 Task: Manage the language and time zone of the system
Action: Mouse moved to (115, 162)
Screenshot: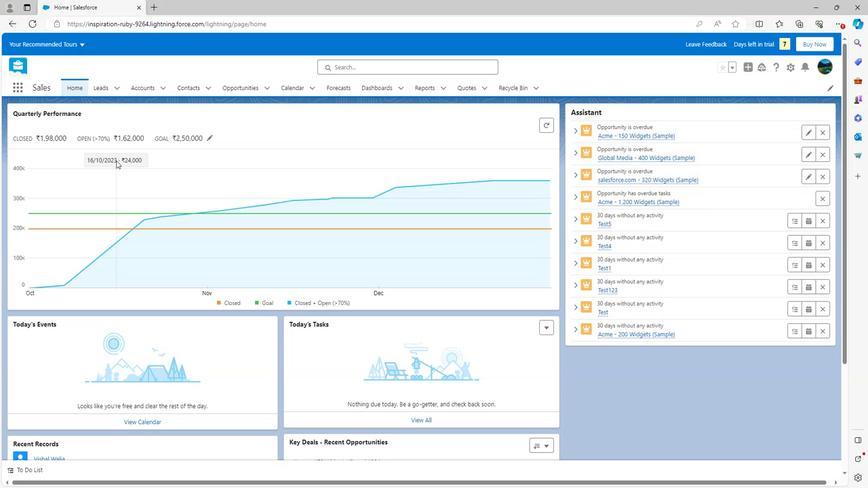 
Action: Mouse scrolled (115, 162) with delta (0, 0)
Screenshot: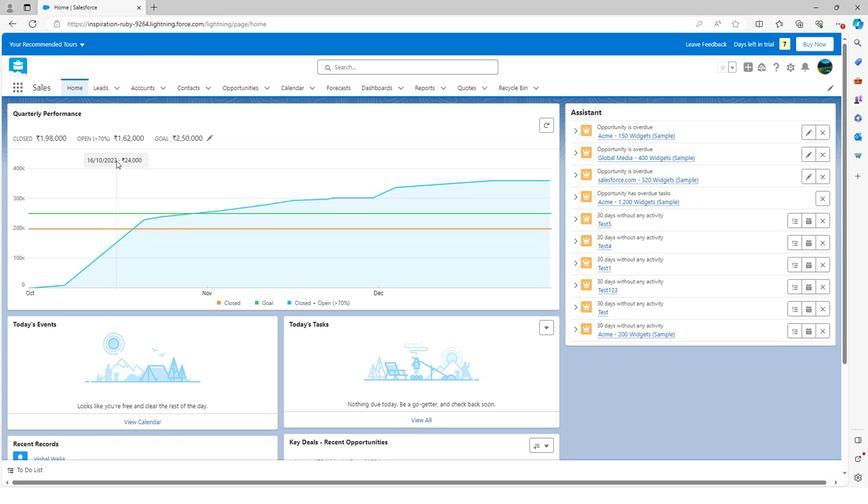
Action: Mouse scrolled (115, 162) with delta (0, 0)
Screenshot: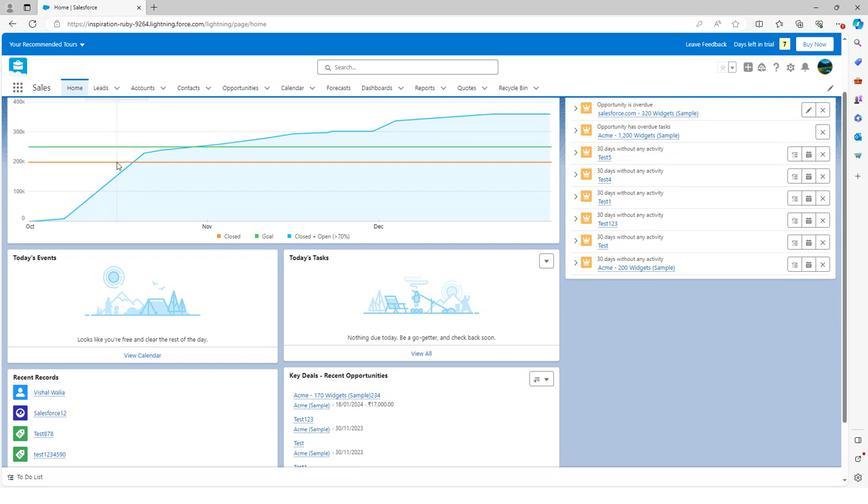 
Action: Mouse scrolled (115, 162) with delta (0, 0)
Screenshot: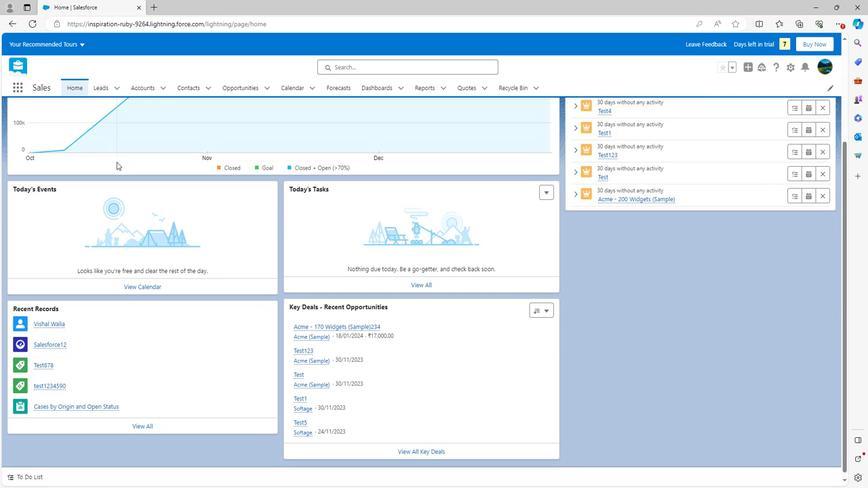 
Action: Mouse scrolled (115, 163) with delta (0, 0)
Screenshot: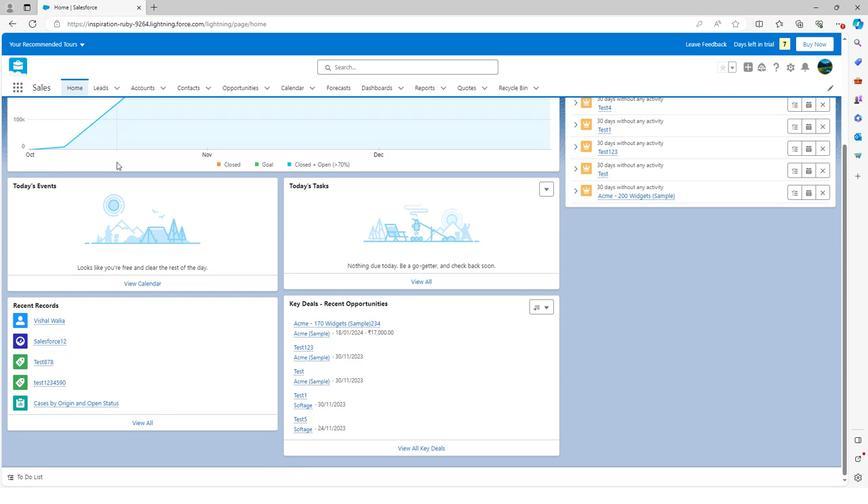
Action: Mouse scrolled (115, 163) with delta (0, 0)
Screenshot: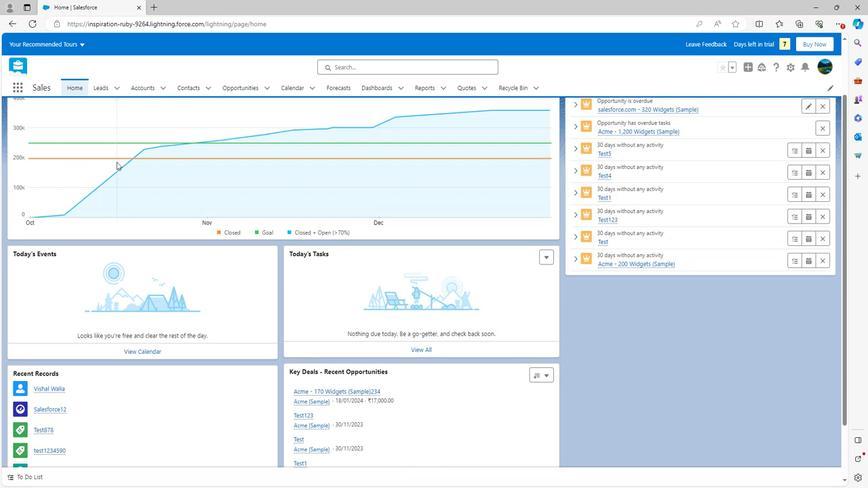 
Action: Mouse scrolled (115, 163) with delta (0, 0)
Screenshot: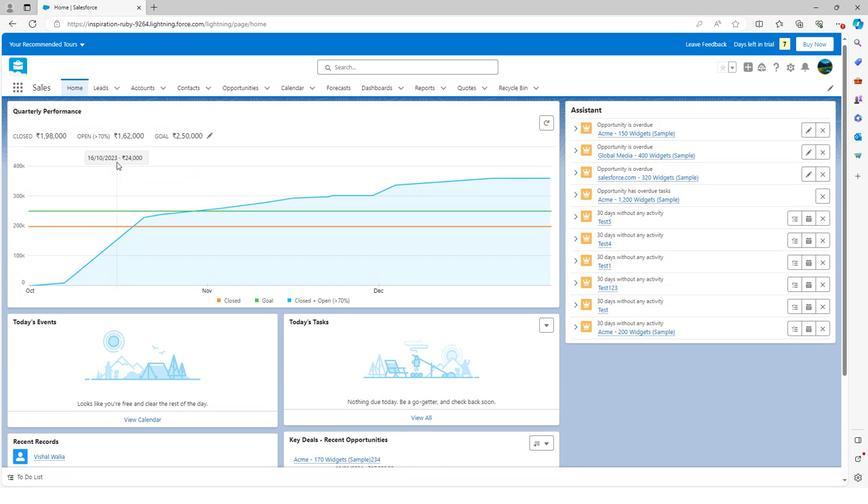 
Action: Mouse moved to (824, 67)
Screenshot: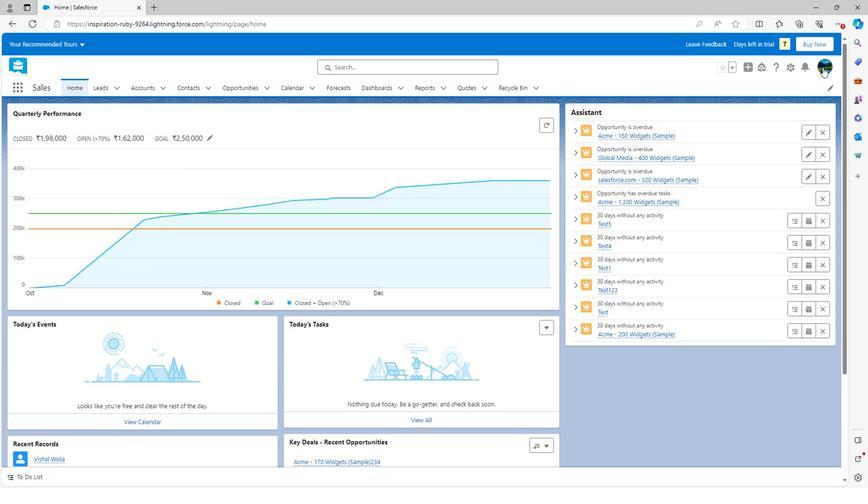 
Action: Mouse pressed left at (824, 67)
Screenshot: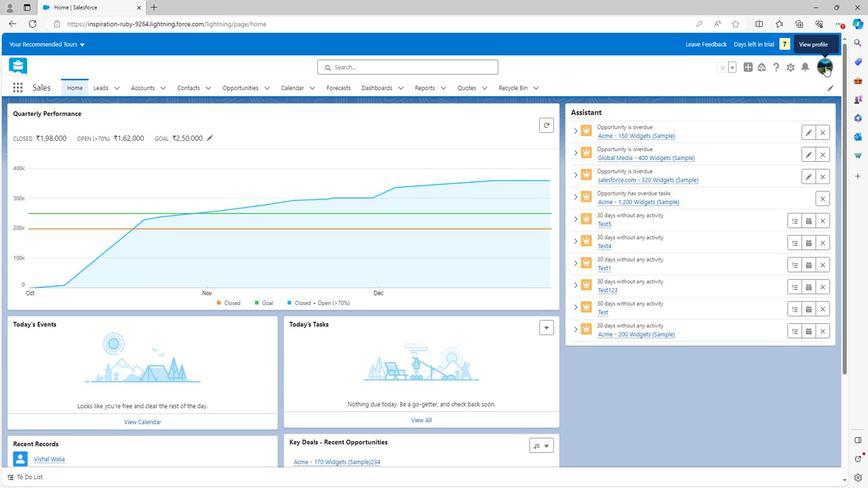 
Action: Mouse moved to (708, 115)
Screenshot: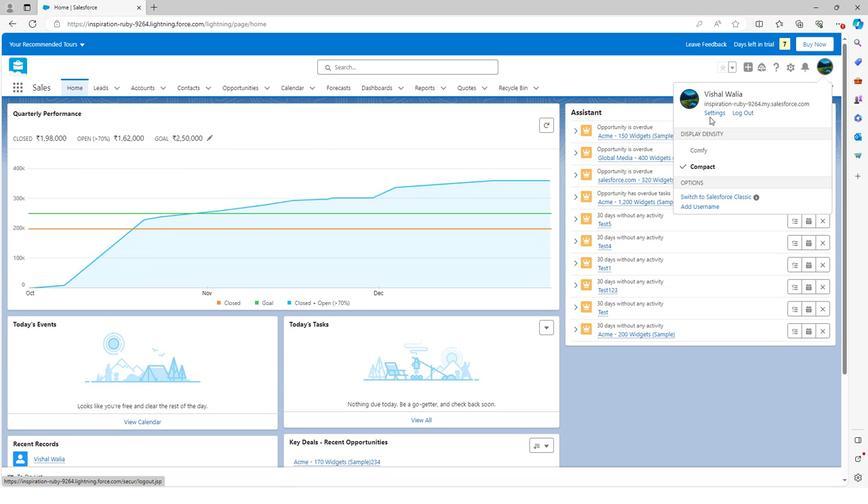 
Action: Mouse pressed left at (708, 115)
Screenshot: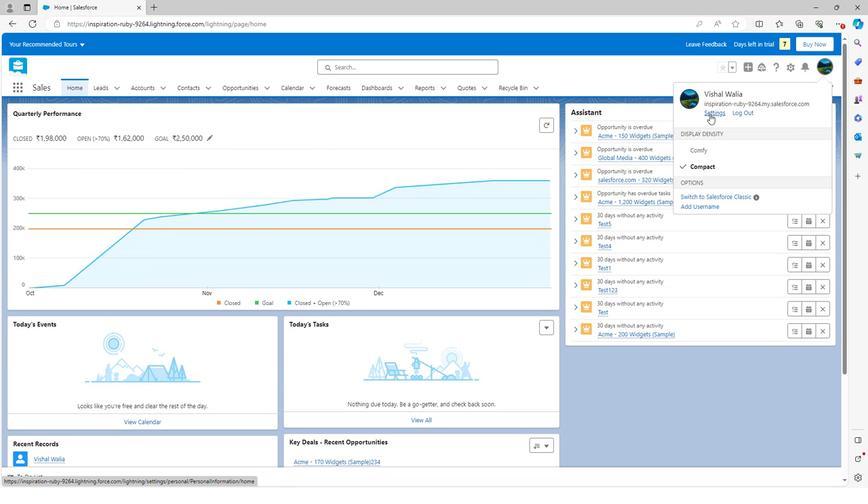 
Action: Mouse moved to (14, 148)
Screenshot: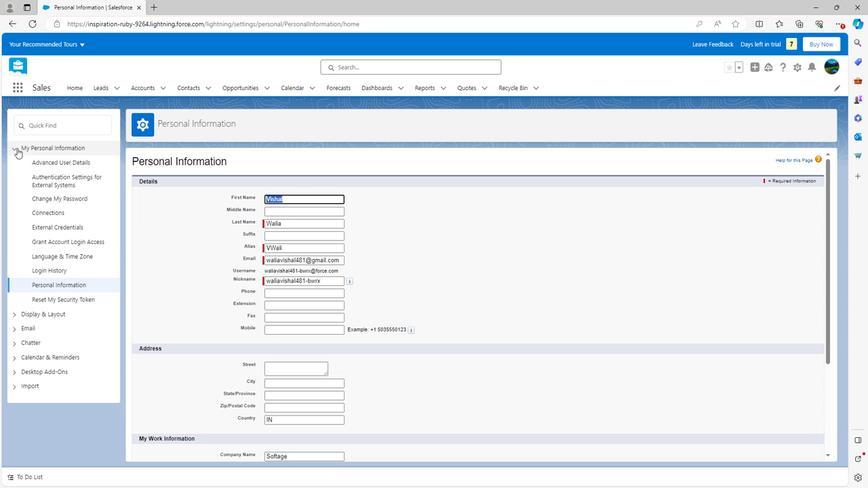 
Action: Mouse pressed left at (14, 148)
Screenshot: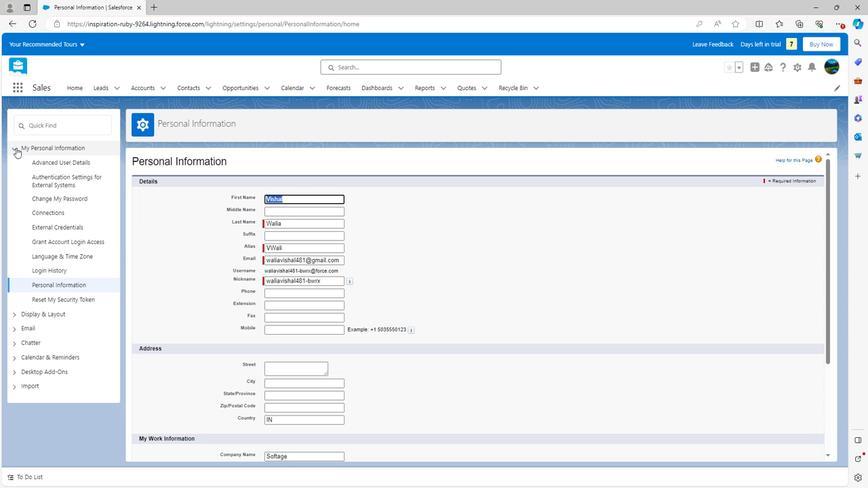 
Action: Mouse moved to (14, 147)
Screenshot: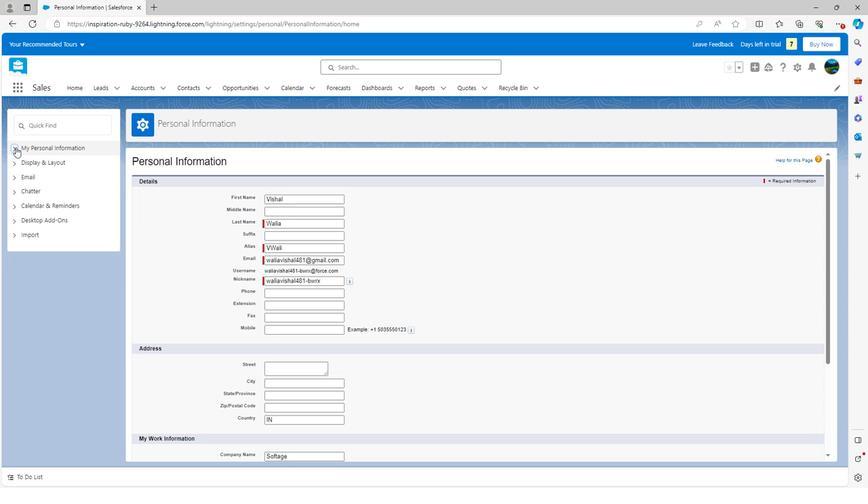 
Action: Mouse pressed left at (14, 147)
Screenshot: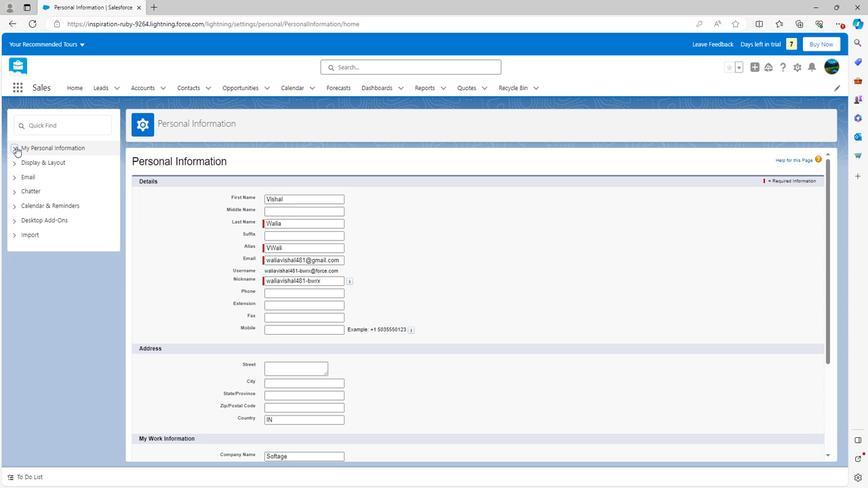 
Action: Mouse moved to (52, 259)
Screenshot: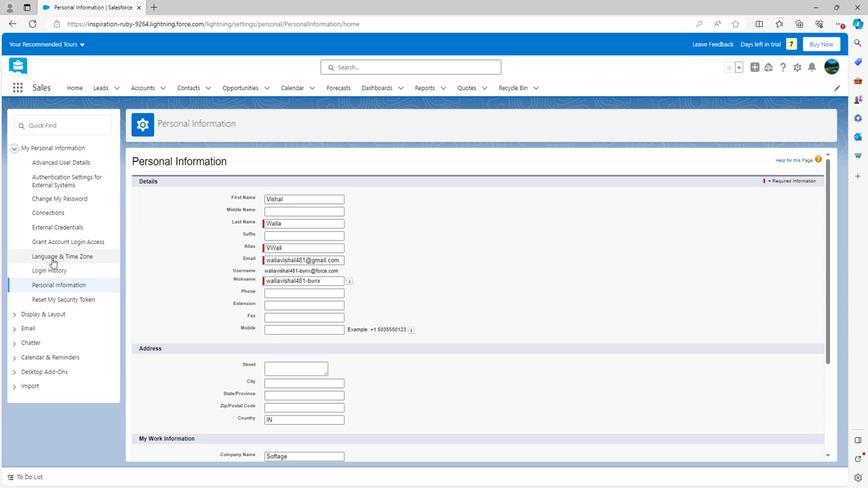 
Action: Mouse pressed left at (52, 259)
Screenshot: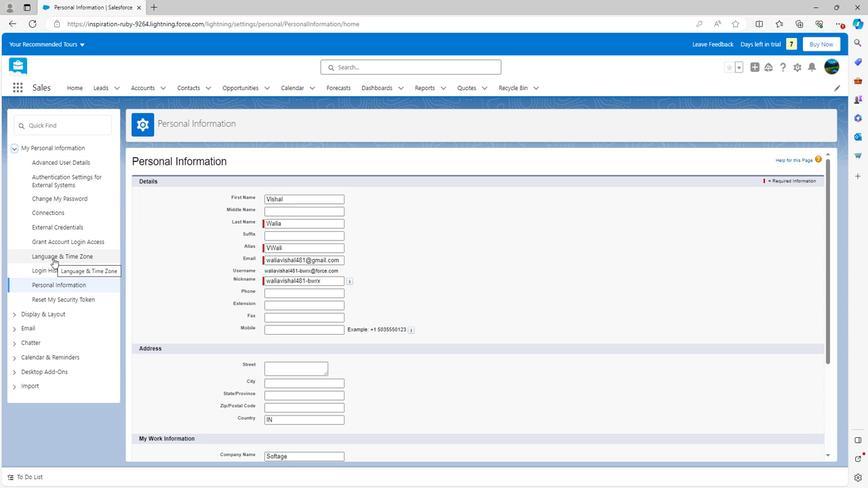 
Action: Mouse moved to (293, 198)
Screenshot: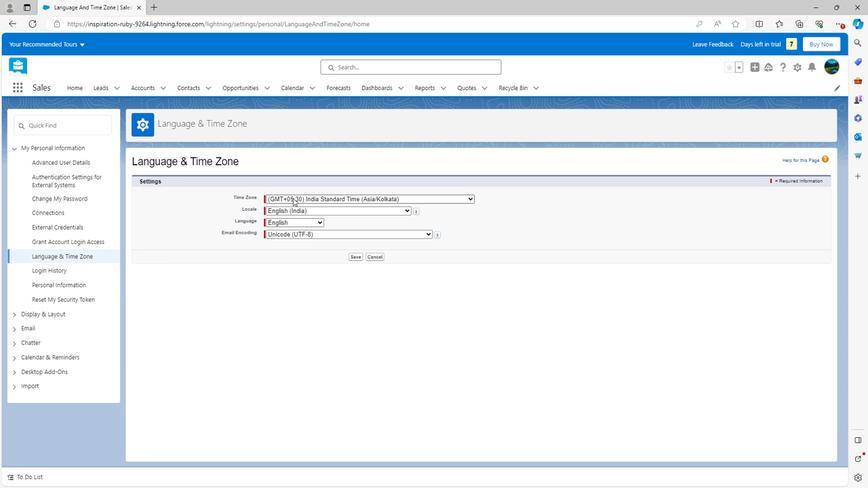 
Action: Mouse pressed left at (293, 198)
Screenshot: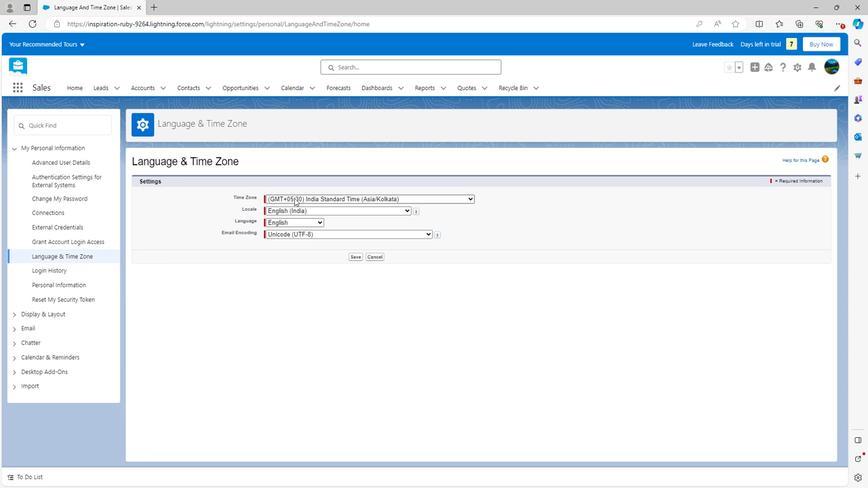 
Action: Mouse moved to (291, 236)
Screenshot: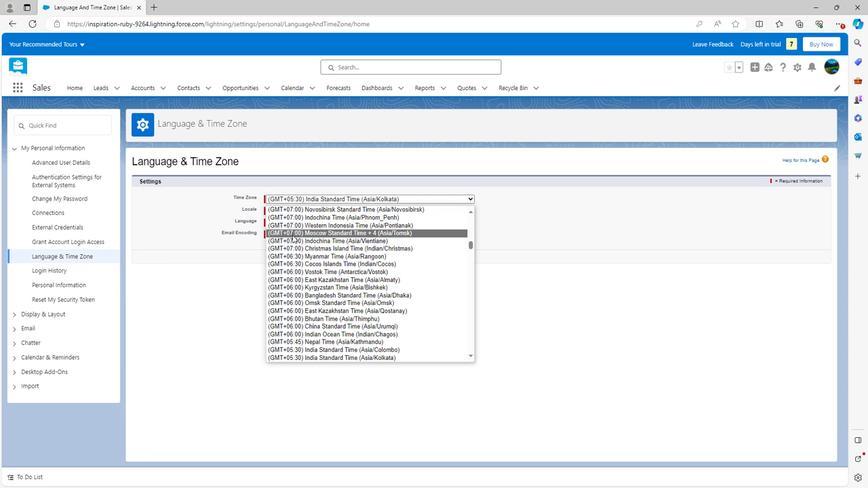 
Action: Mouse scrolled (291, 236) with delta (0, 0)
Screenshot: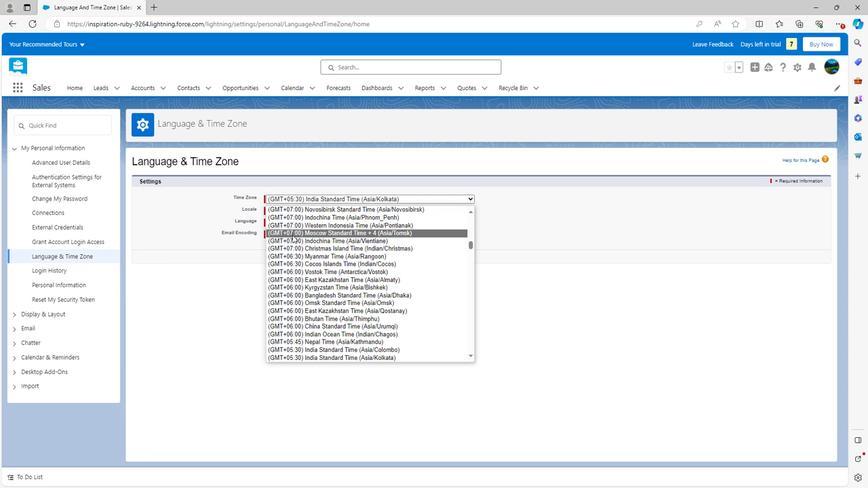 
Action: Mouse scrolled (291, 236) with delta (0, 0)
Screenshot: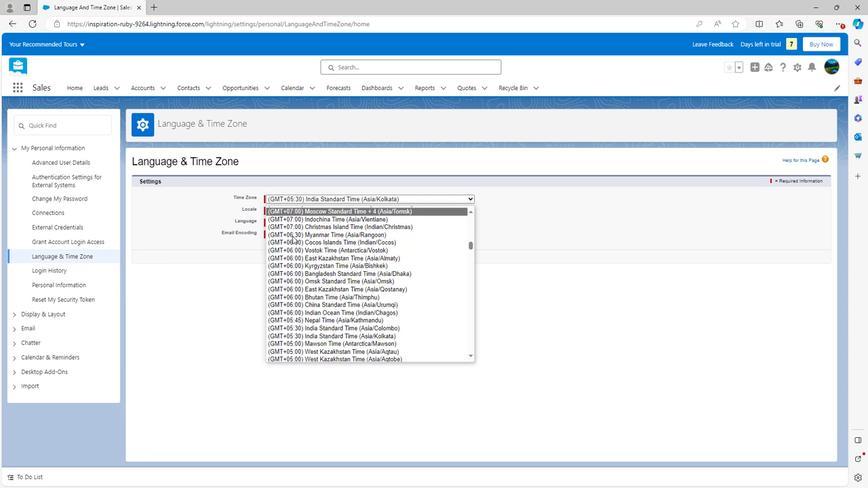 
Action: Mouse scrolled (291, 236) with delta (0, 0)
Screenshot: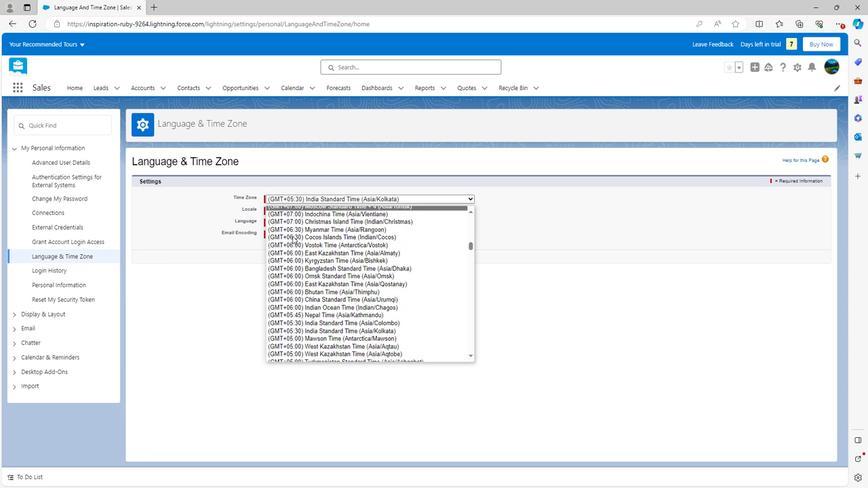 
Action: Mouse scrolled (291, 236) with delta (0, 0)
Screenshot: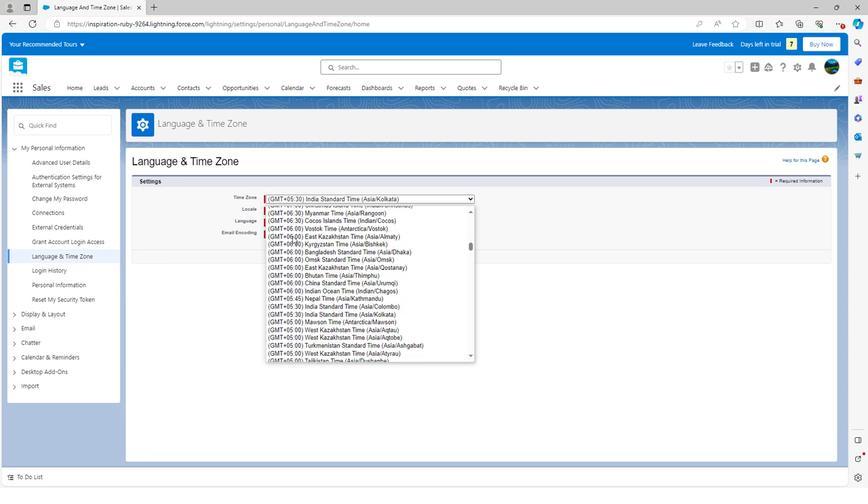 
Action: Mouse scrolled (291, 236) with delta (0, 0)
Screenshot: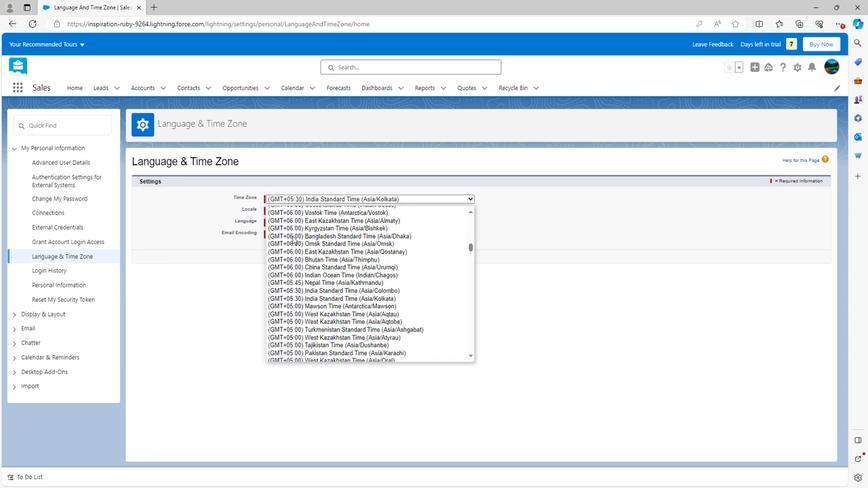 
Action: Mouse scrolled (291, 236) with delta (0, 0)
Screenshot: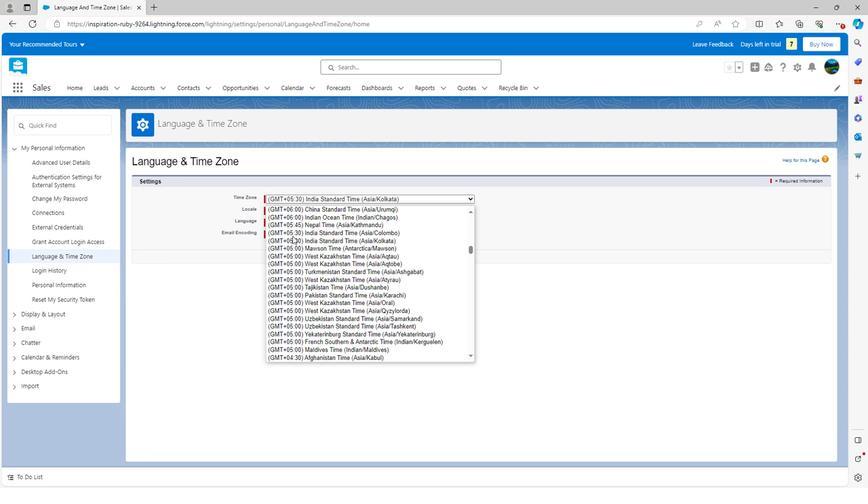
Action: Mouse scrolled (291, 236) with delta (0, 0)
Screenshot: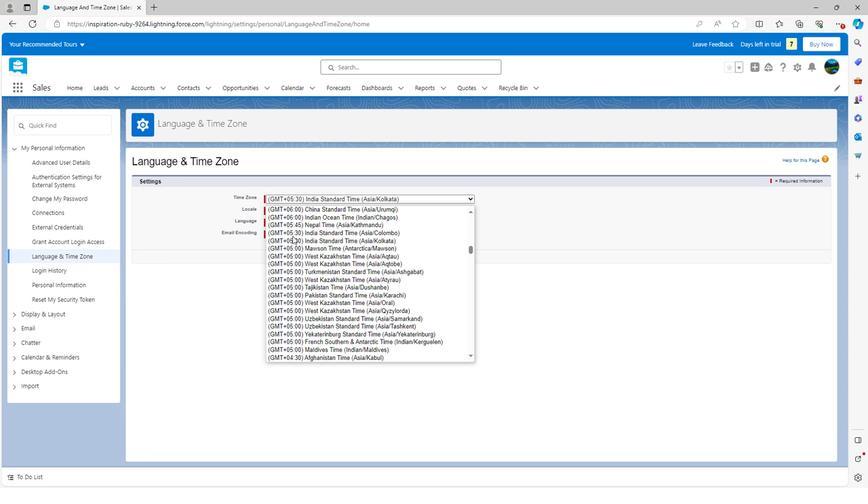 
Action: Mouse scrolled (291, 236) with delta (0, 0)
Screenshot: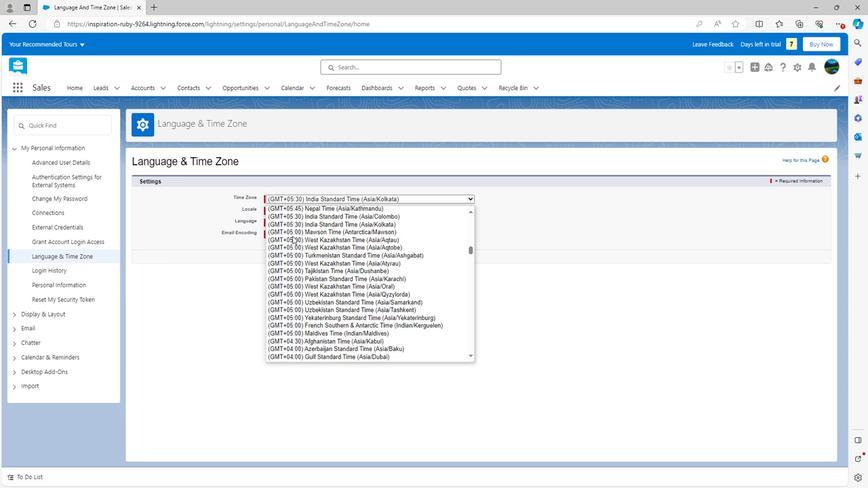 
Action: Mouse scrolled (291, 236) with delta (0, 0)
Screenshot: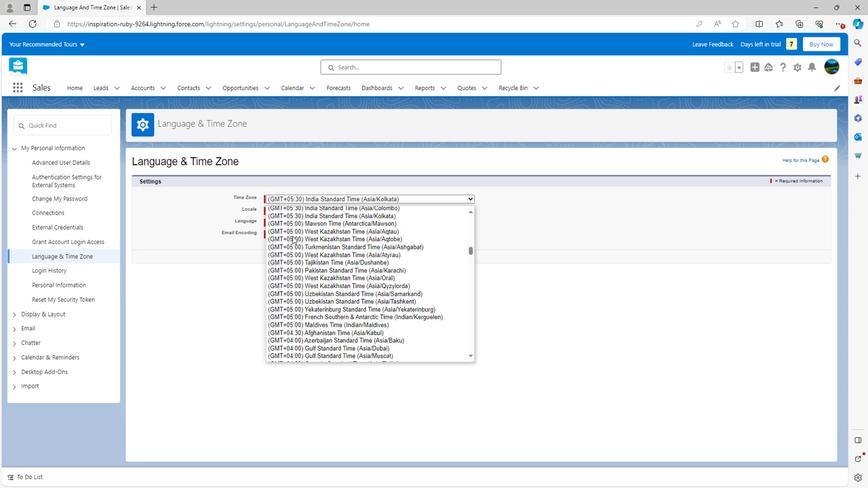 
Action: Mouse scrolled (291, 236) with delta (0, 0)
Screenshot: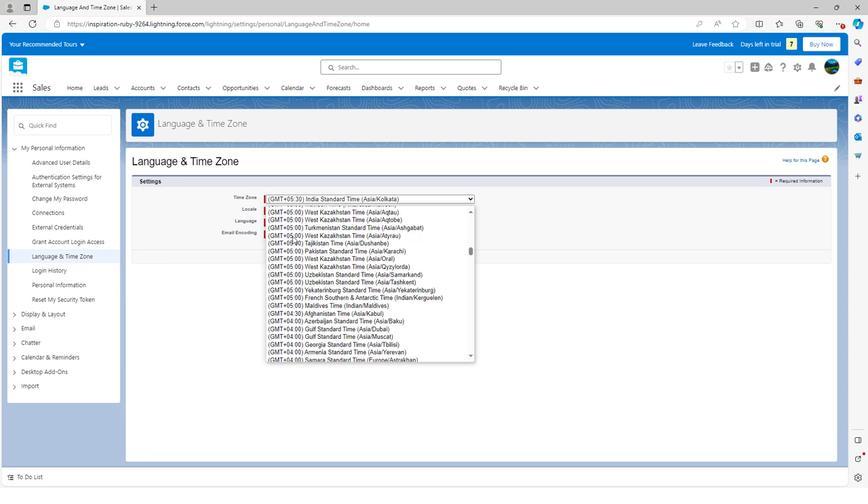 
Action: Mouse scrolled (291, 236) with delta (0, 0)
Screenshot: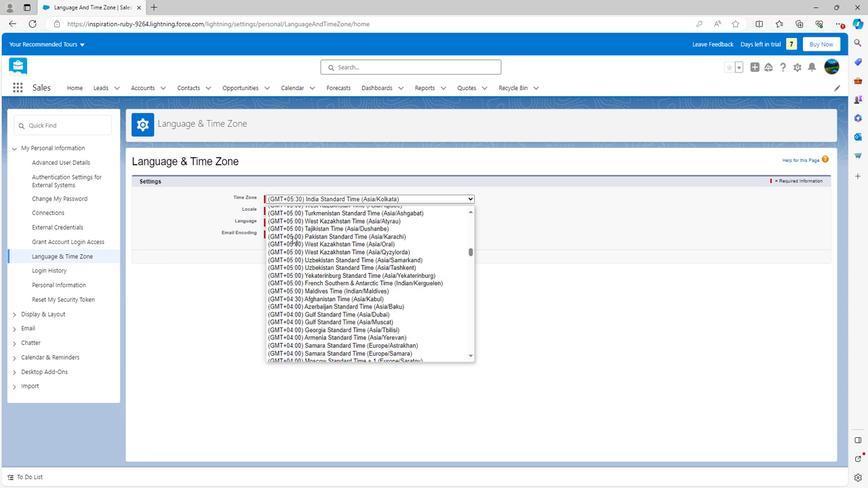 
Action: Mouse scrolled (291, 236) with delta (0, 0)
Screenshot: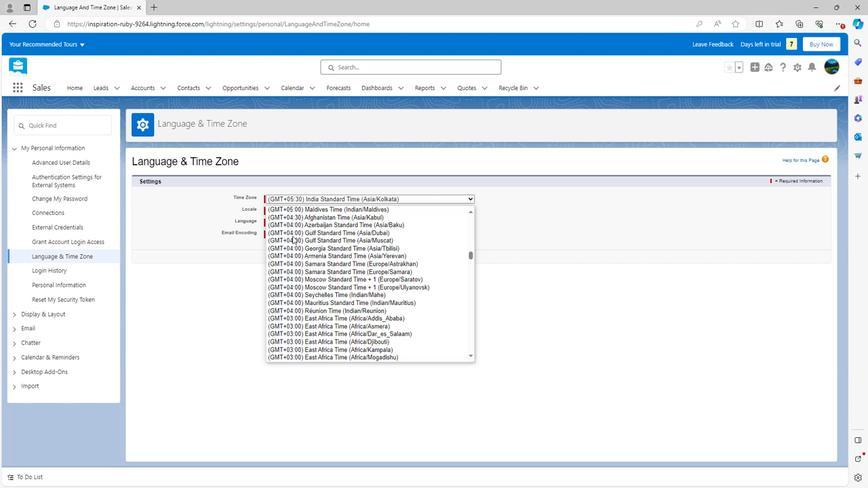 
Action: Mouse scrolled (291, 236) with delta (0, 0)
Screenshot: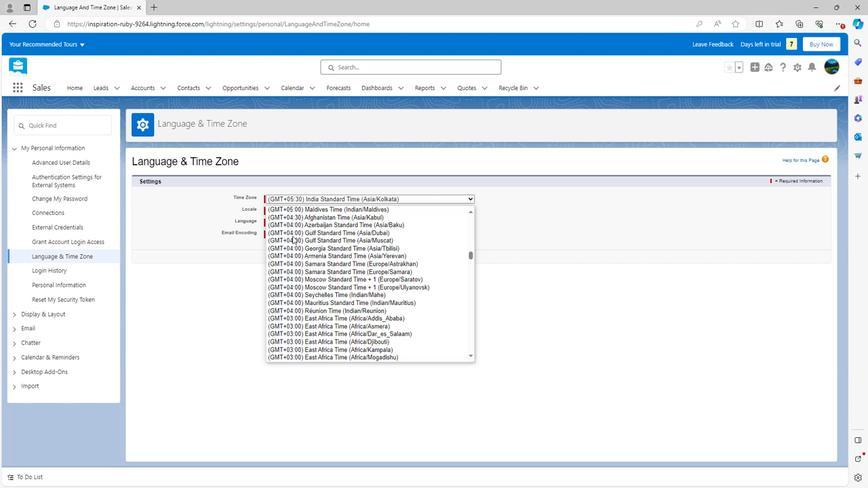 
Action: Mouse scrolled (291, 236) with delta (0, 0)
Screenshot: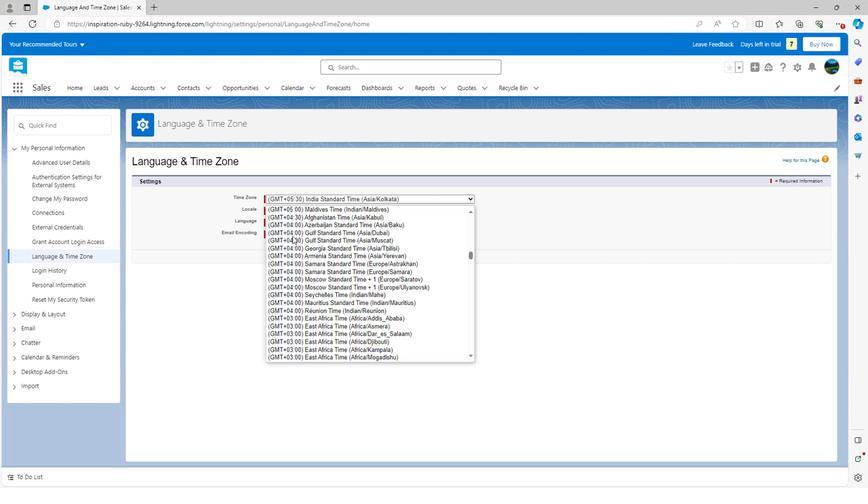 
Action: Mouse scrolled (291, 236) with delta (0, 0)
Screenshot: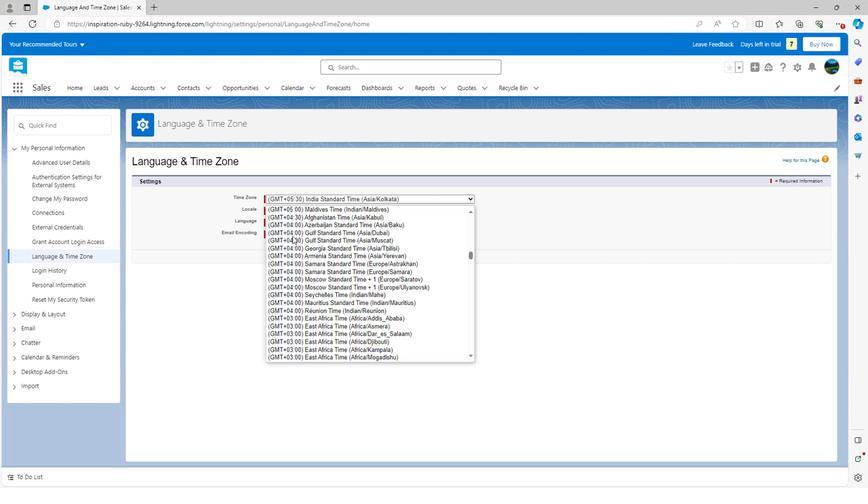 
Action: Mouse scrolled (291, 236) with delta (0, 0)
Screenshot: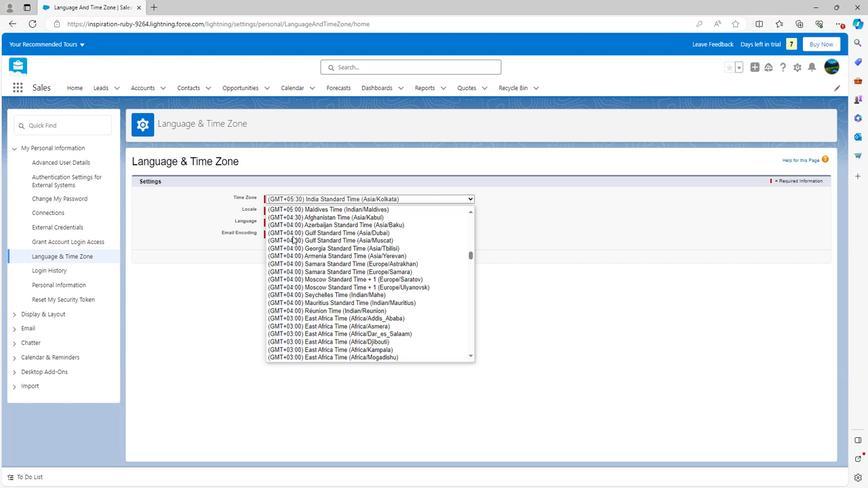
Action: Mouse scrolled (291, 236) with delta (0, 0)
Screenshot: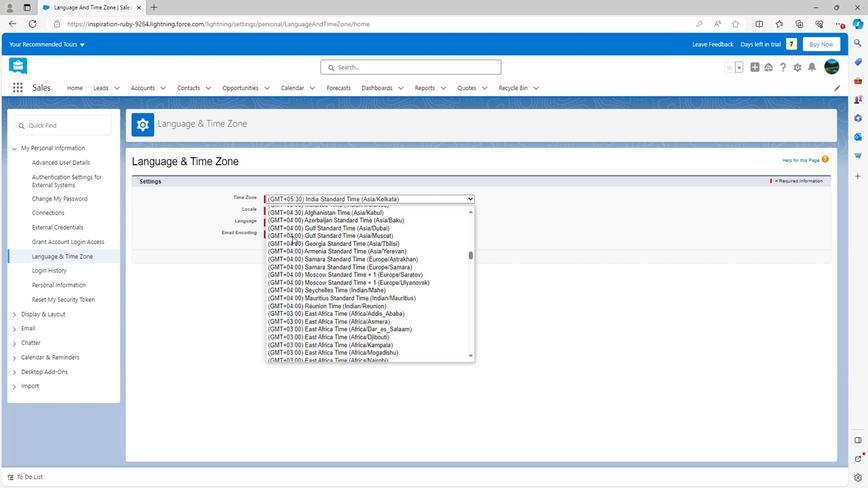 
Action: Mouse scrolled (291, 236) with delta (0, 0)
Screenshot: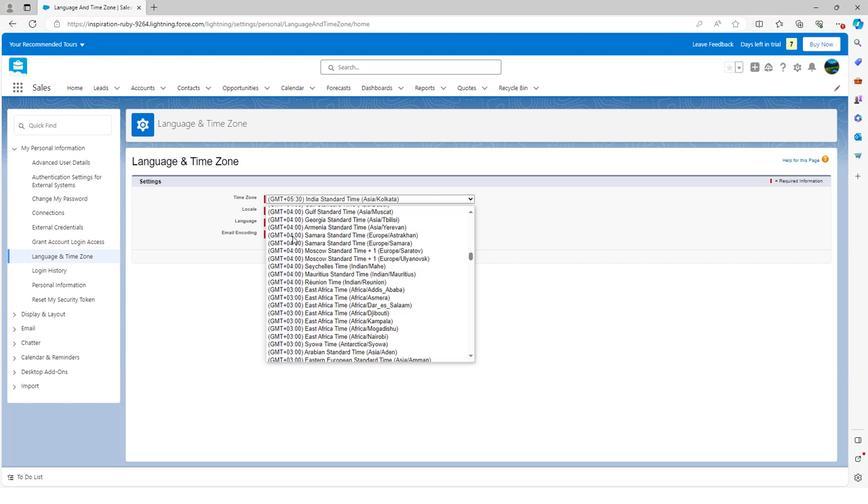
Action: Mouse scrolled (291, 236) with delta (0, 0)
Screenshot: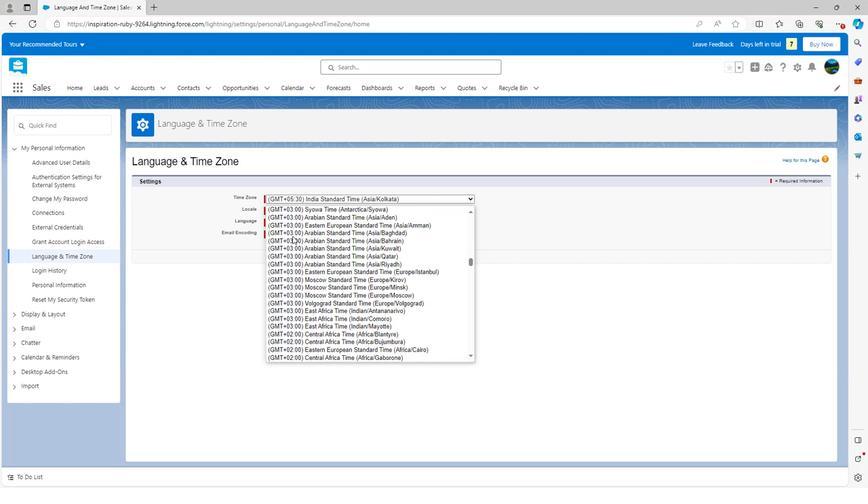 
Action: Mouse scrolled (291, 236) with delta (0, 0)
Screenshot: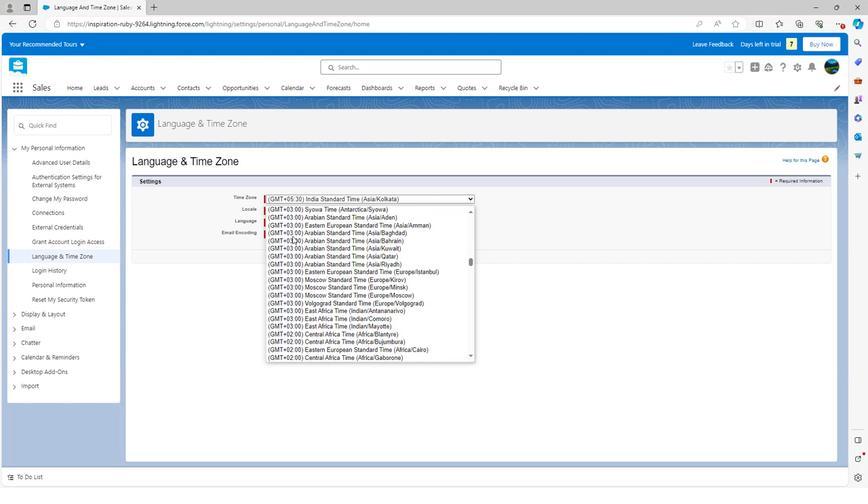 
Action: Mouse scrolled (291, 236) with delta (0, 0)
Screenshot: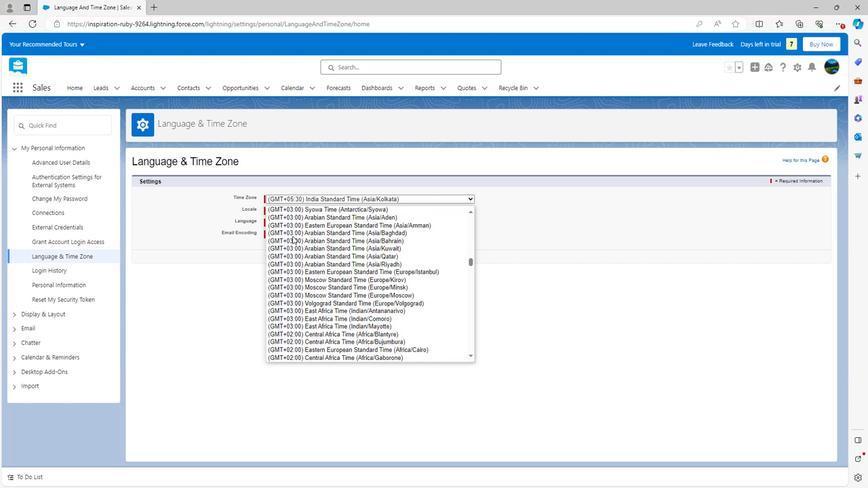 
Action: Mouse scrolled (291, 236) with delta (0, 0)
Screenshot: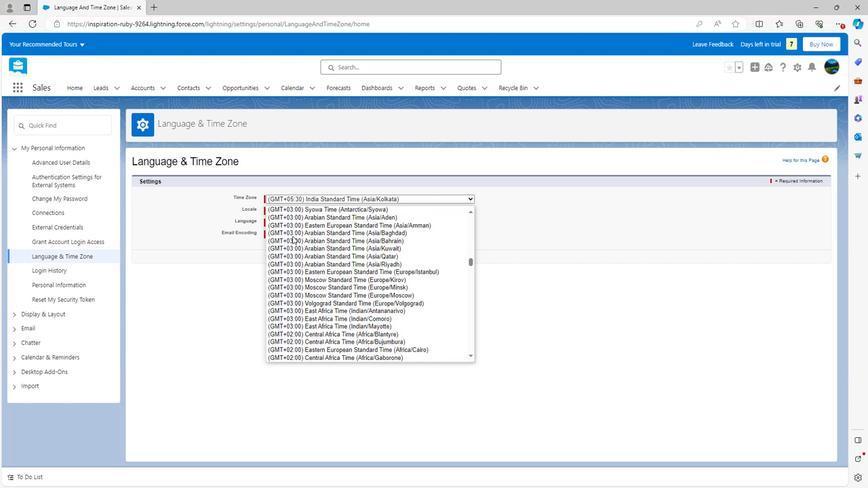 
Action: Mouse scrolled (291, 236) with delta (0, 0)
Screenshot: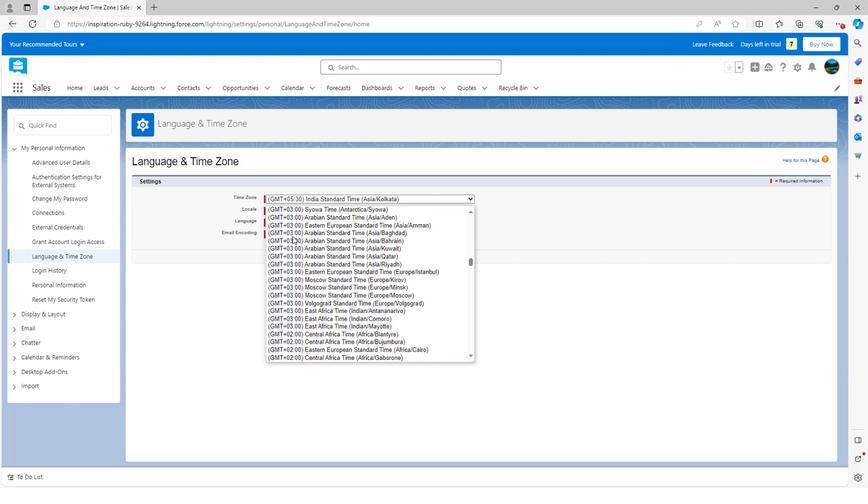 
Action: Mouse scrolled (291, 236) with delta (0, 0)
Screenshot: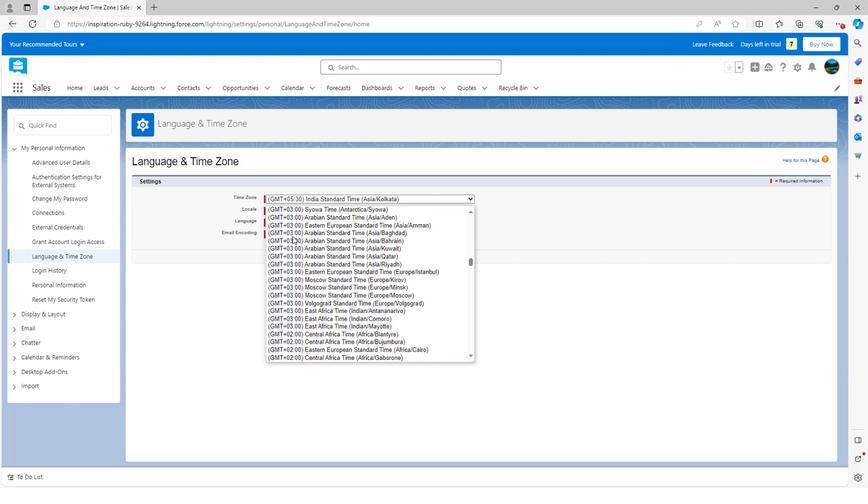 
Action: Mouse scrolled (291, 236) with delta (0, 0)
Screenshot: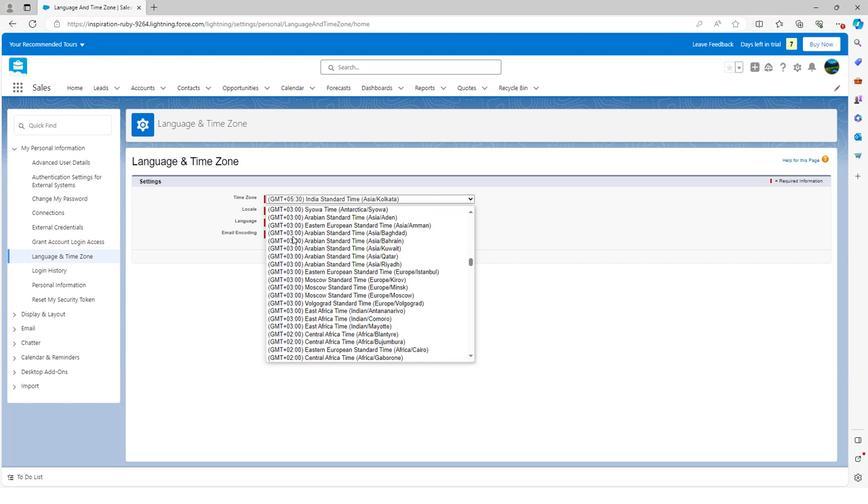 
Action: Mouse scrolled (291, 236) with delta (0, 0)
Screenshot: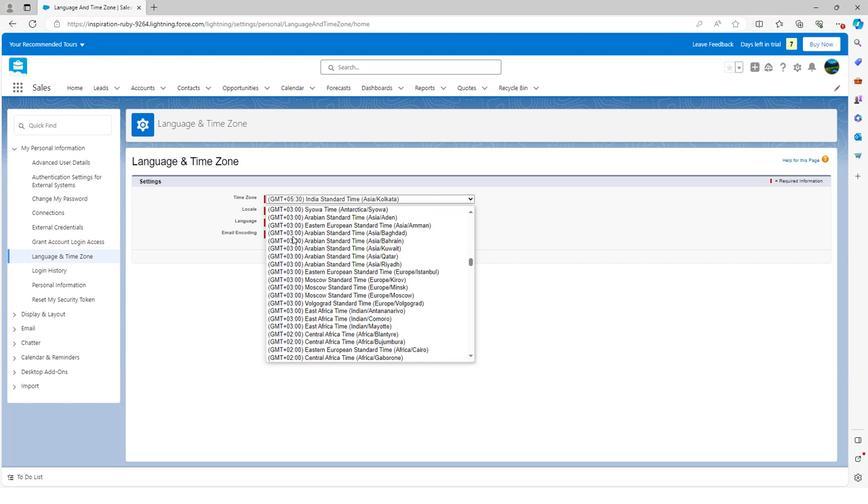 
Action: Mouse scrolled (291, 236) with delta (0, 0)
Screenshot: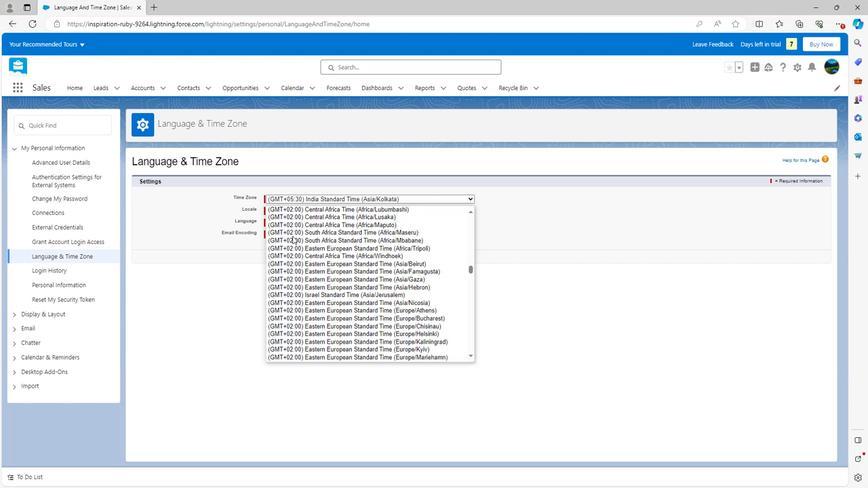 
Action: Mouse scrolled (291, 236) with delta (0, 0)
Screenshot: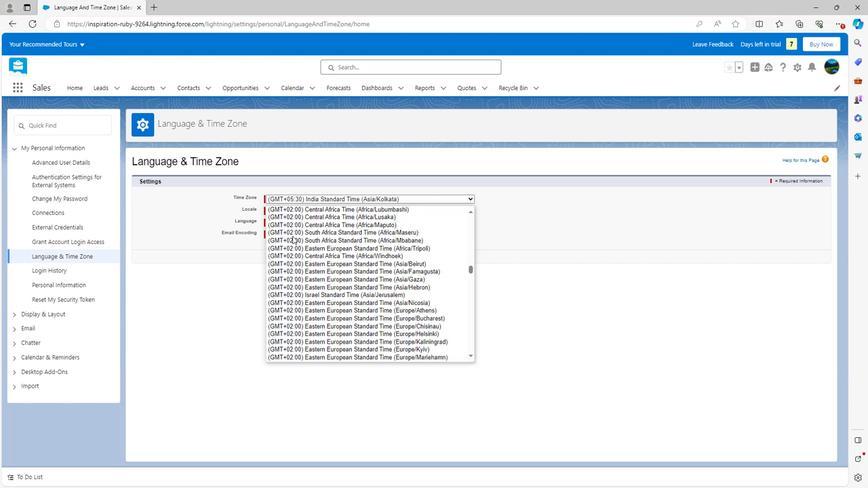 
Action: Mouse scrolled (291, 236) with delta (0, 0)
Screenshot: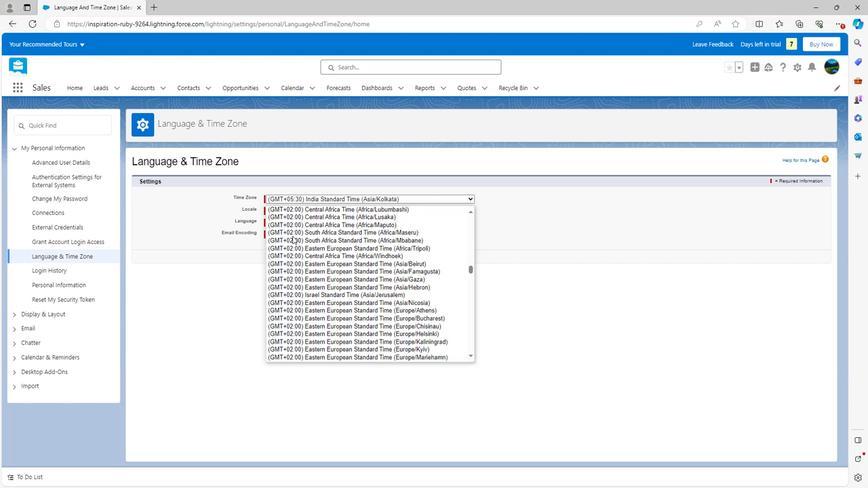 
Action: Mouse scrolled (291, 236) with delta (0, 0)
Screenshot: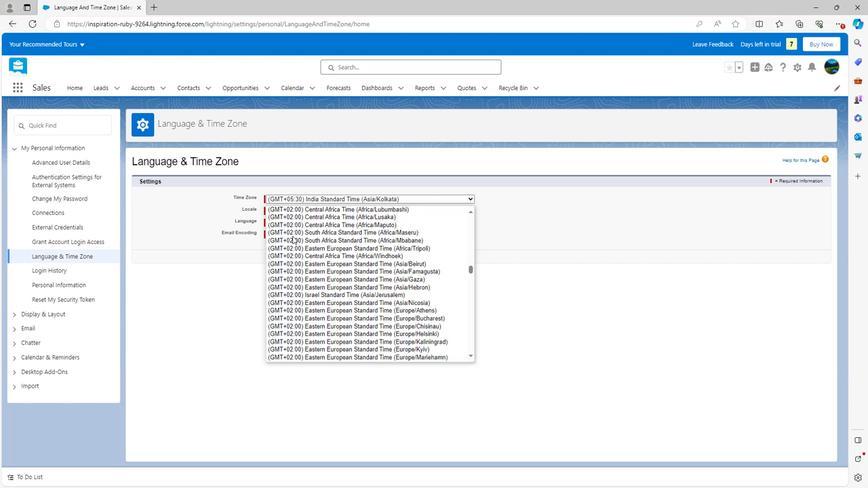 
Action: Mouse scrolled (291, 236) with delta (0, 0)
Screenshot: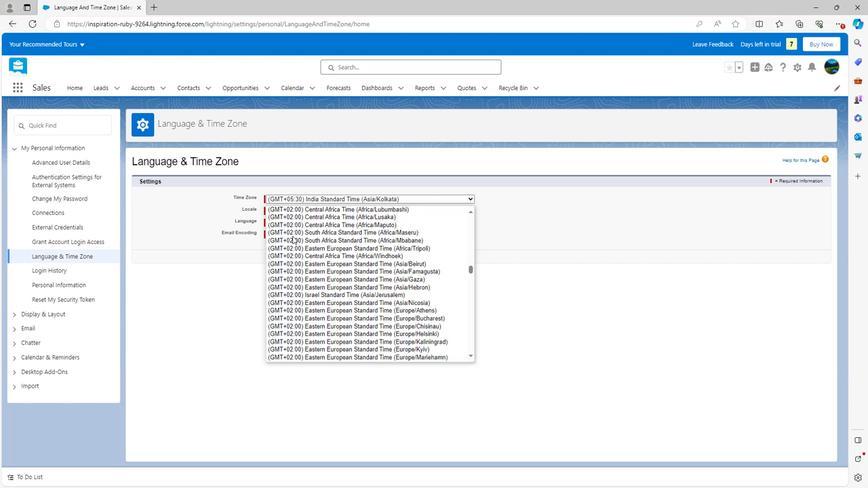 
Action: Mouse scrolled (291, 236) with delta (0, 0)
Screenshot: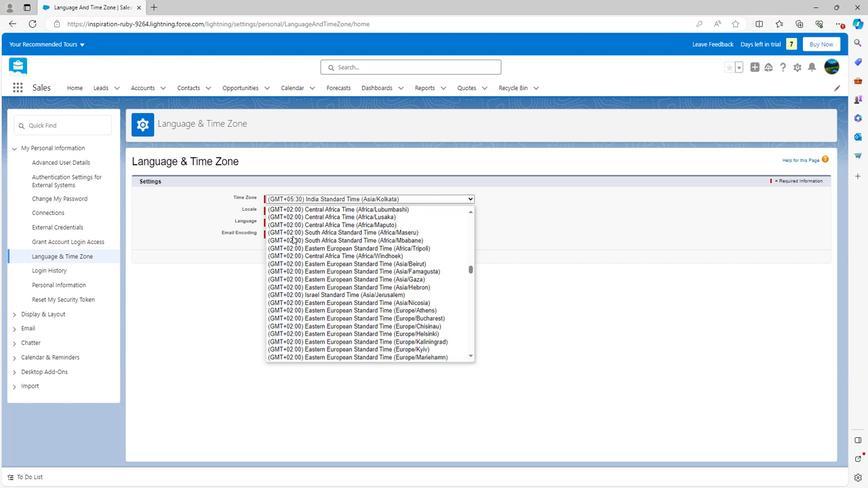 
Action: Mouse scrolled (291, 236) with delta (0, 0)
Screenshot: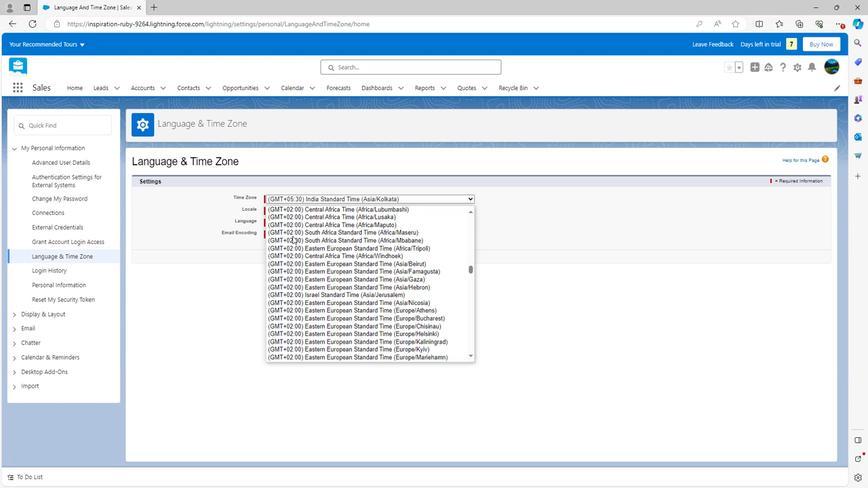 
Action: Mouse scrolled (291, 236) with delta (0, 0)
Screenshot: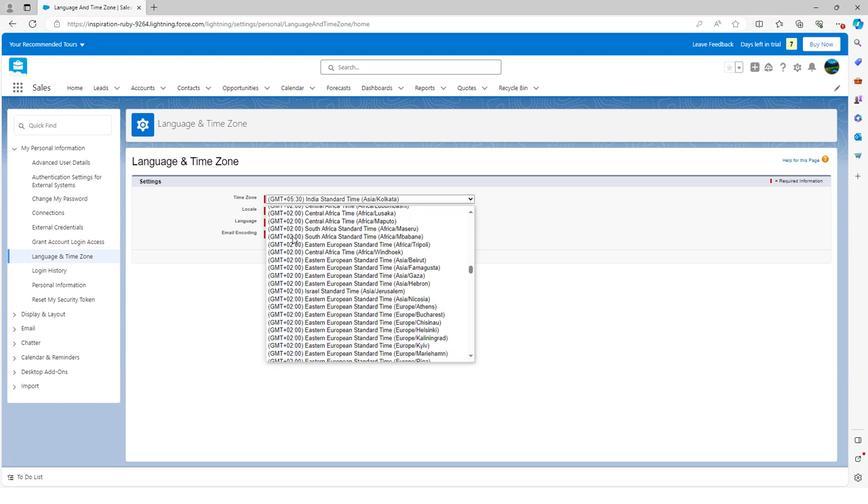 
Action: Mouse scrolled (291, 236) with delta (0, 0)
Screenshot: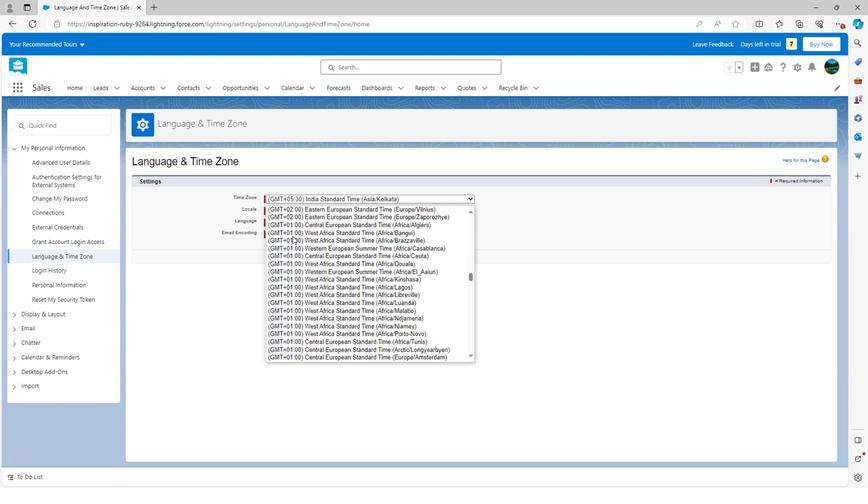 
Action: Mouse scrolled (291, 236) with delta (0, 0)
Screenshot: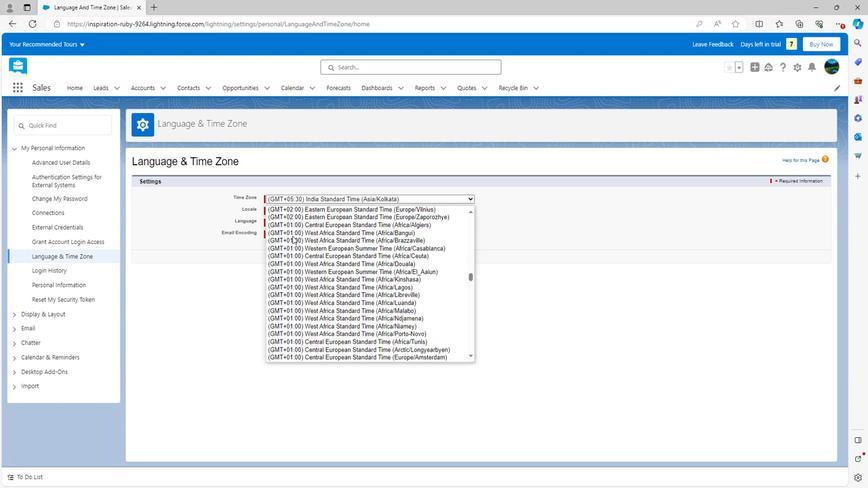 
Action: Mouse scrolled (291, 236) with delta (0, 0)
Screenshot: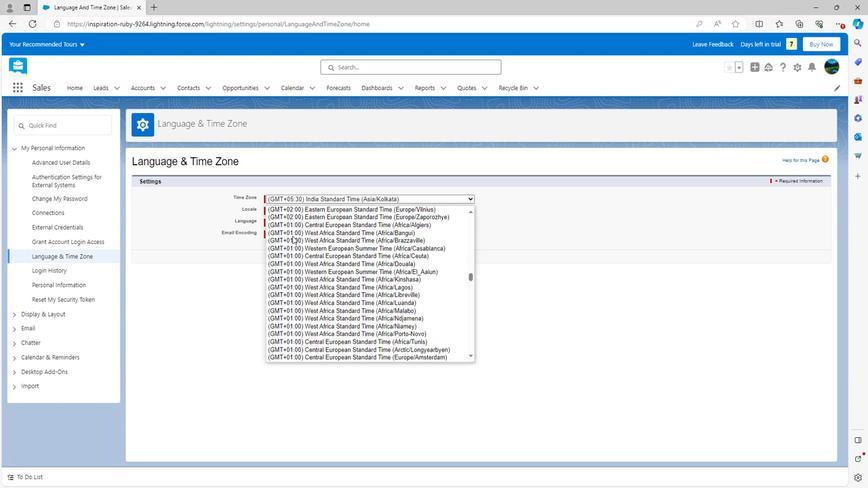 
Action: Mouse scrolled (291, 236) with delta (0, 0)
Screenshot: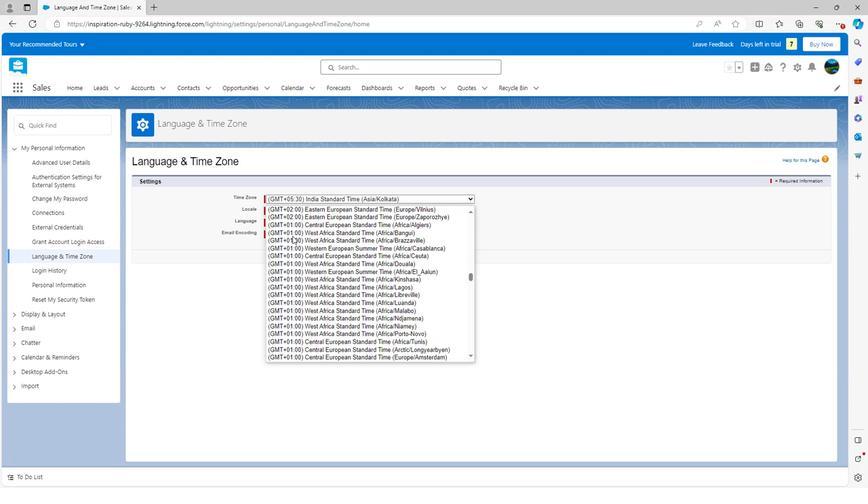 
Action: Mouse scrolled (291, 236) with delta (0, 0)
Screenshot: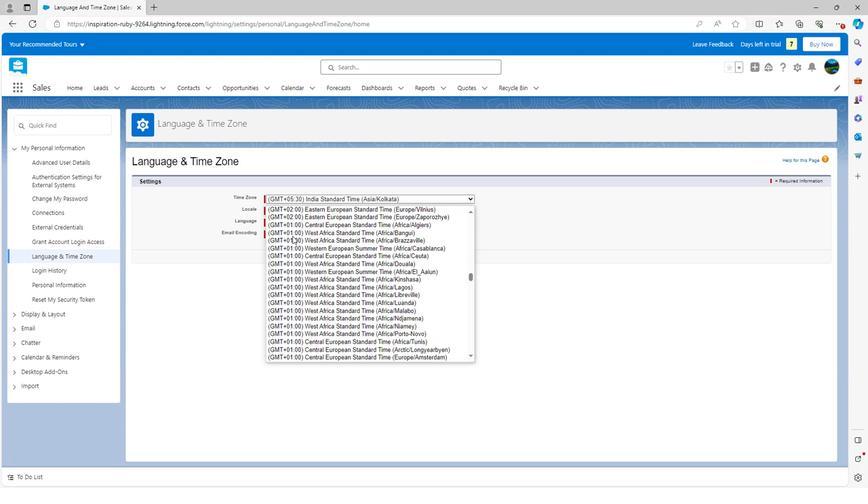 
Action: Mouse scrolled (291, 236) with delta (0, 0)
Screenshot: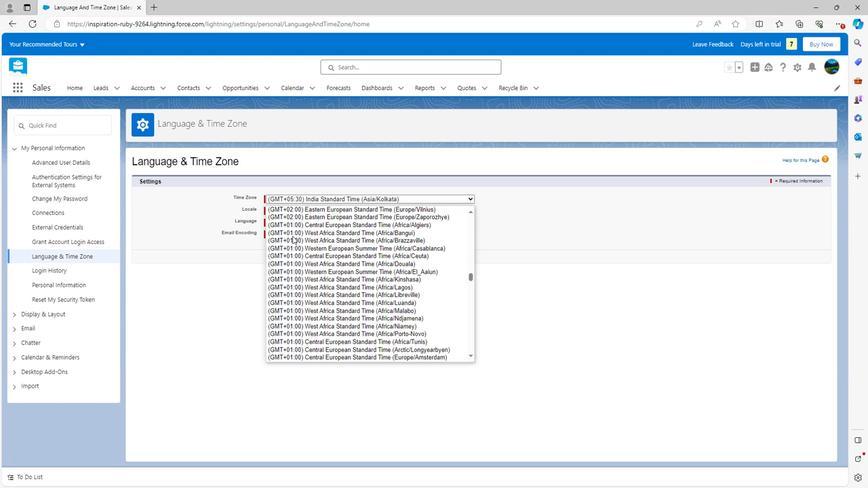 
Action: Mouse scrolled (291, 236) with delta (0, 0)
Screenshot: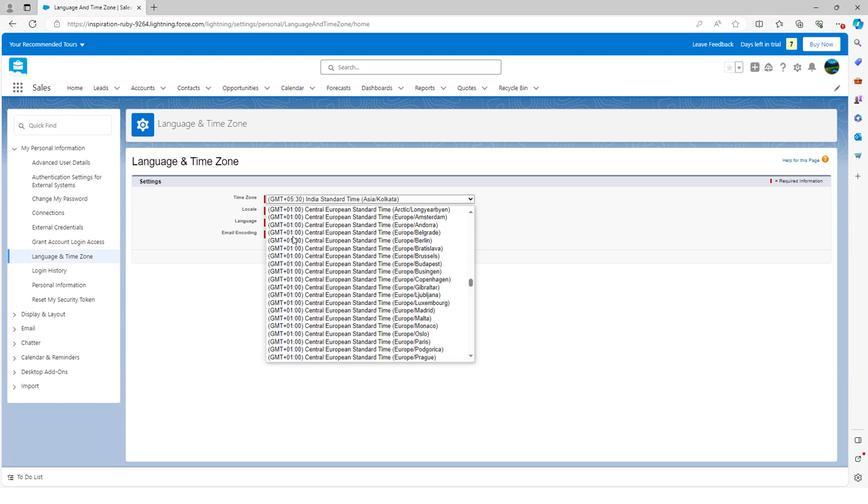 
Action: Mouse scrolled (291, 236) with delta (0, 0)
Screenshot: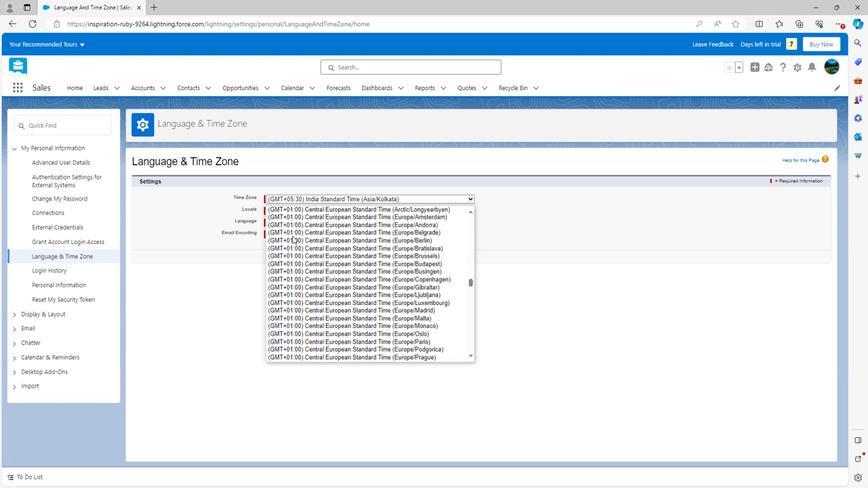 
Action: Mouse scrolled (291, 236) with delta (0, 0)
Screenshot: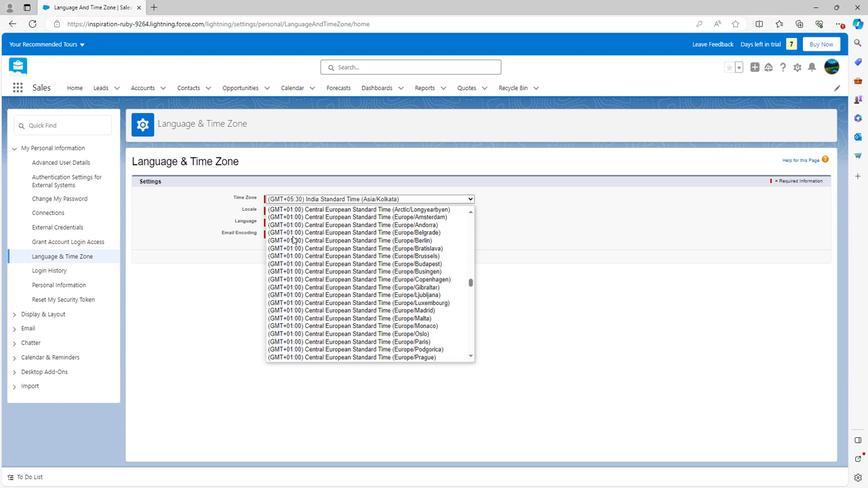 
Action: Mouse scrolled (291, 236) with delta (0, 0)
Screenshot: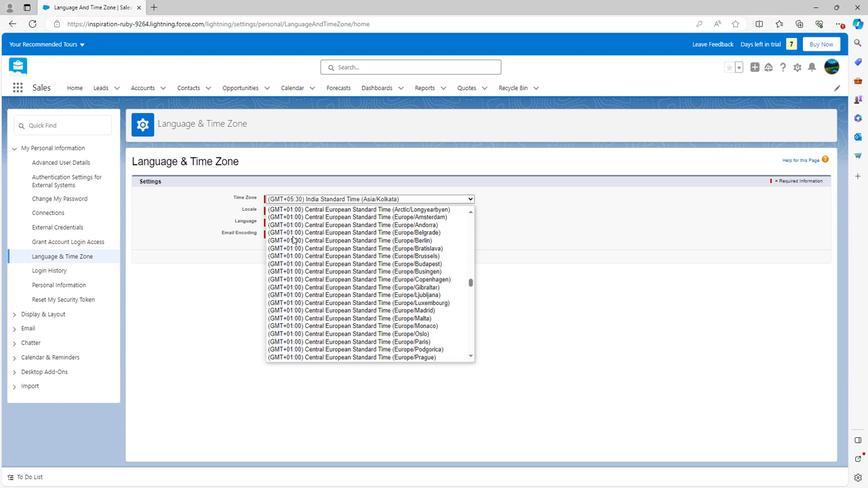 
Action: Mouse scrolled (291, 236) with delta (0, 0)
Screenshot: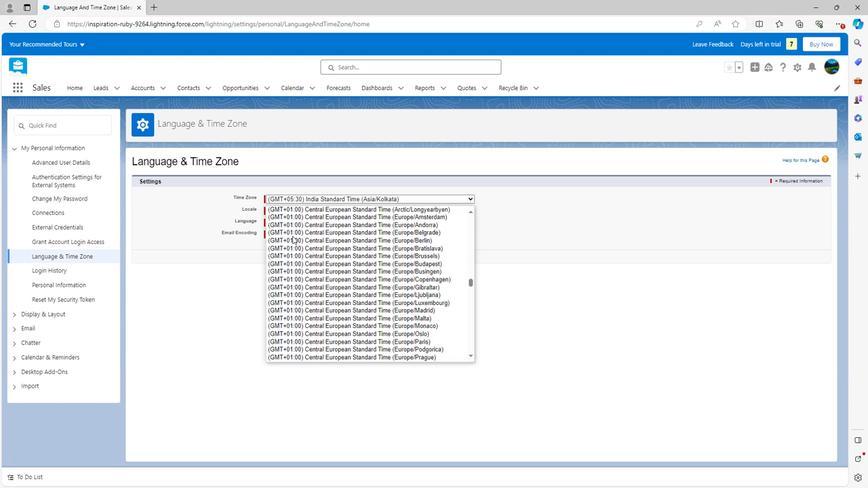 
Action: Mouse scrolled (291, 236) with delta (0, 0)
Screenshot: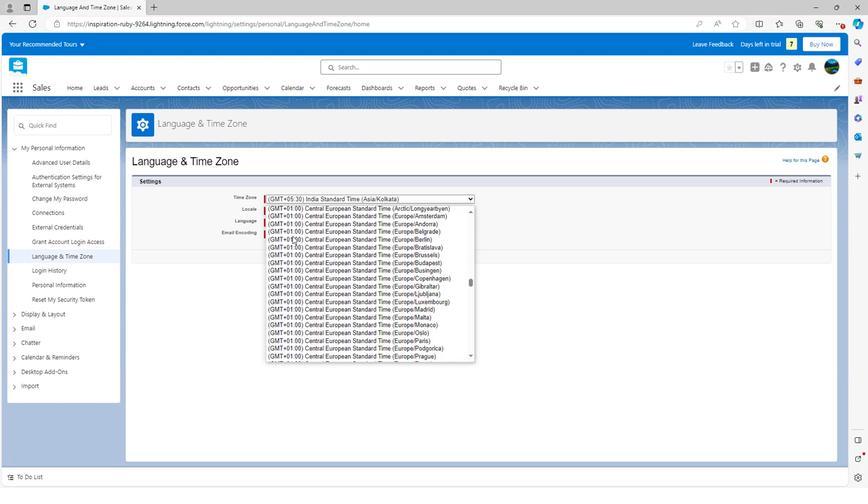 
Action: Mouse scrolled (291, 236) with delta (0, 0)
Screenshot: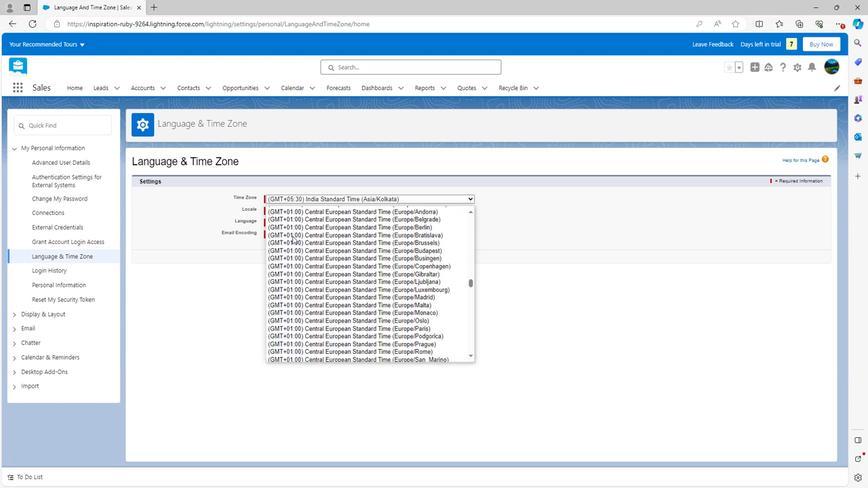 
Action: Mouse scrolled (291, 236) with delta (0, 0)
Screenshot: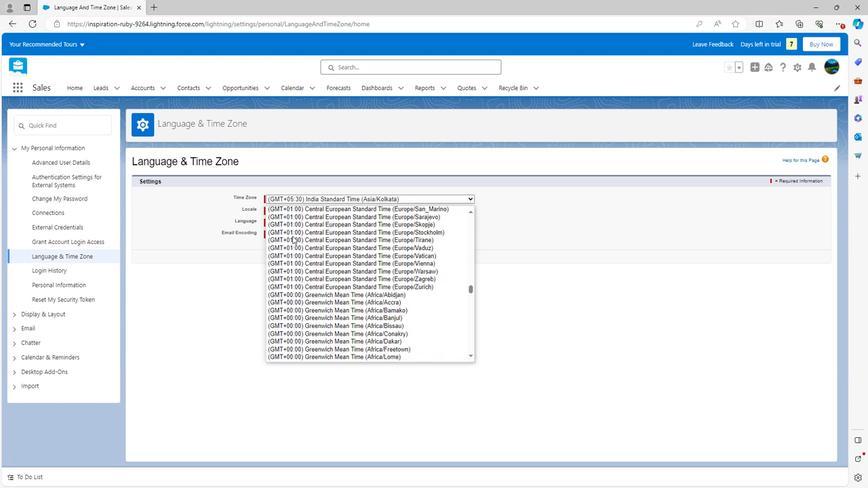 
Action: Mouse scrolled (291, 236) with delta (0, 0)
Screenshot: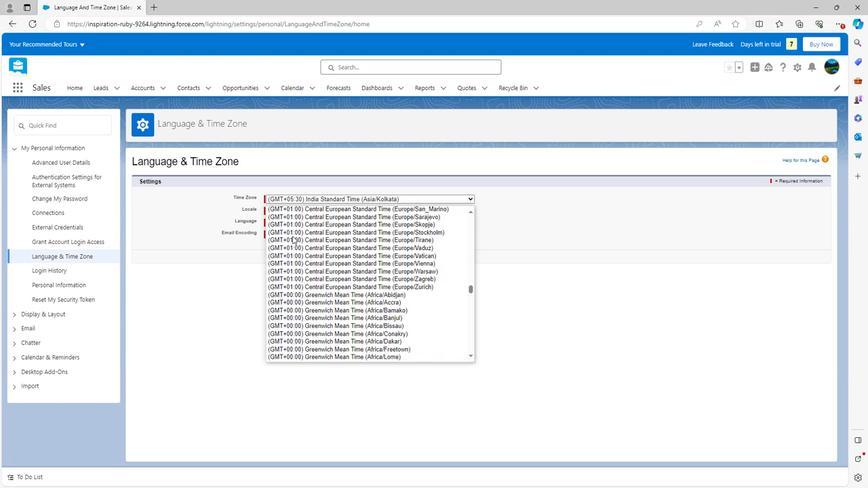 
Action: Mouse scrolled (291, 236) with delta (0, 0)
Screenshot: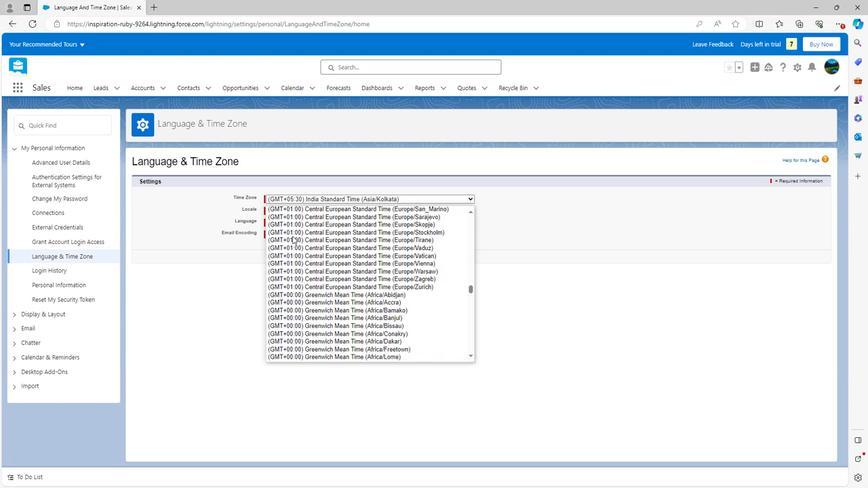 
Action: Mouse scrolled (291, 236) with delta (0, 0)
Screenshot: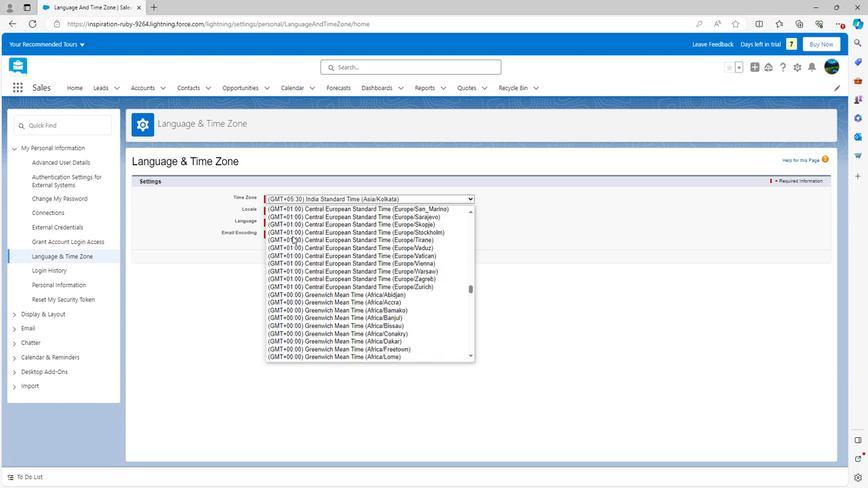 
Action: Mouse scrolled (291, 236) with delta (0, 0)
Screenshot: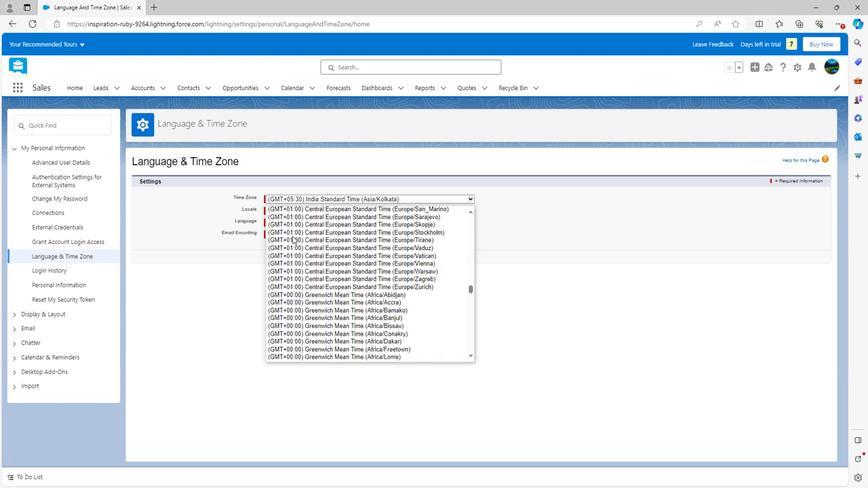 
Action: Mouse scrolled (291, 236) with delta (0, 0)
Screenshot: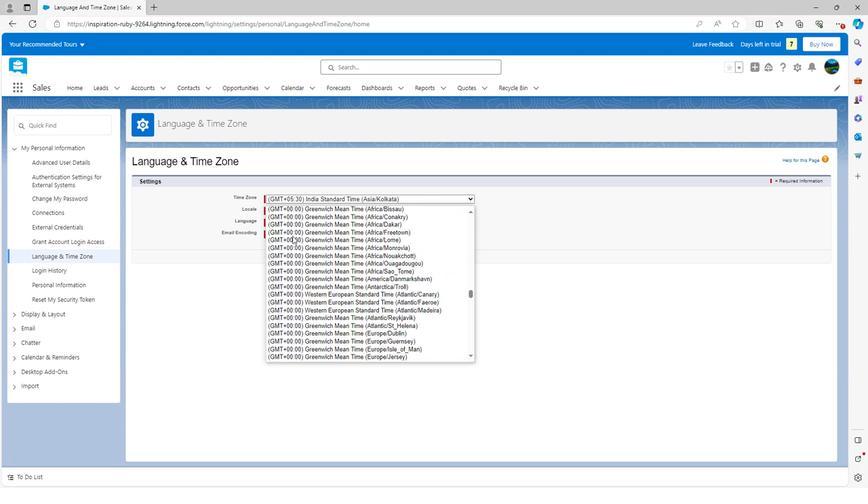 
Action: Mouse scrolled (291, 236) with delta (0, 0)
Screenshot: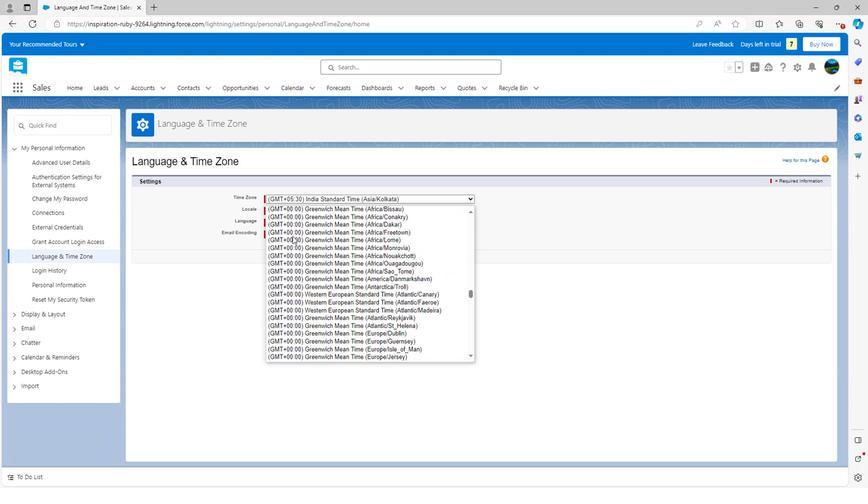 
Action: Mouse scrolled (291, 236) with delta (0, 0)
Screenshot: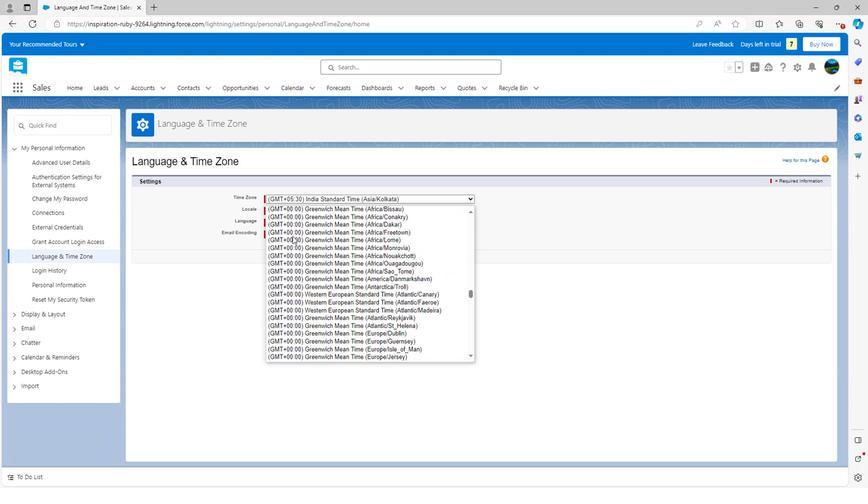 
Action: Mouse scrolled (291, 236) with delta (0, 0)
Screenshot: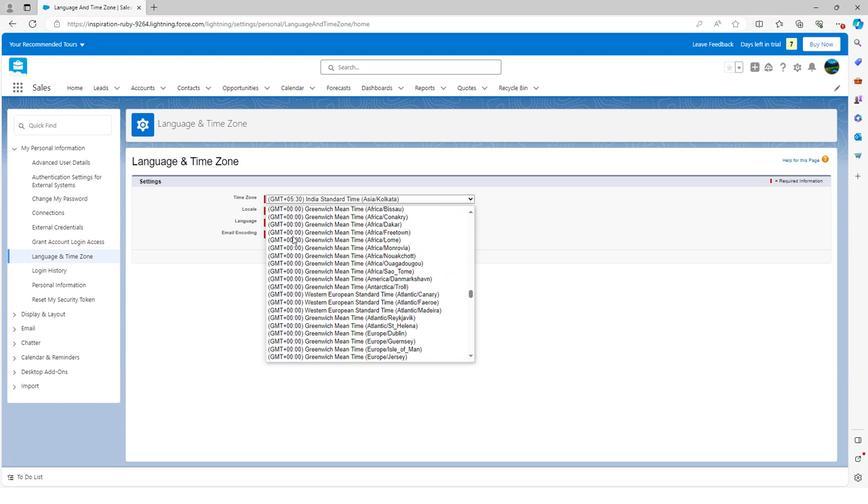 
Action: Mouse scrolled (291, 236) with delta (0, 0)
Screenshot: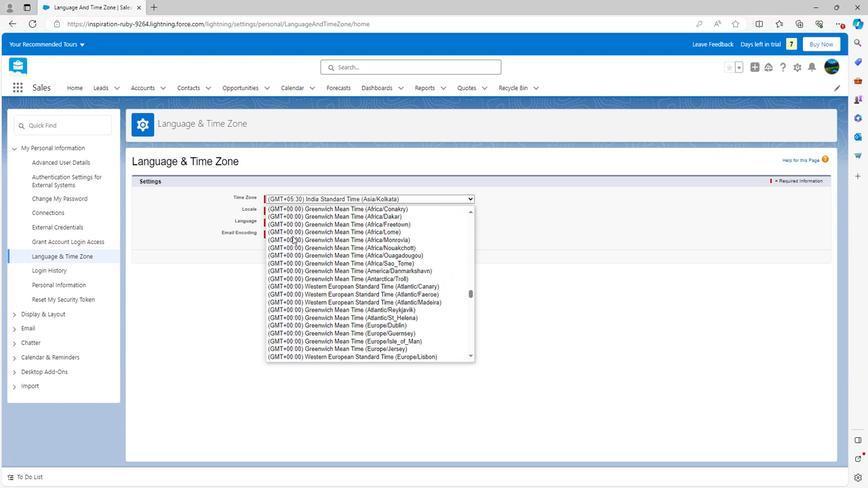 
Action: Mouse scrolled (291, 236) with delta (0, 0)
Screenshot: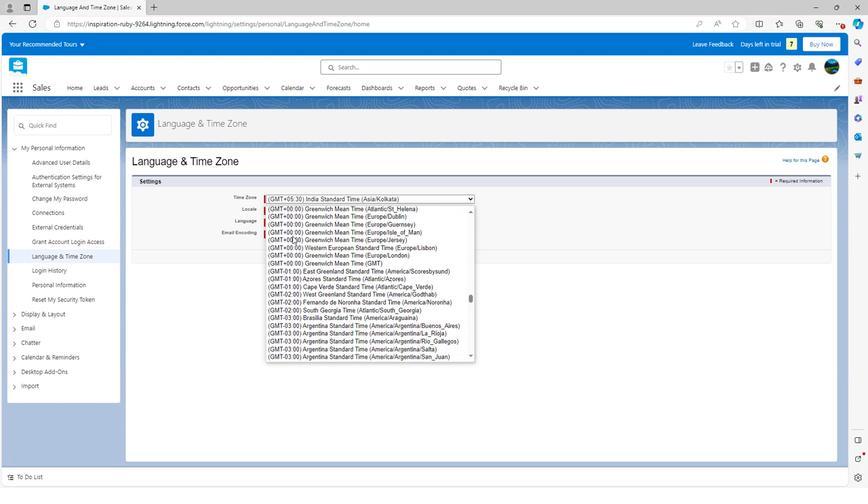 
Action: Mouse scrolled (291, 236) with delta (0, 0)
Screenshot: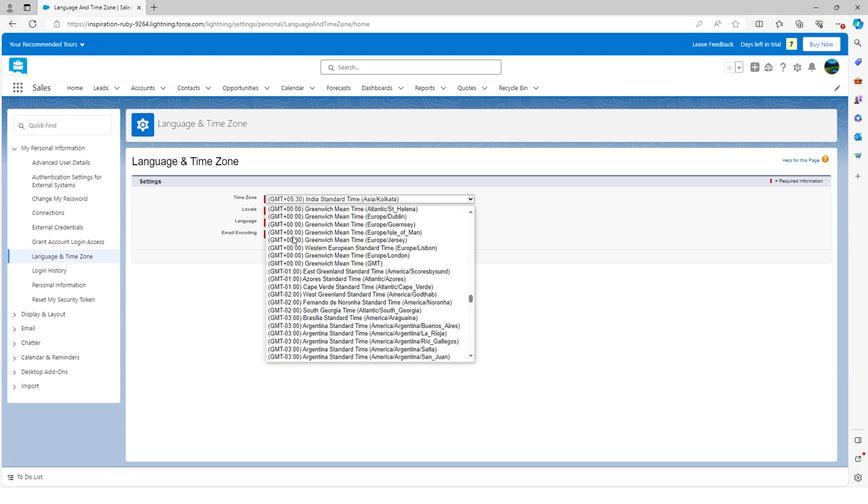 
Action: Mouse scrolled (291, 236) with delta (0, 0)
Screenshot: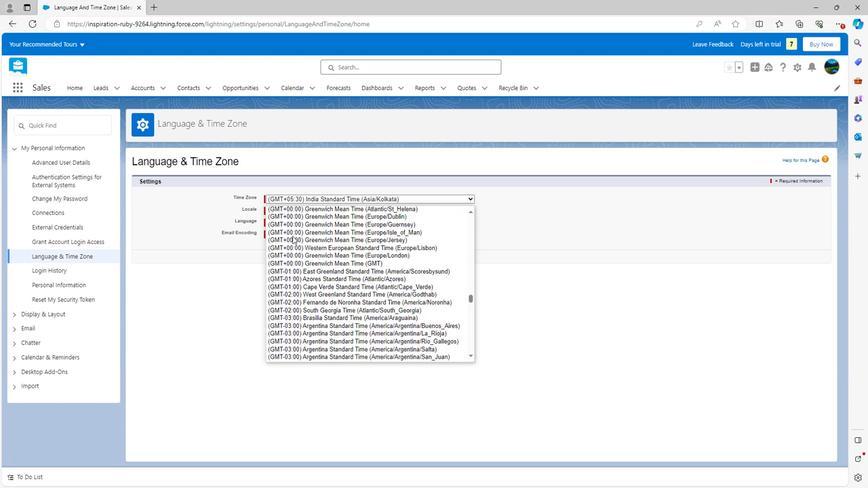 
Action: Mouse scrolled (291, 236) with delta (0, 0)
Screenshot: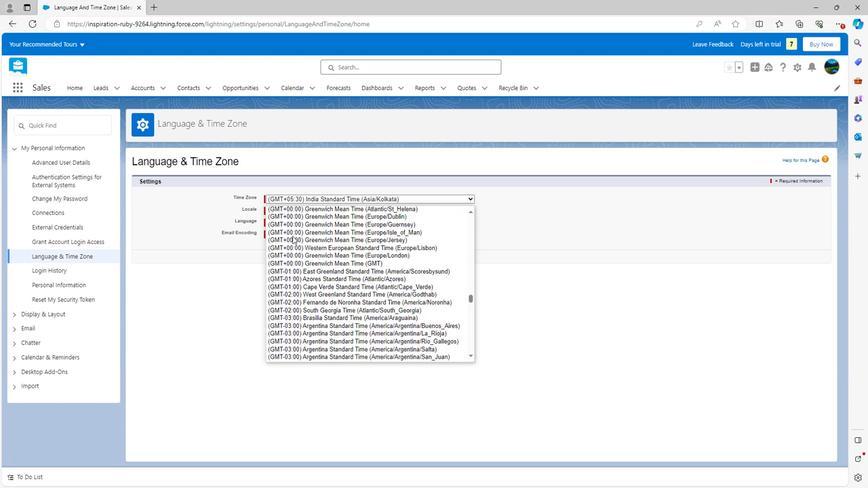 
Action: Mouse scrolled (291, 236) with delta (0, 0)
Screenshot: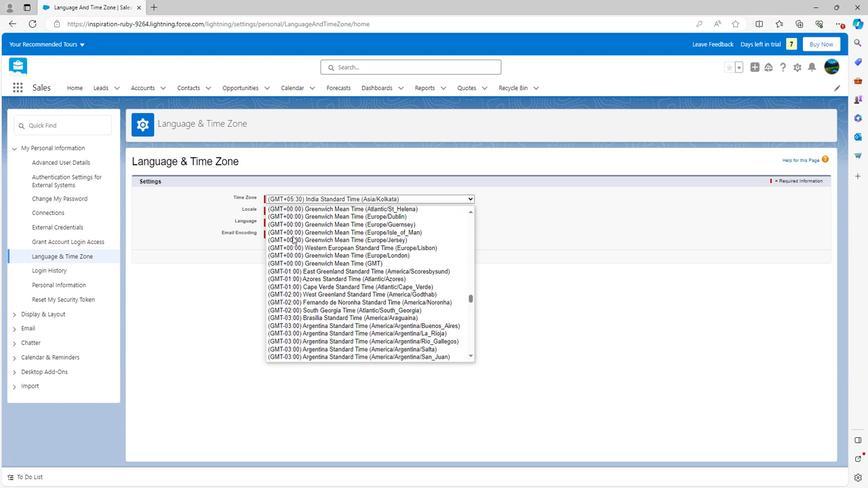 
Action: Mouse scrolled (291, 236) with delta (0, 0)
Screenshot: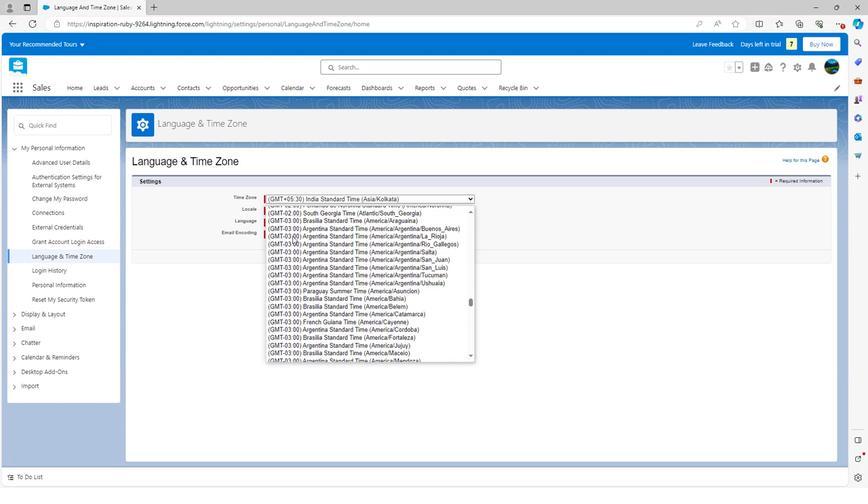 
Action: Mouse scrolled (291, 236) with delta (0, 0)
Screenshot: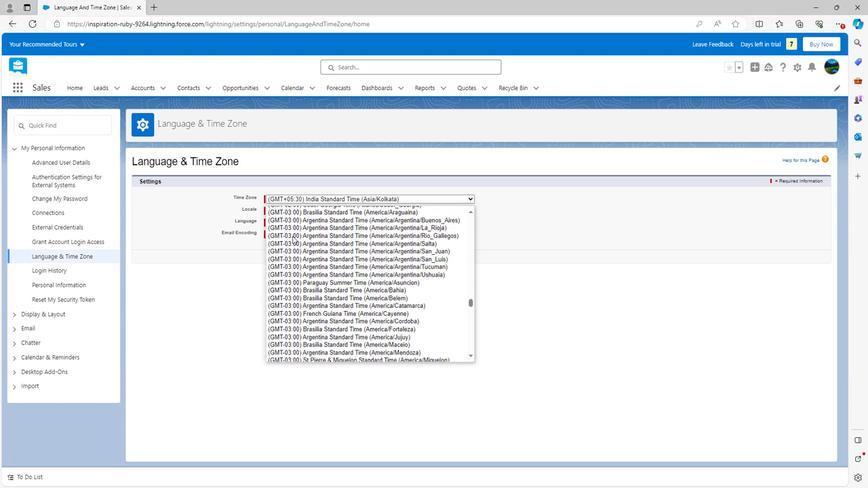 
Action: Mouse scrolled (291, 236) with delta (0, 0)
Screenshot: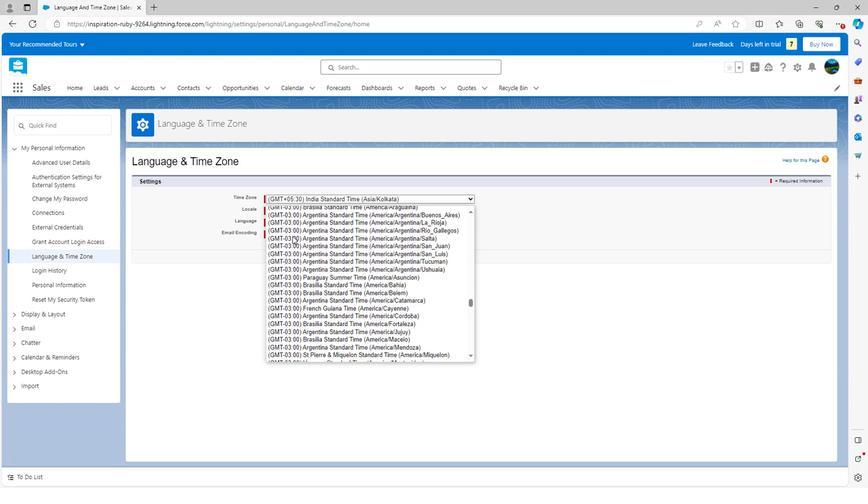 
Action: Mouse scrolled (291, 236) with delta (0, 0)
Screenshot: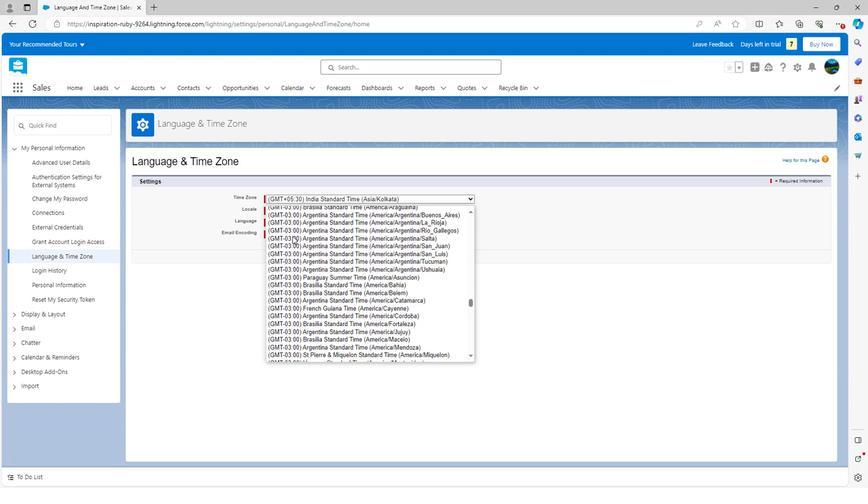 
Action: Mouse scrolled (291, 236) with delta (0, 0)
Screenshot: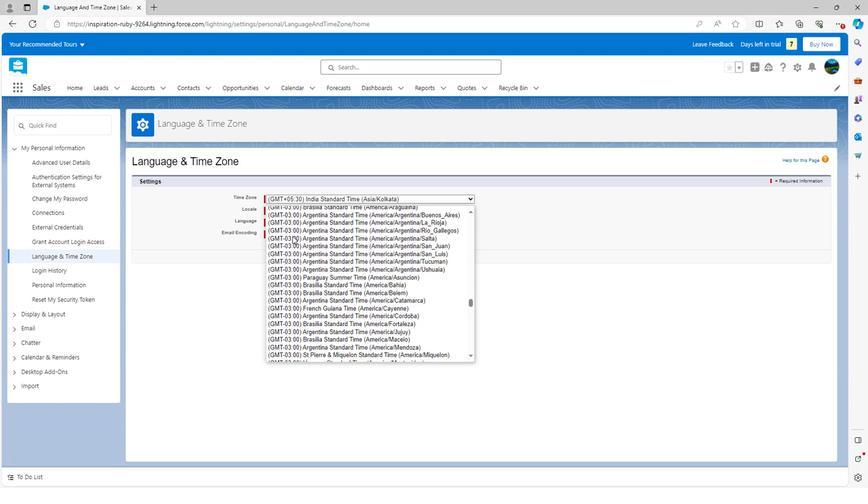 
Action: Mouse scrolled (291, 236) with delta (0, 0)
Screenshot: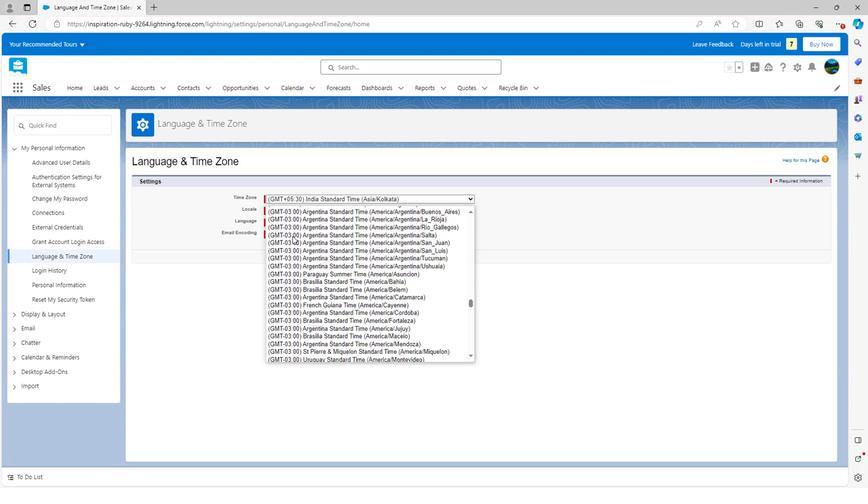 
Action: Mouse scrolled (291, 236) with delta (0, 0)
Screenshot: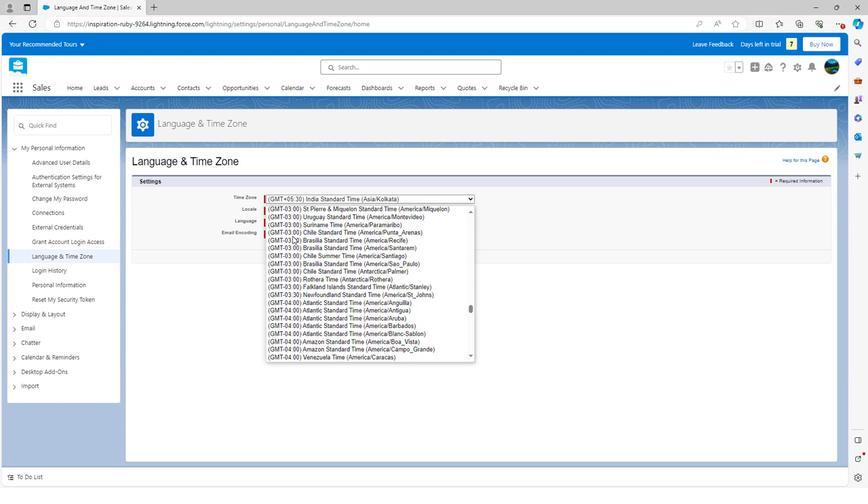 
Action: Mouse scrolled (291, 236) with delta (0, 0)
Screenshot: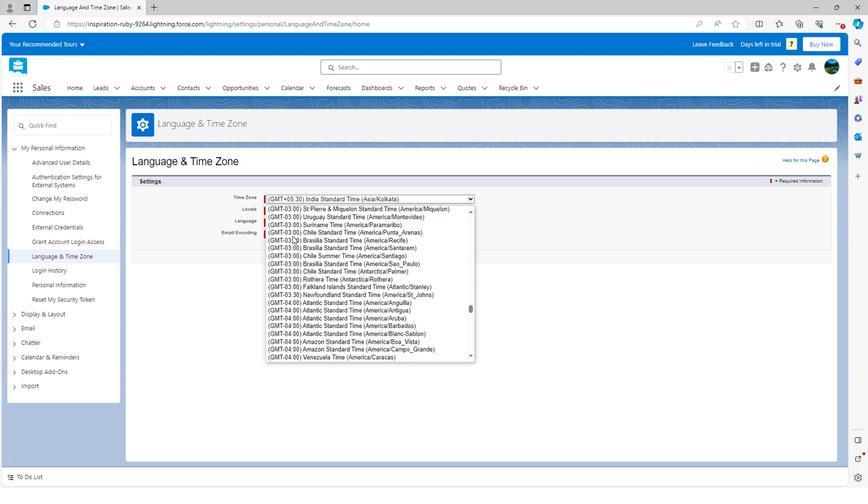 
Action: Mouse scrolled (291, 236) with delta (0, 0)
Screenshot: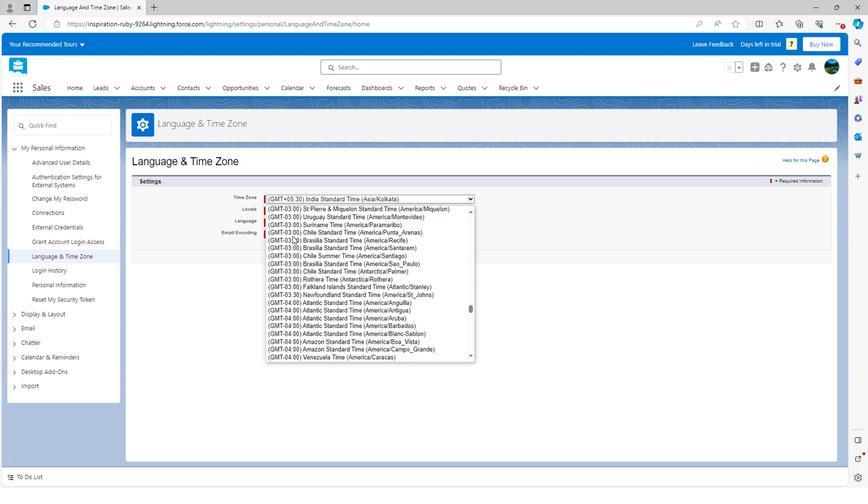 
Action: Mouse scrolled (291, 236) with delta (0, 0)
Screenshot: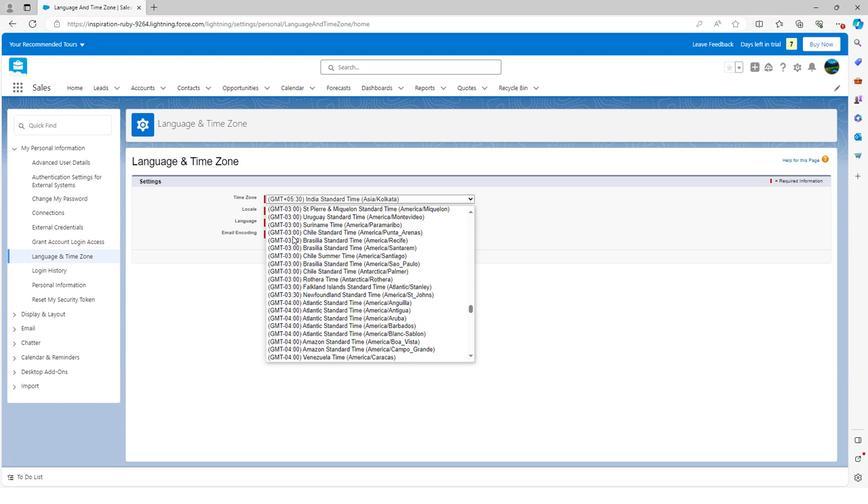 
Action: Mouse scrolled (291, 236) with delta (0, 0)
Screenshot: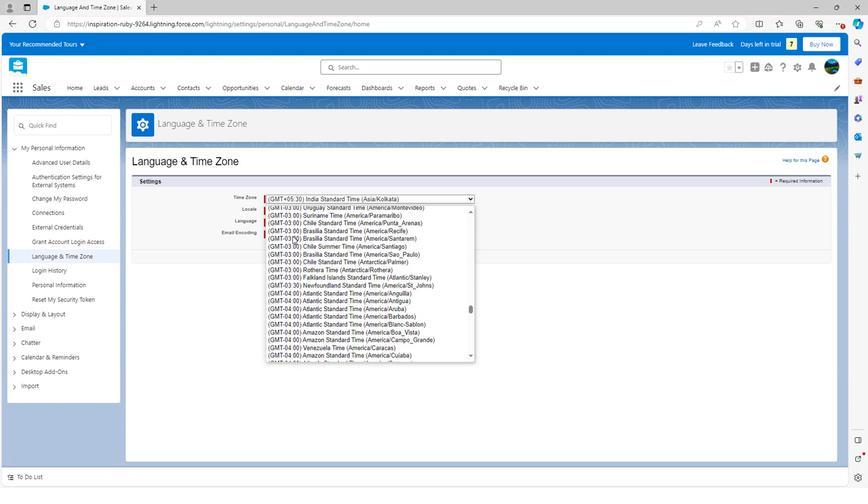 
Action: Mouse scrolled (291, 236) with delta (0, 0)
Screenshot: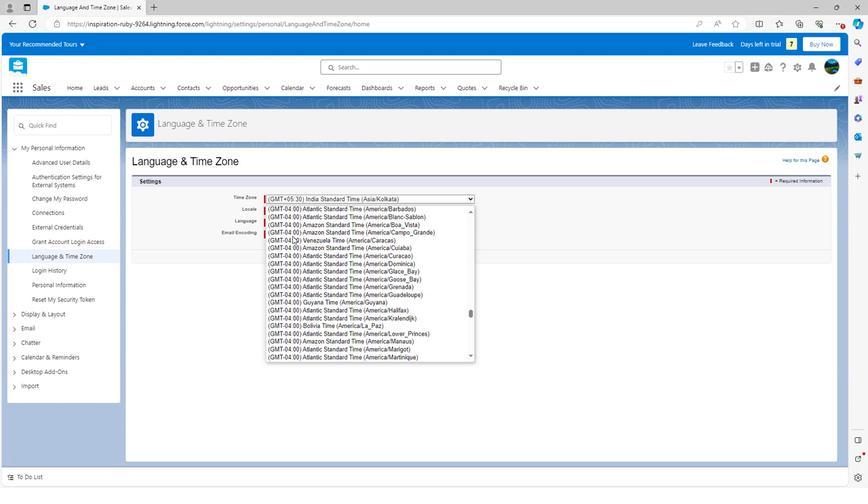 
Action: Mouse scrolled (291, 236) with delta (0, 0)
Screenshot: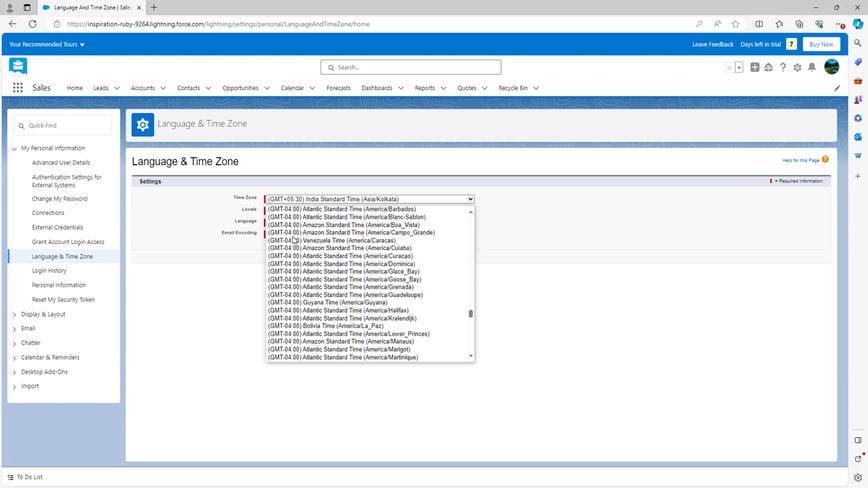 
Action: Mouse scrolled (291, 236) with delta (0, 0)
Screenshot: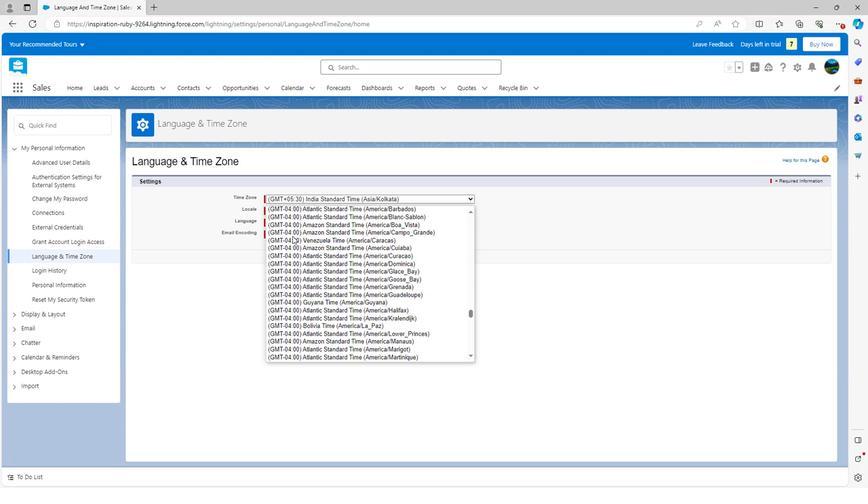 
Action: Mouse scrolled (291, 236) with delta (0, 0)
Screenshot: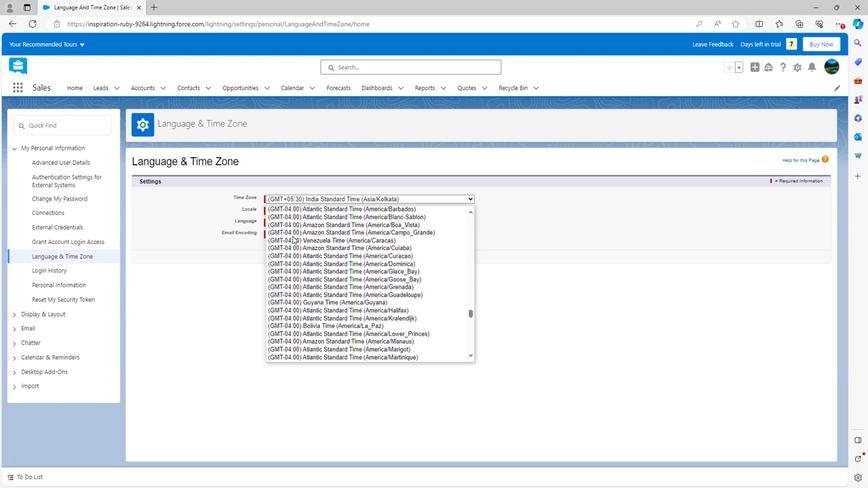 
Action: Mouse scrolled (291, 236) with delta (0, 0)
Screenshot: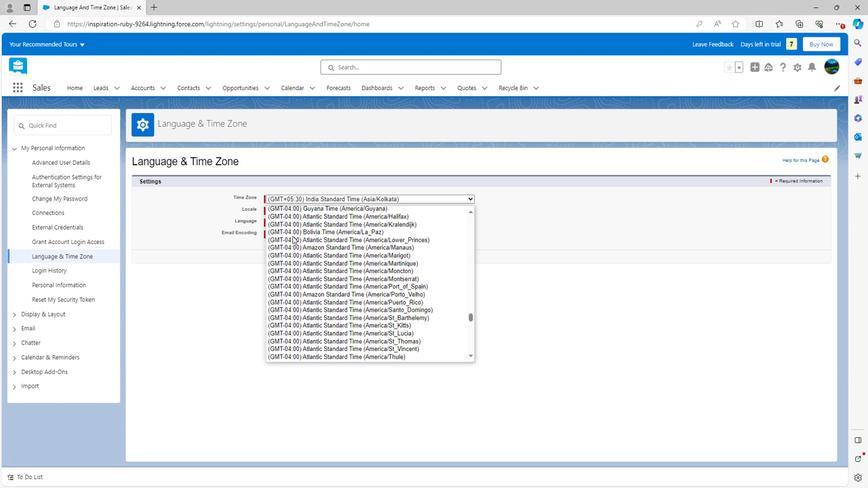 
Action: Mouse scrolled (291, 236) with delta (0, 0)
Screenshot: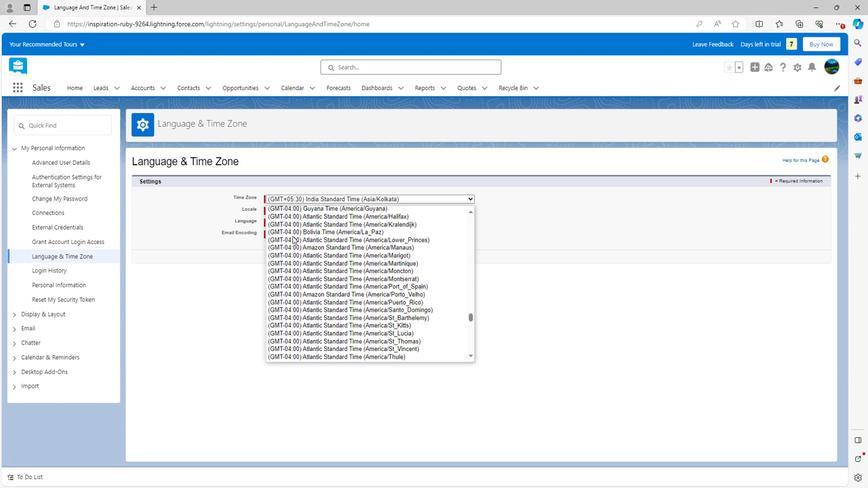 
Action: Mouse scrolled (291, 236) with delta (0, 0)
Screenshot: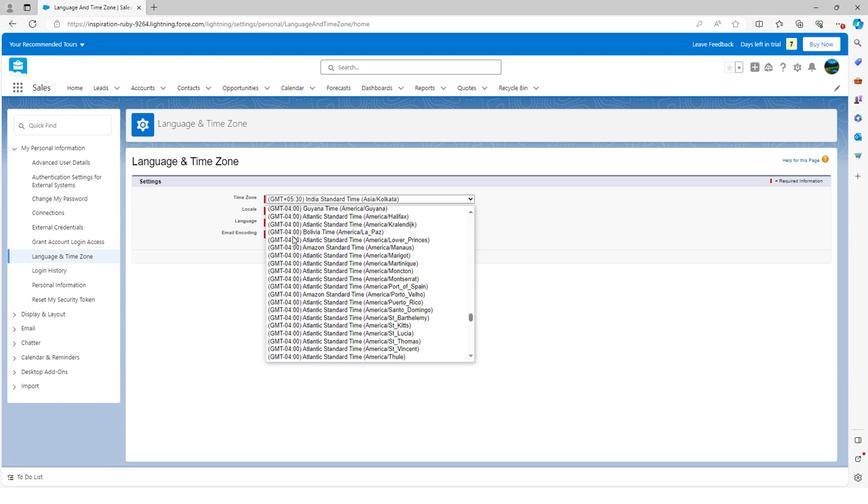 
Action: Mouse scrolled (291, 236) with delta (0, 0)
Screenshot: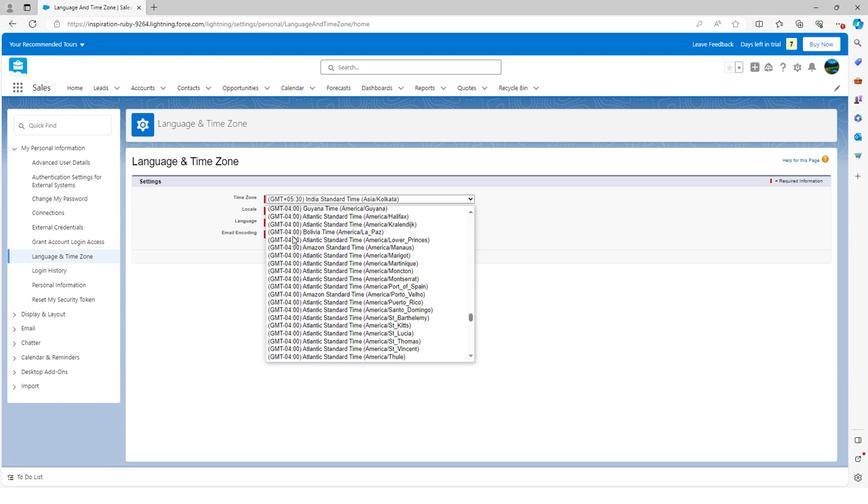 
Action: Mouse scrolled (291, 236) with delta (0, 0)
Screenshot: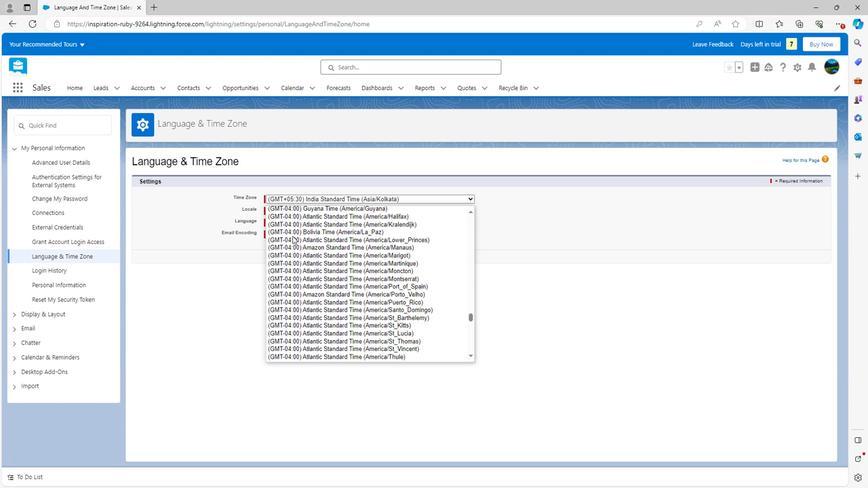 
Action: Mouse scrolled (291, 236) with delta (0, 0)
Screenshot: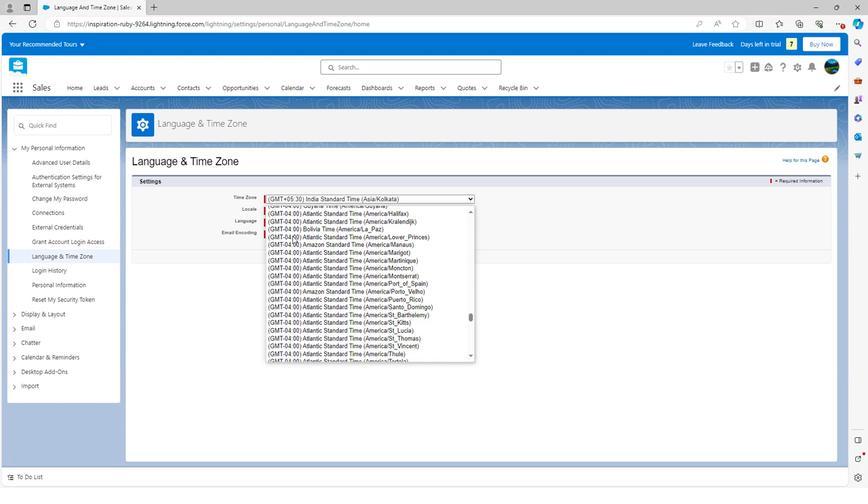 
Action: Mouse scrolled (291, 236) with delta (0, 0)
Screenshot: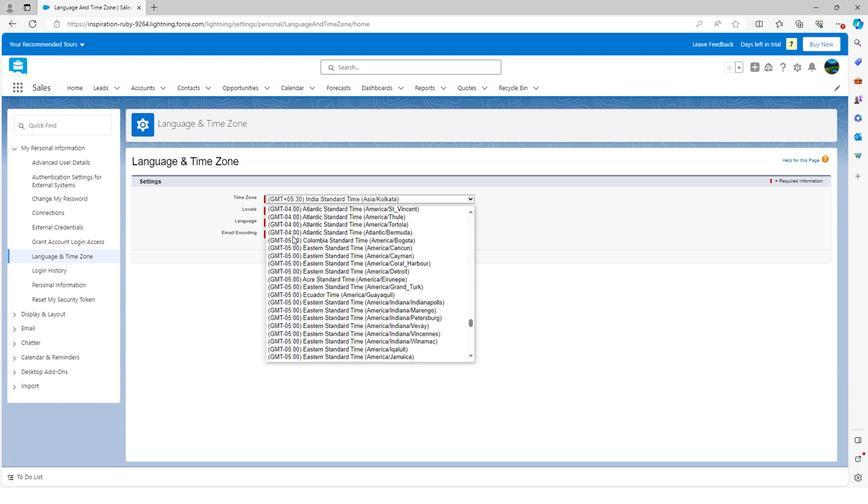 
Action: Mouse scrolled (291, 236) with delta (0, 0)
Screenshot: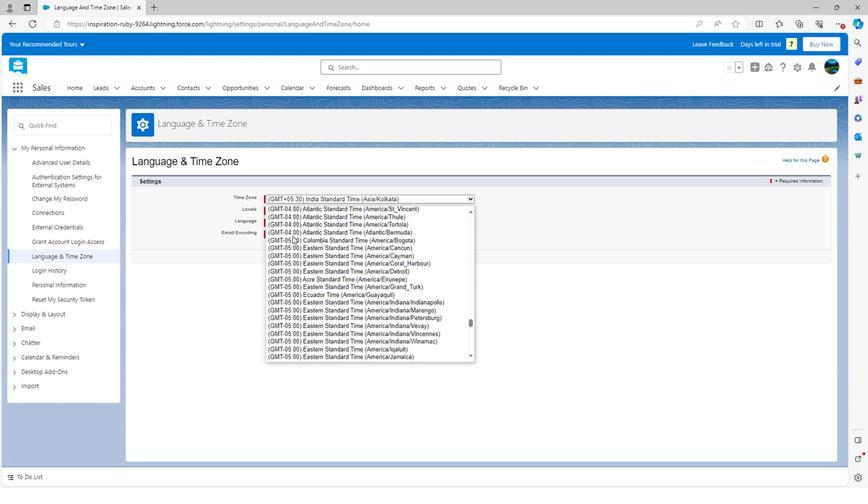 
Action: Mouse scrolled (291, 236) with delta (0, 0)
Screenshot: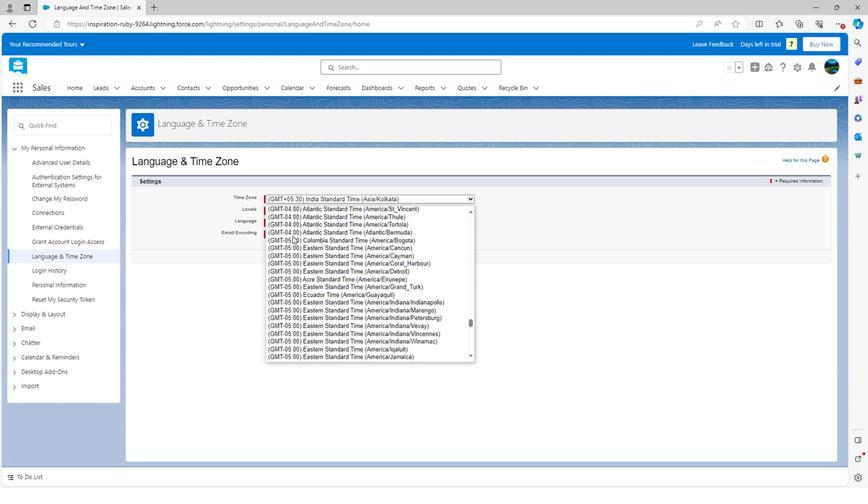 
Action: Mouse scrolled (291, 236) with delta (0, 0)
Screenshot: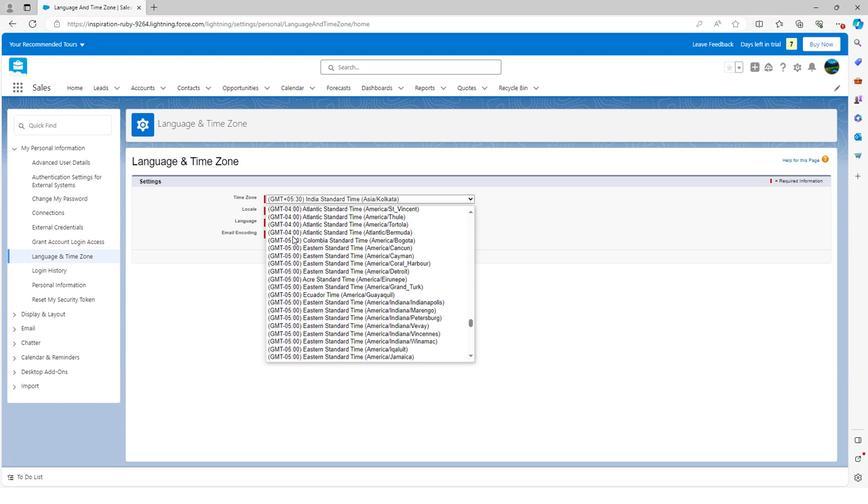 
Action: Mouse scrolled (291, 236) with delta (0, 0)
Screenshot: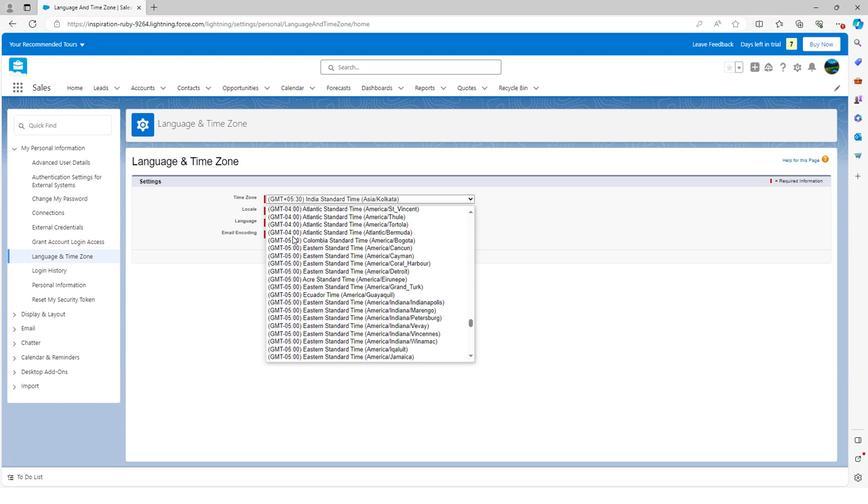 
Action: Mouse scrolled (291, 236) with delta (0, 0)
Screenshot: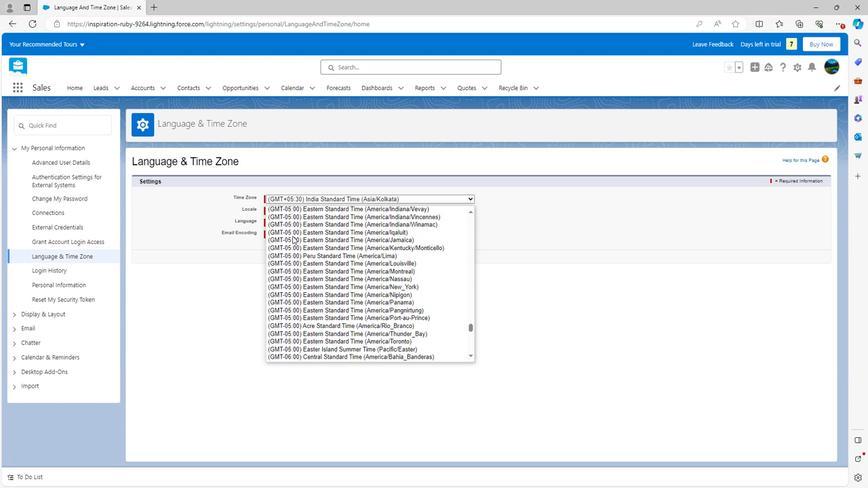
Action: Mouse scrolled (291, 236) with delta (0, 0)
Screenshot: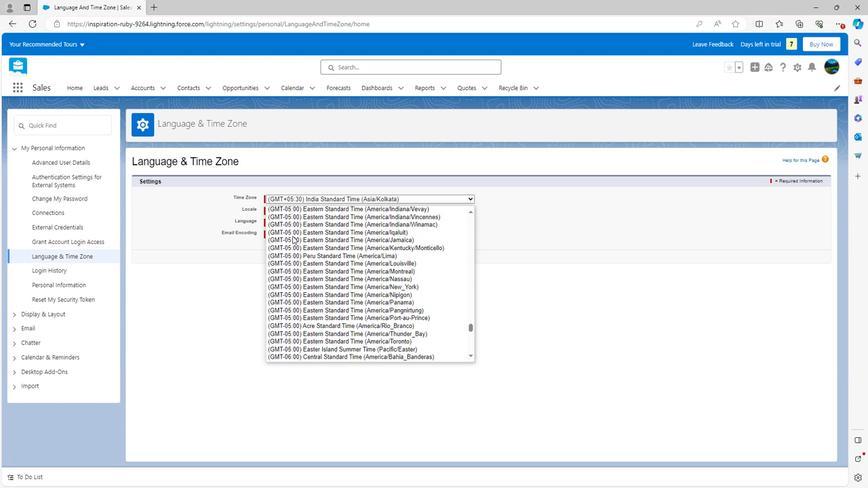 
Action: Mouse scrolled (291, 236) with delta (0, 0)
Screenshot: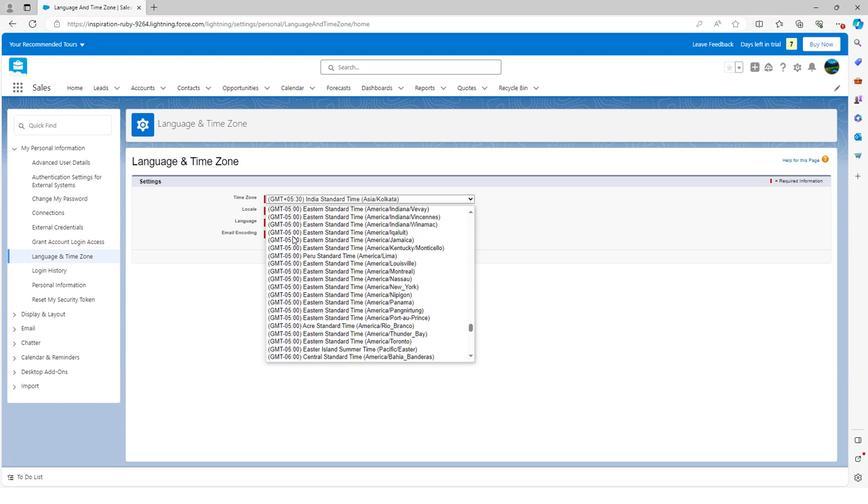 
Action: Mouse scrolled (291, 236) with delta (0, 0)
Screenshot: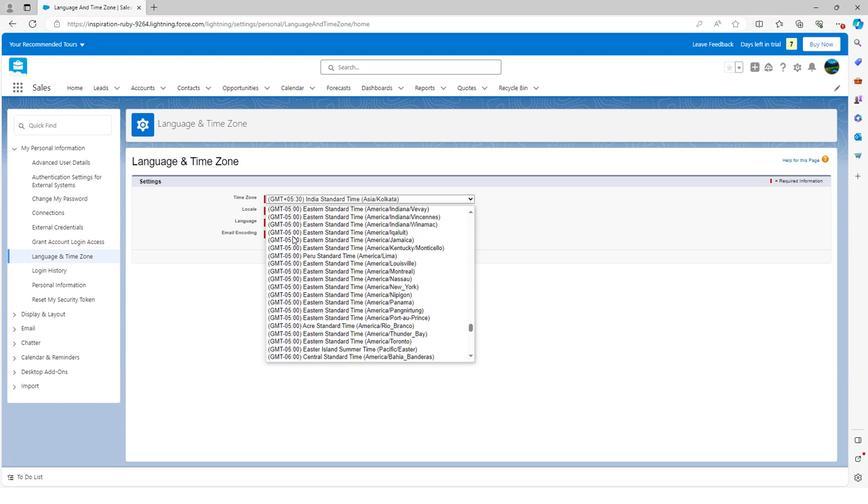 
Action: Mouse scrolled (291, 236) with delta (0, 0)
Screenshot: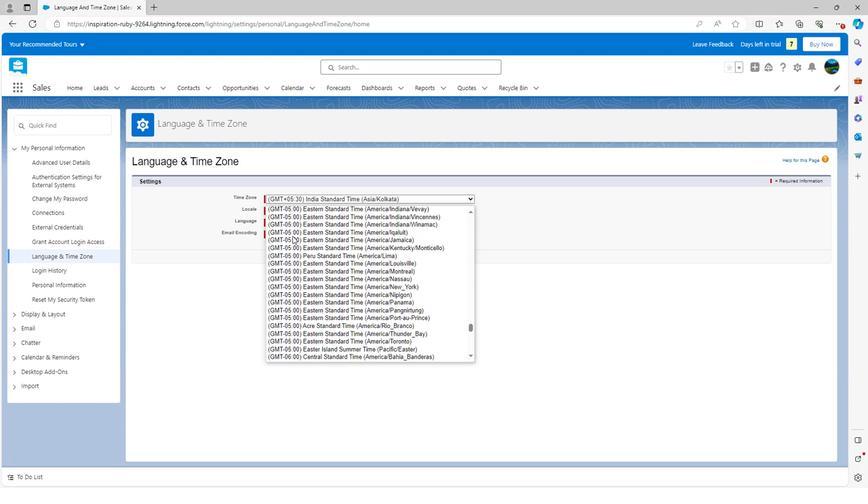 
Action: Mouse scrolled (291, 236) with delta (0, 0)
Screenshot: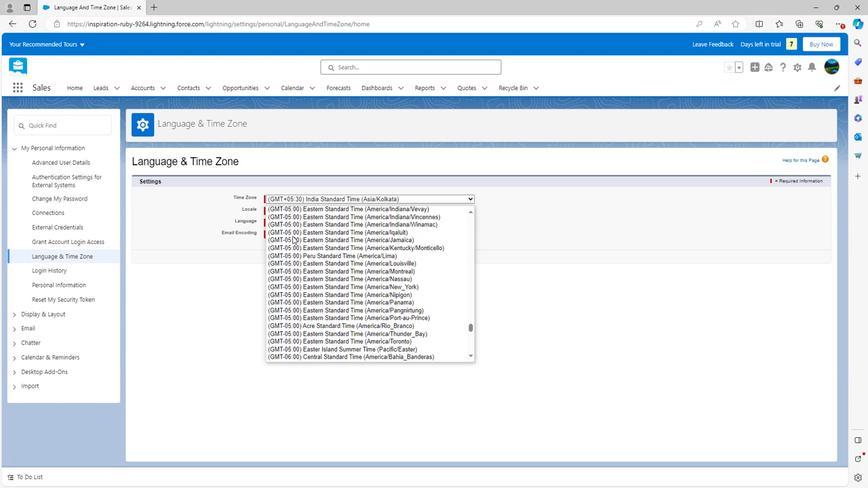 
Action: Mouse scrolled (291, 236) with delta (0, 0)
Screenshot: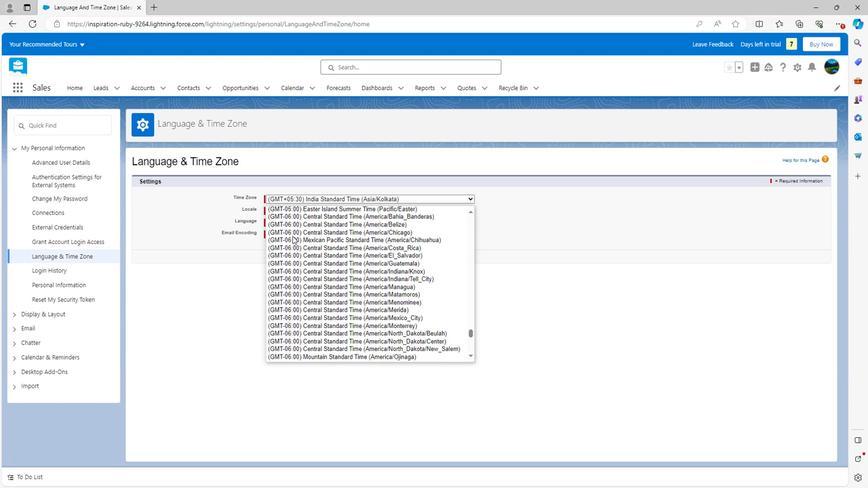 
Action: Mouse scrolled (291, 236) with delta (0, 0)
Screenshot: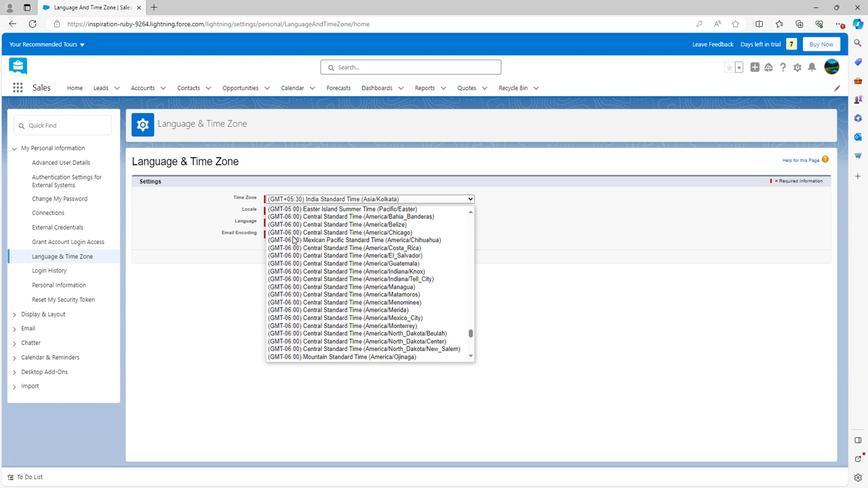 
Action: Mouse scrolled (291, 236) with delta (0, 0)
Screenshot: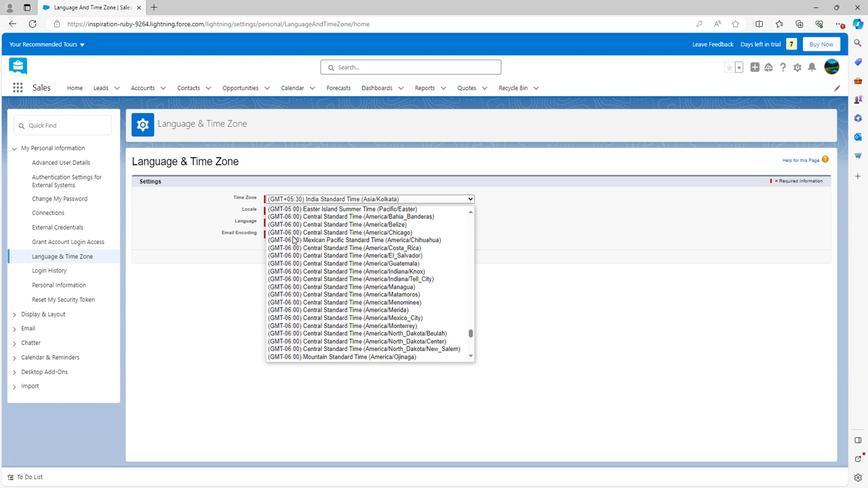 
Action: Mouse scrolled (291, 236) with delta (0, 0)
Screenshot: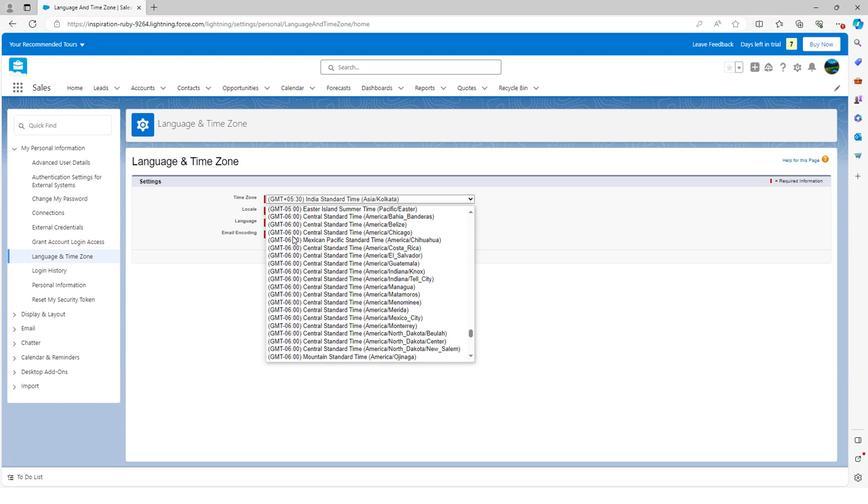 
Action: Mouse scrolled (291, 236) with delta (0, 0)
Screenshot: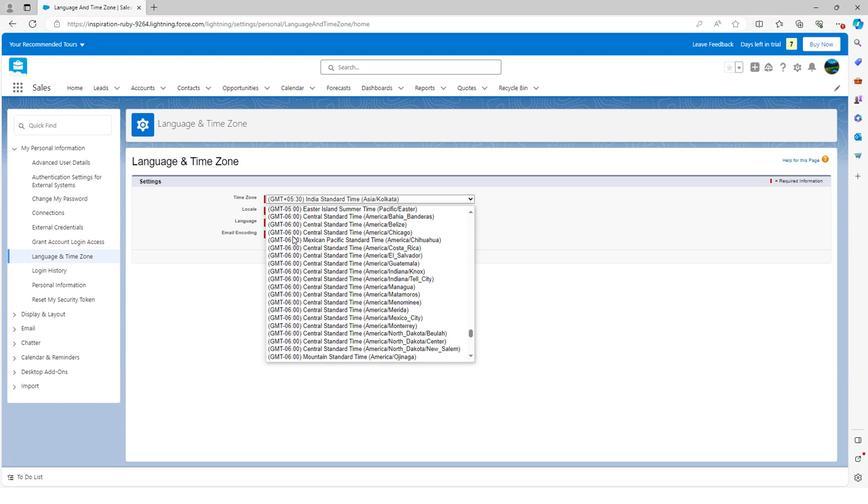 
Action: Mouse scrolled (291, 236) with delta (0, 0)
Screenshot: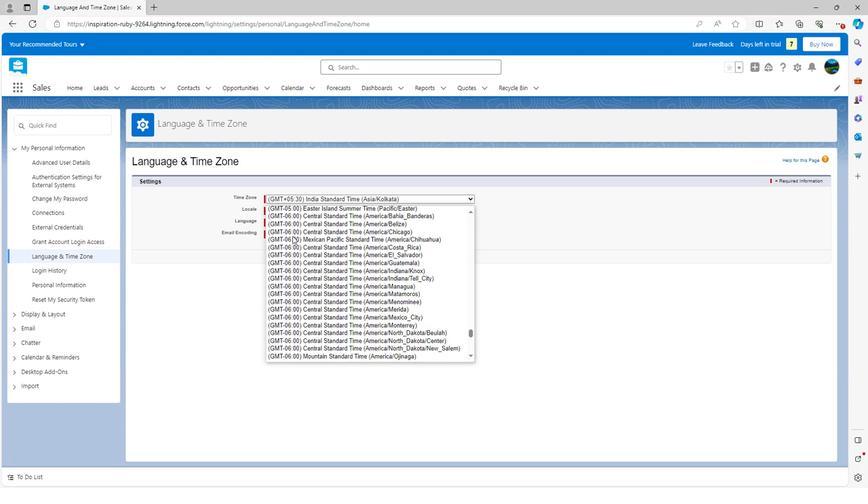 
Action: Mouse scrolled (291, 236) with delta (0, 0)
Screenshot: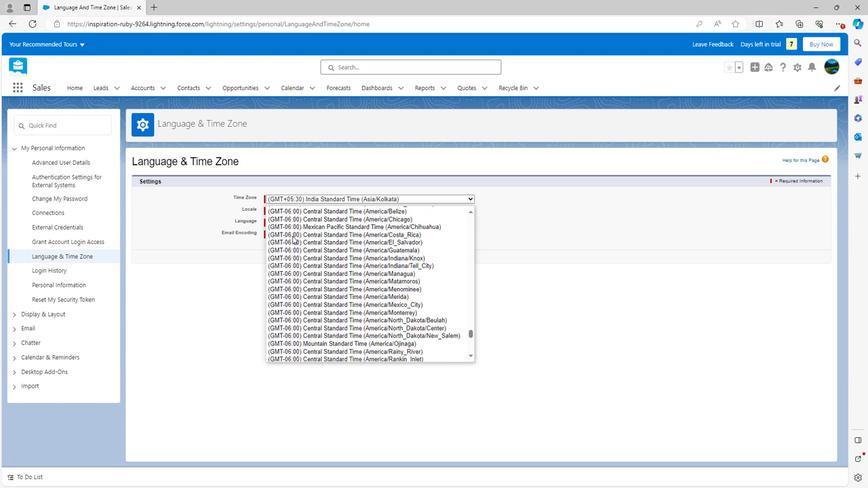 
Action: Mouse scrolled (291, 236) with delta (0, 0)
Screenshot: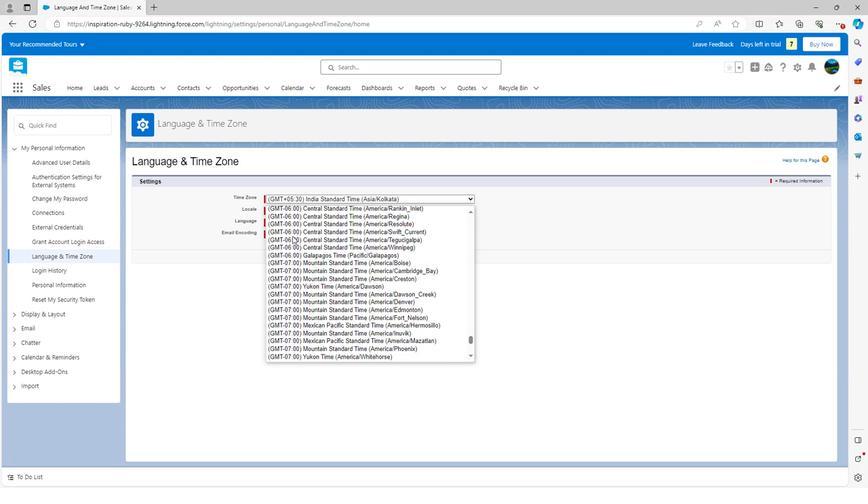 
Action: Mouse scrolled (291, 236) with delta (0, 0)
Screenshot: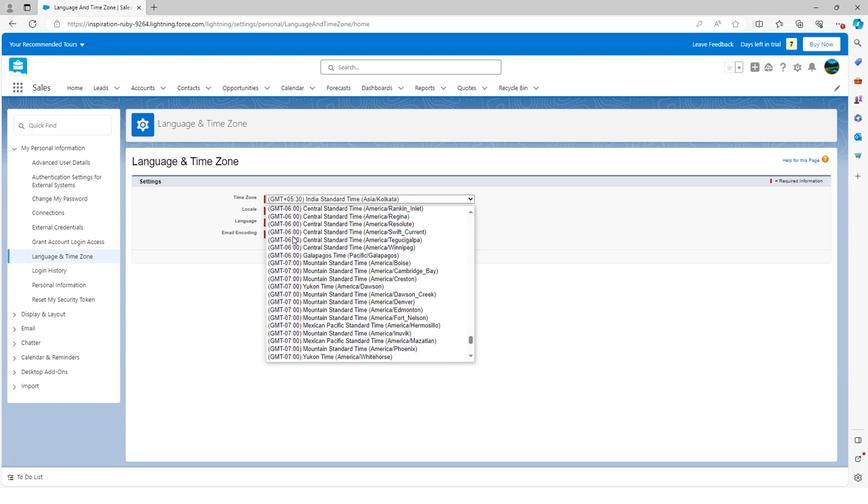 
Action: Mouse scrolled (291, 236) with delta (0, 0)
Screenshot: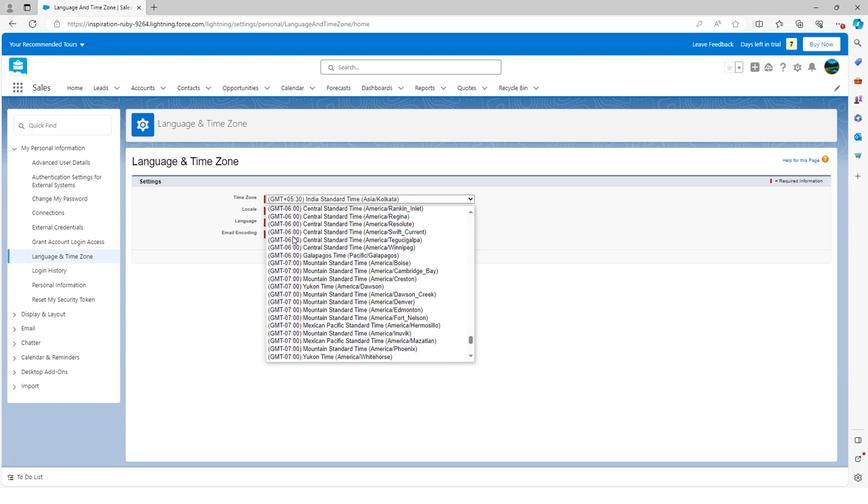 
Action: Mouse scrolled (291, 236) with delta (0, 0)
Screenshot: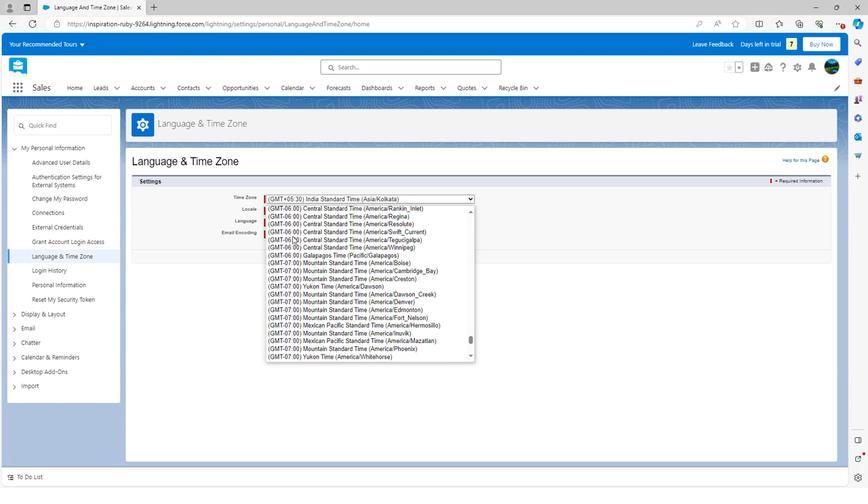 
Action: Mouse scrolled (291, 236) with delta (0, 0)
Screenshot: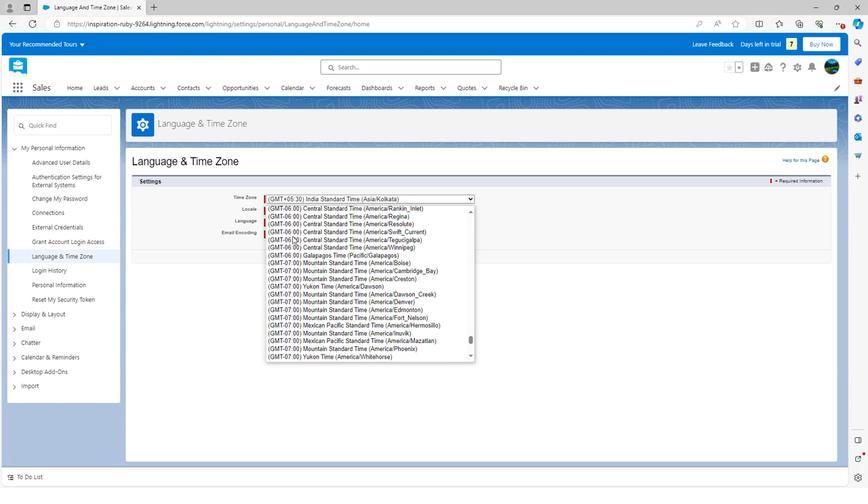 
Action: Mouse scrolled (291, 236) with delta (0, 0)
Screenshot: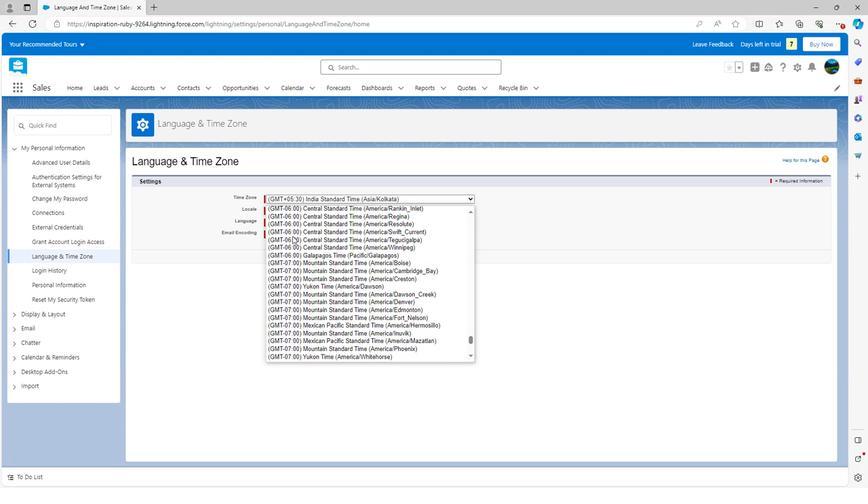 
Action: Mouse scrolled (291, 236) with delta (0, 0)
Screenshot: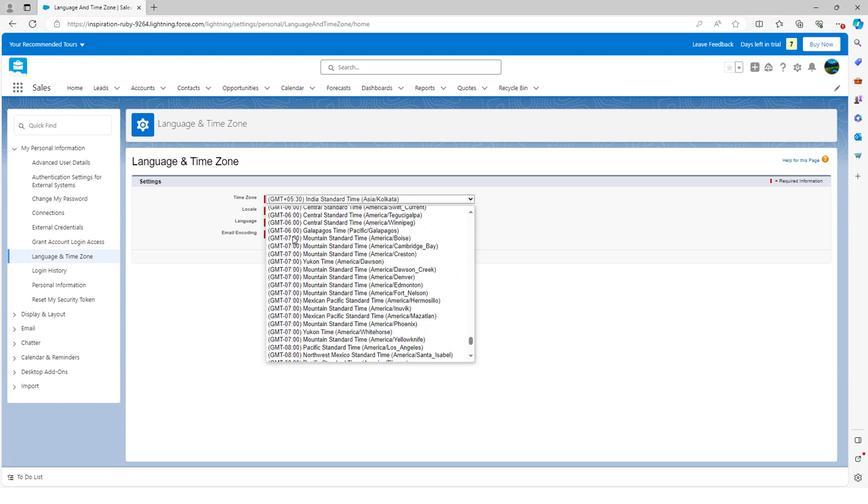 
Action: Mouse scrolled (291, 236) with delta (0, 0)
Screenshot: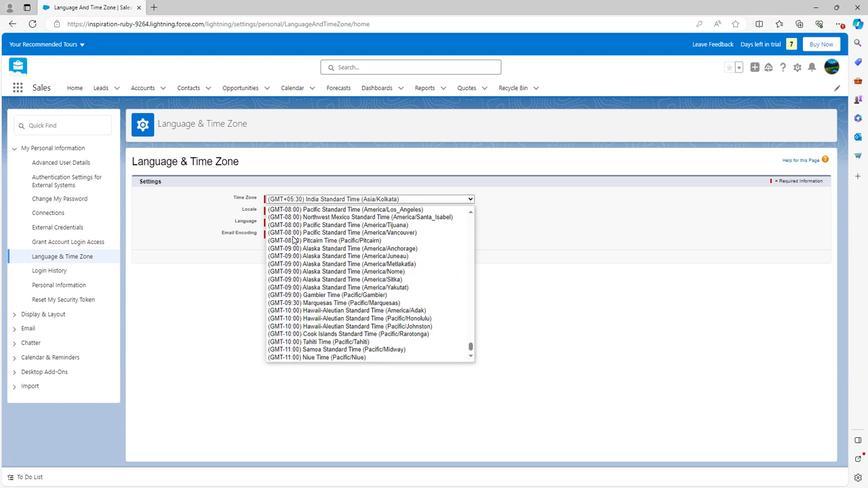 
Action: Mouse scrolled (291, 236) with delta (0, 0)
Screenshot: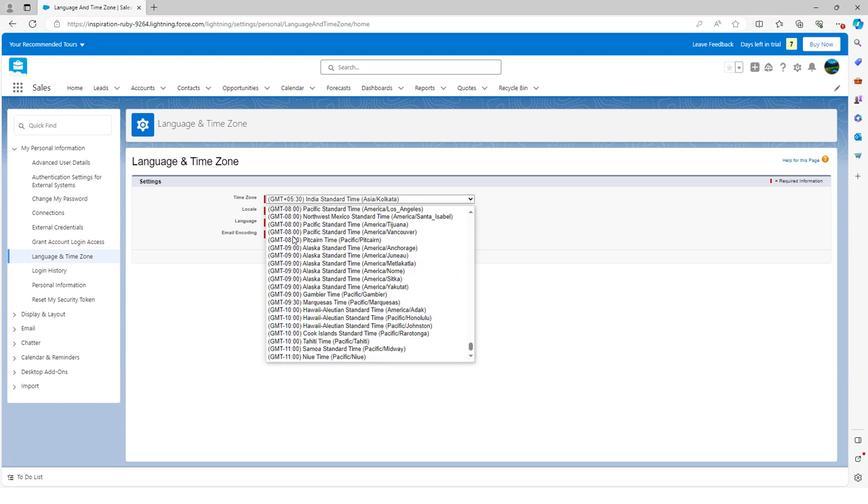 
Action: Mouse scrolled (291, 236) with delta (0, 0)
Screenshot: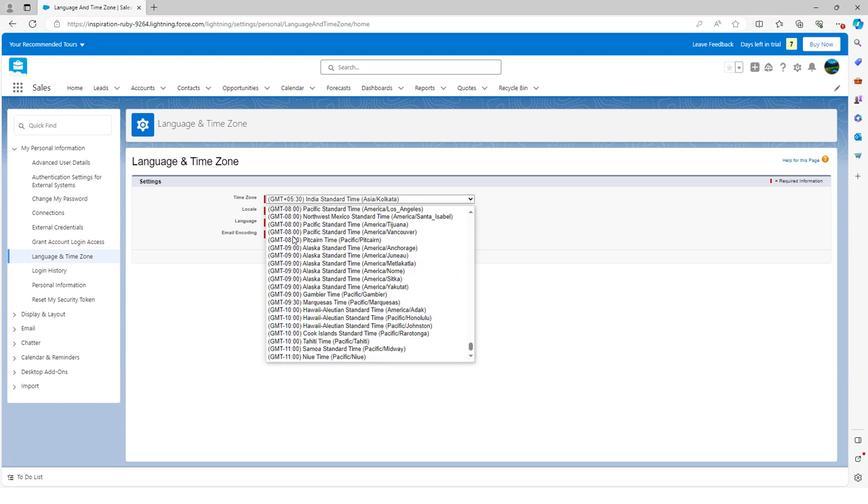 
Action: Mouse scrolled (291, 236) with delta (0, 0)
Screenshot: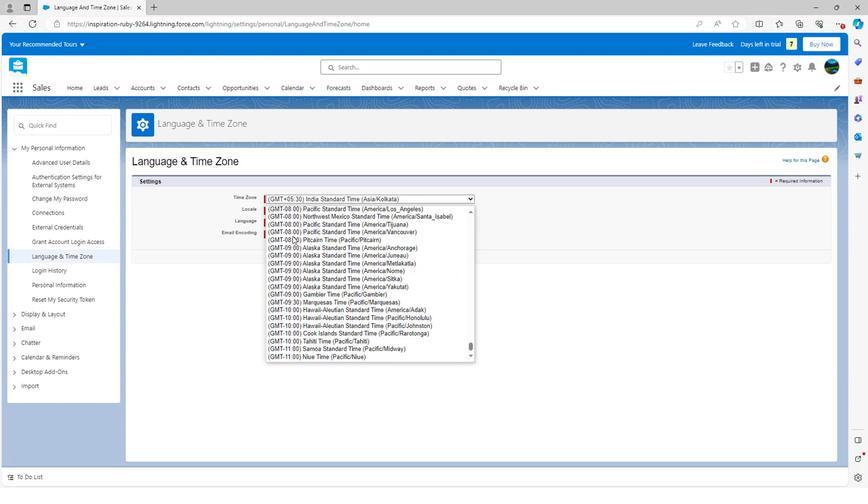 
Action: Mouse scrolled (291, 236) with delta (0, 0)
Screenshot: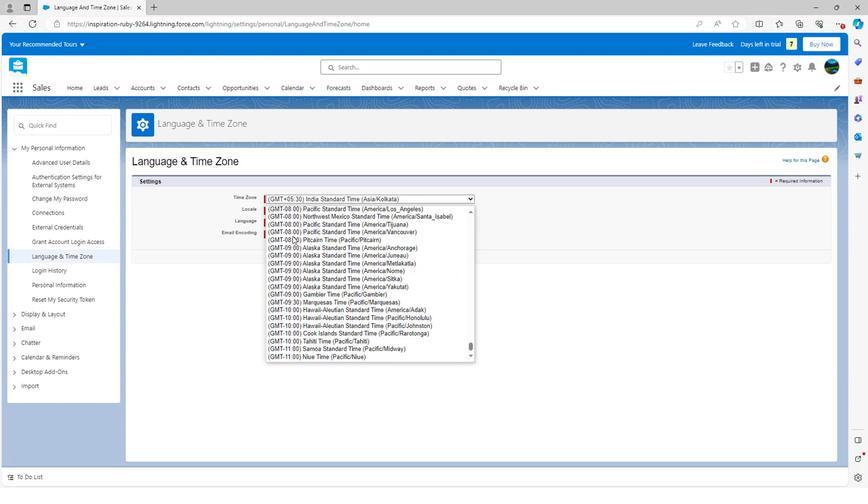 
Action: Mouse scrolled (291, 236) with delta (0, 0)
Screenshot: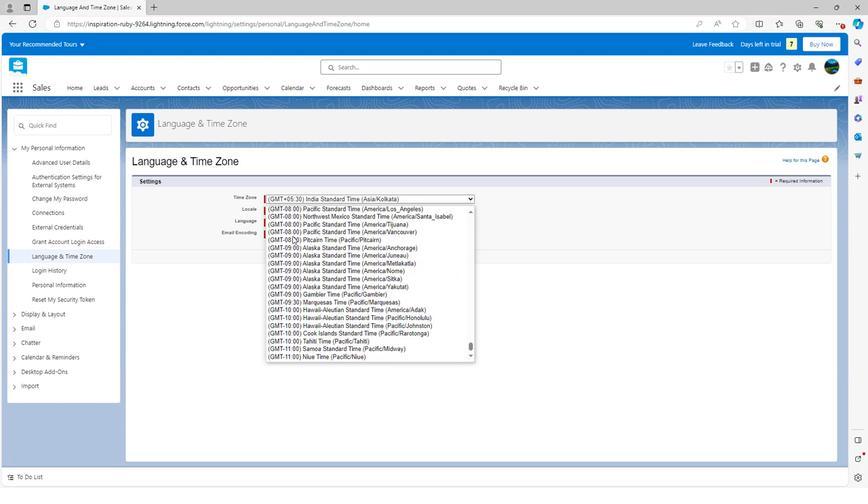 
Action: Mouse scrolled (291, 236) with delta (0, 0)
Screenshot: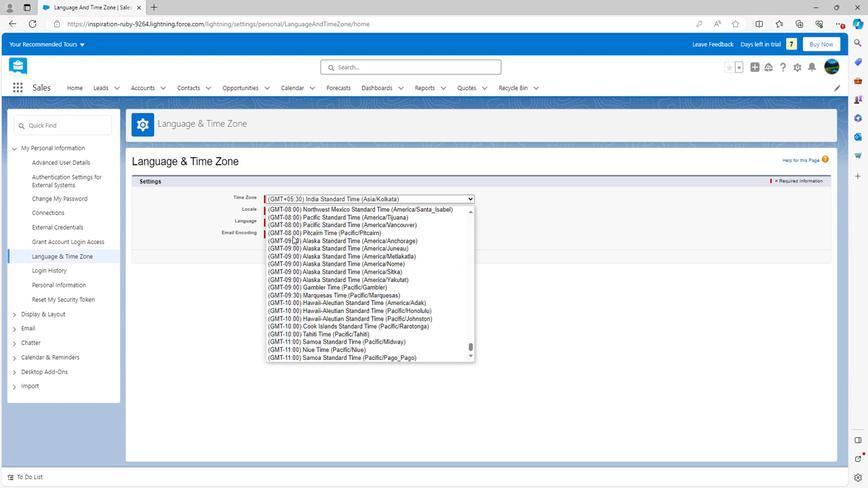 
Action: Mouse scrolled (291, 236) with delta (0, 0)
Screenshot: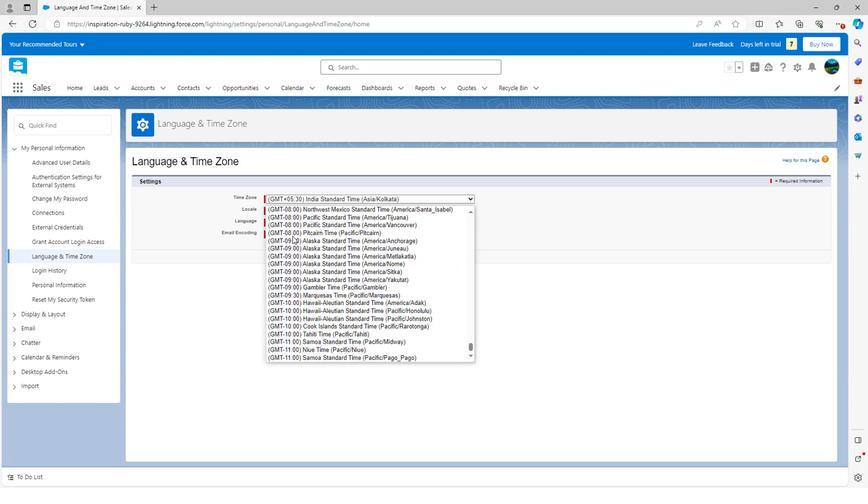 
Action: Mouse scrolled (291, 236) with delta (0, 0)
Screenshot: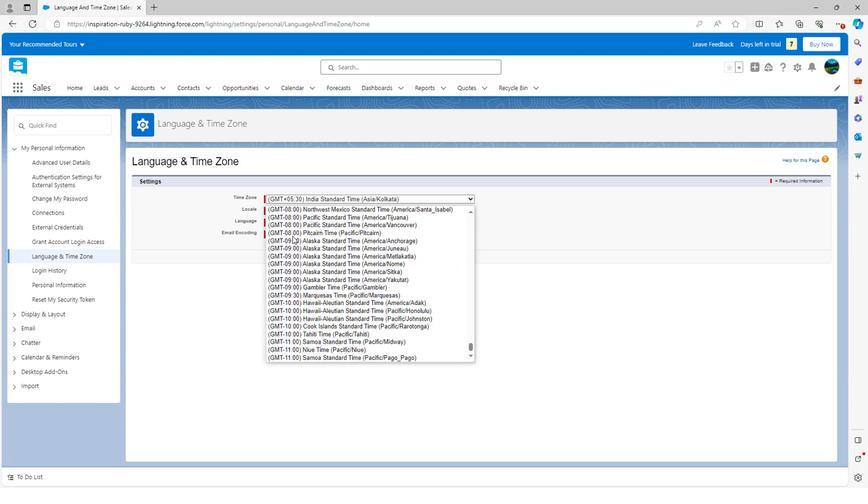
Action: Mouse scrolled (291, 236) with delta (0, 0)
Screenshot: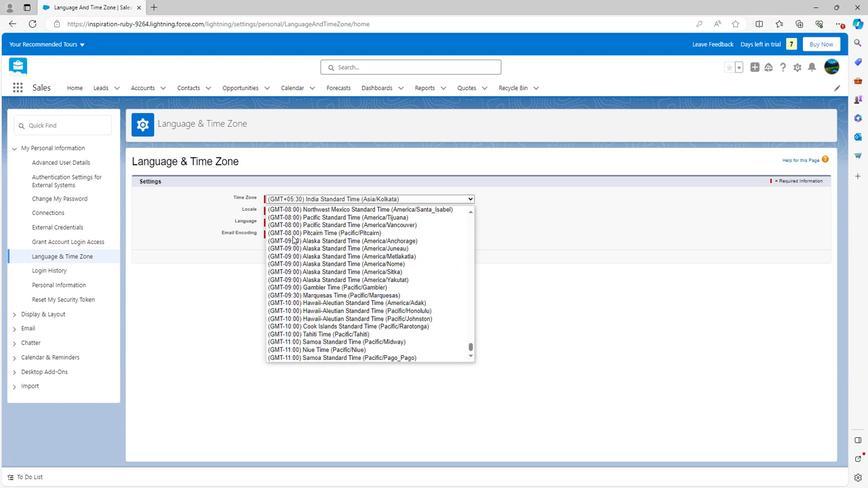 
Action: Mouse scrolled (291, 236) with delta (0, 0)
Screenshot: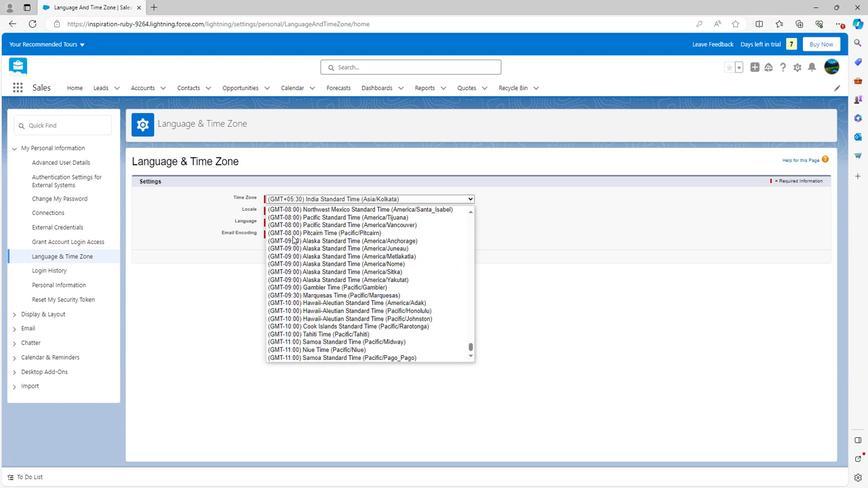 
Action: Mouse moved to (219, 247)
Screenshot: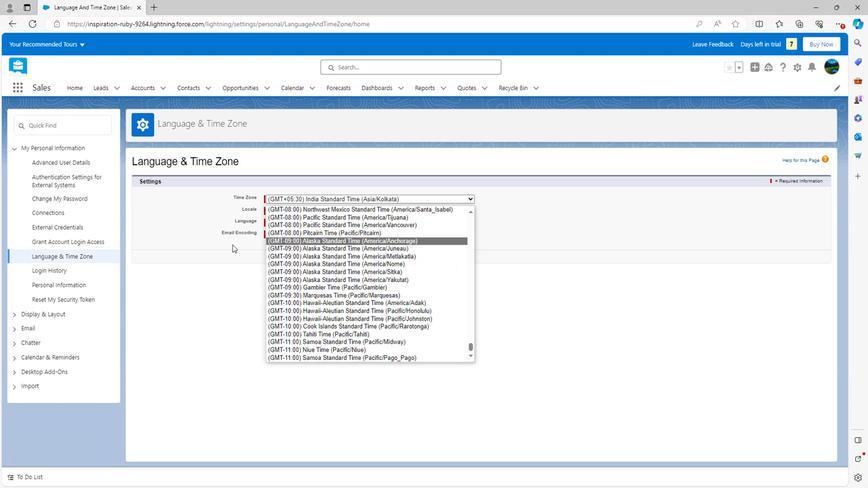 
Action: Mouse pressed left at (219, 247)
Screenshot: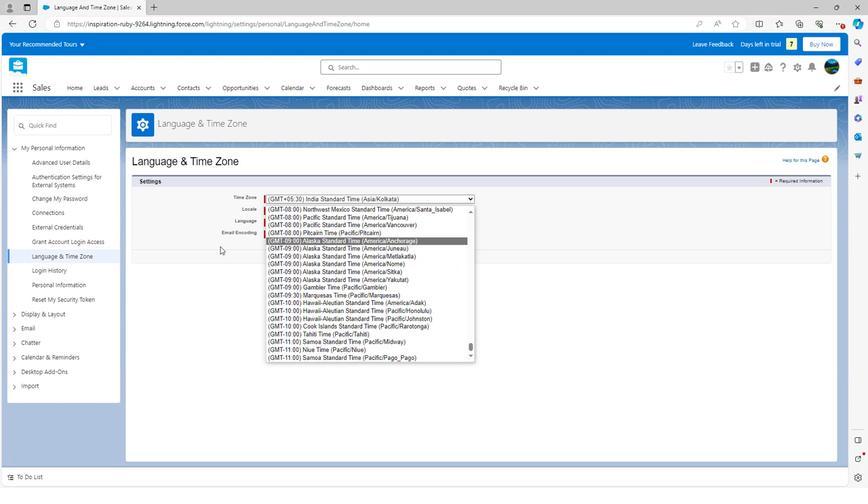 
Action: Mouse moved to (286, 211)
Screenshot: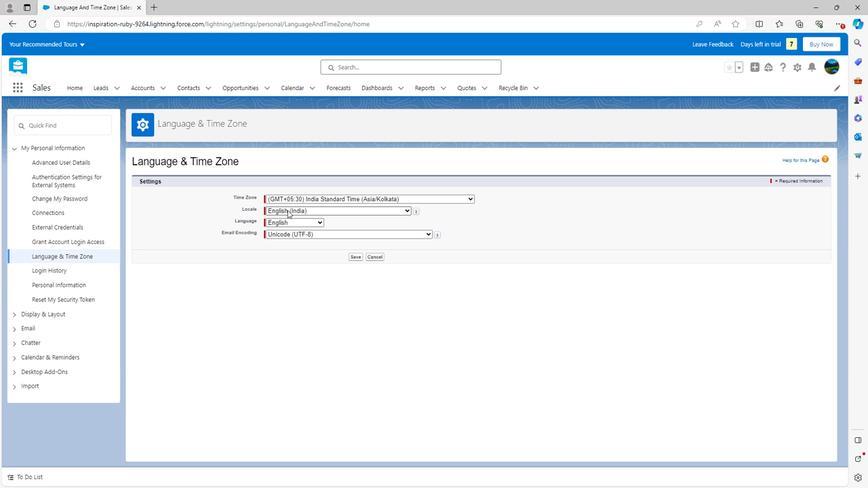 
Action: Mouse pressed left at (286, 211)
Screenshot: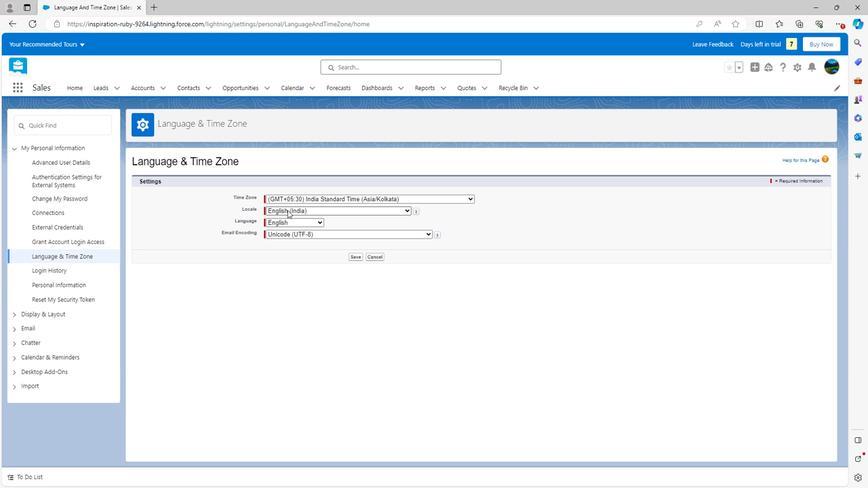 
Action: Mouse moved to (283, 255)
Screenshot: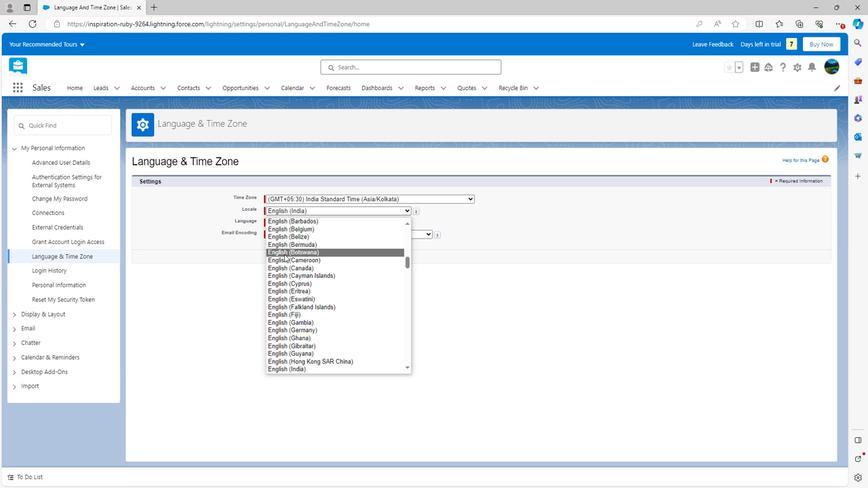 
Action: Mouse scrolled (283, 255) with delta (0, 0)
Screenshot: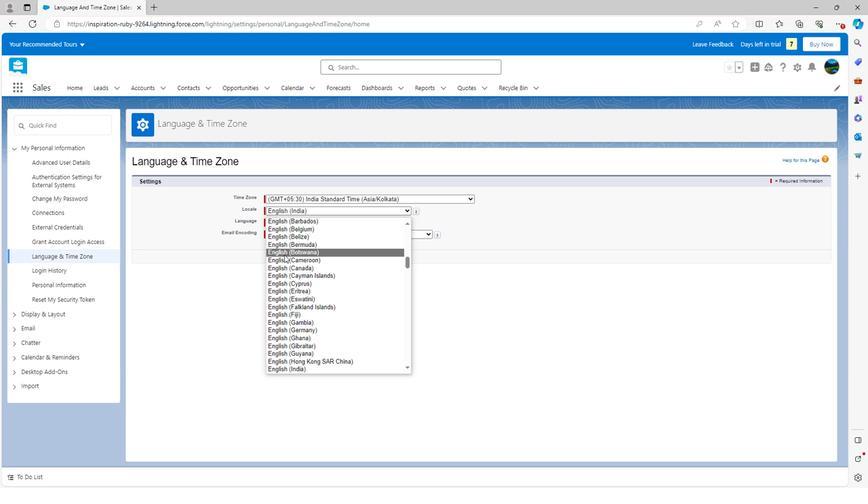 
Action: Mouse moved to (283, 256)
Screenshot: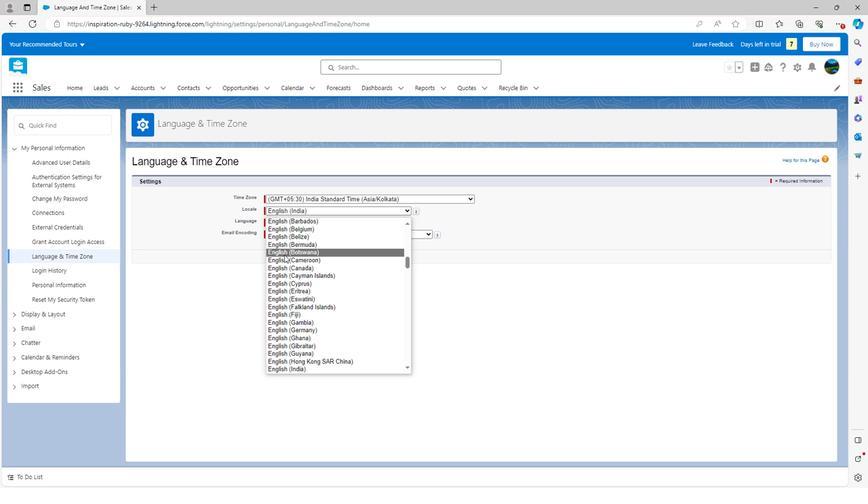 
Action: Mouse scrolled (283, 256) with delta (0, 0)
Screenshot: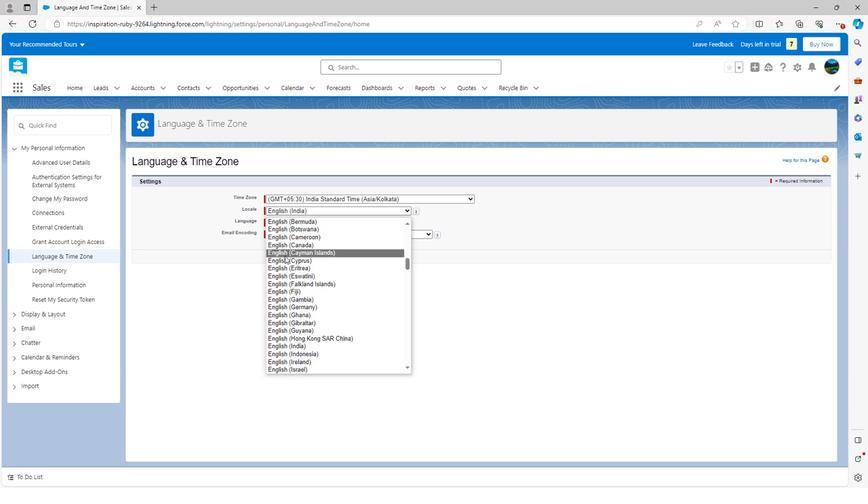 
Action: Mouse scrolled (283, 256) with delta (0, 0)
Screenshot: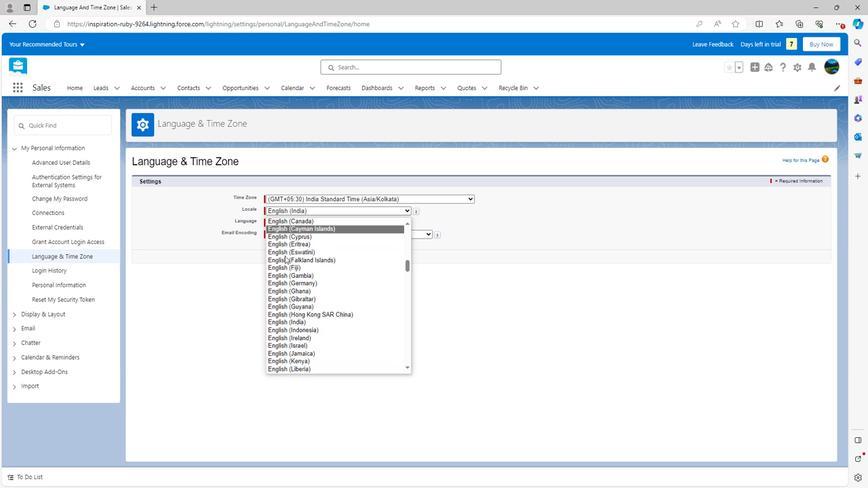 
Action: Mouse scrolled (283, 256) with delta (0, 0)
Screenshot: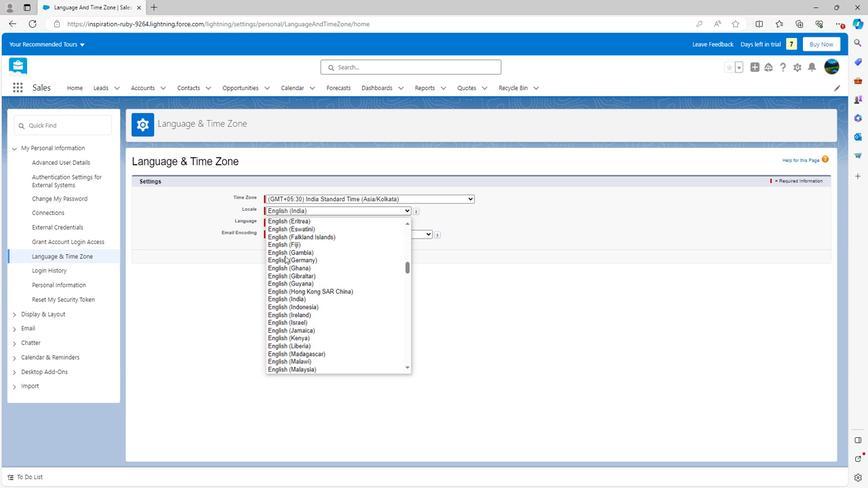 
Action: Mouse scrolled (283, 256) with delta (0, 0)
Screenshot: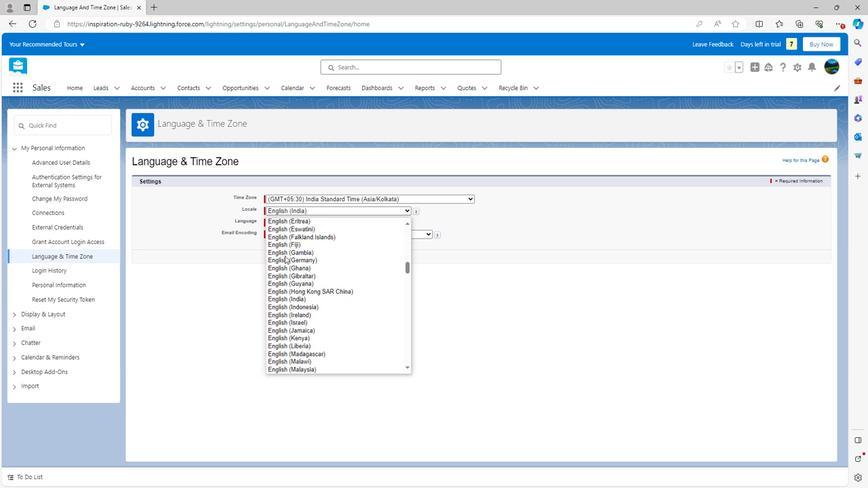 
Action: Mouse scrolled (283, 256) with delta (0, 0)
Screenshot: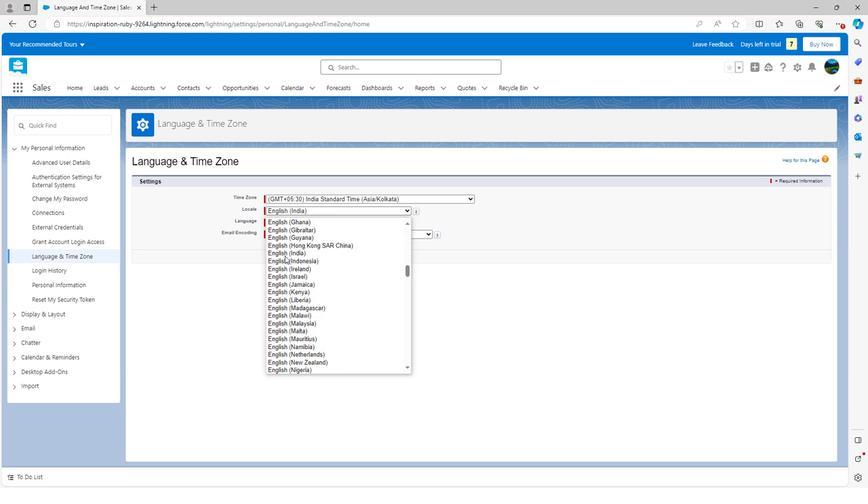 
Action: Mouse scrolled (283, 256) with delta (0, 0)
Screenshot: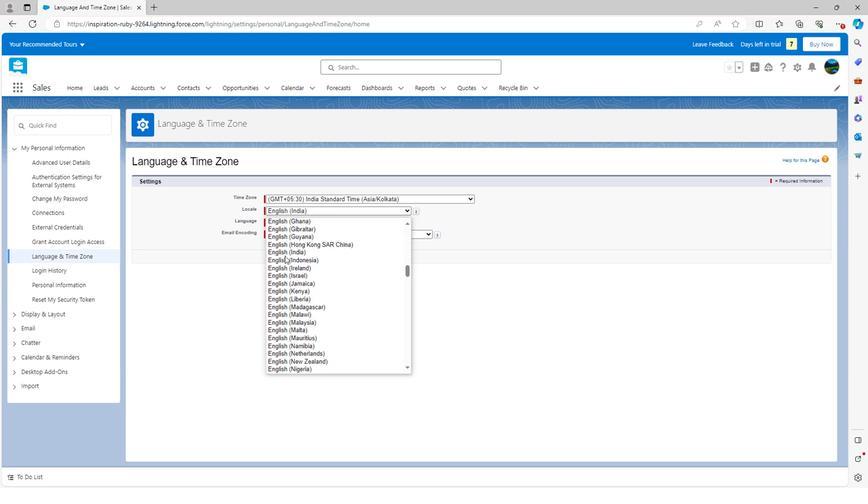 
Action: Mouse scrolled (283, 256) with delta (0, 0)
Screenshot: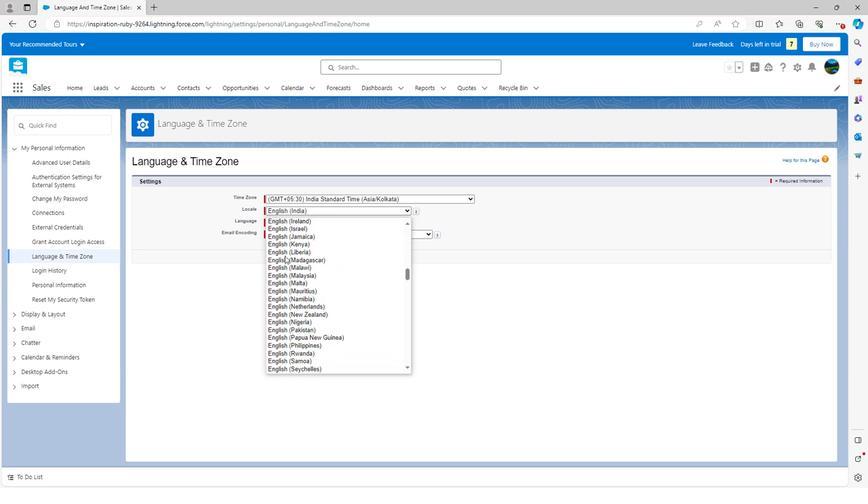 
Action: Mouse scrolled (283, 256) with delta (0, 0)
Screenshot: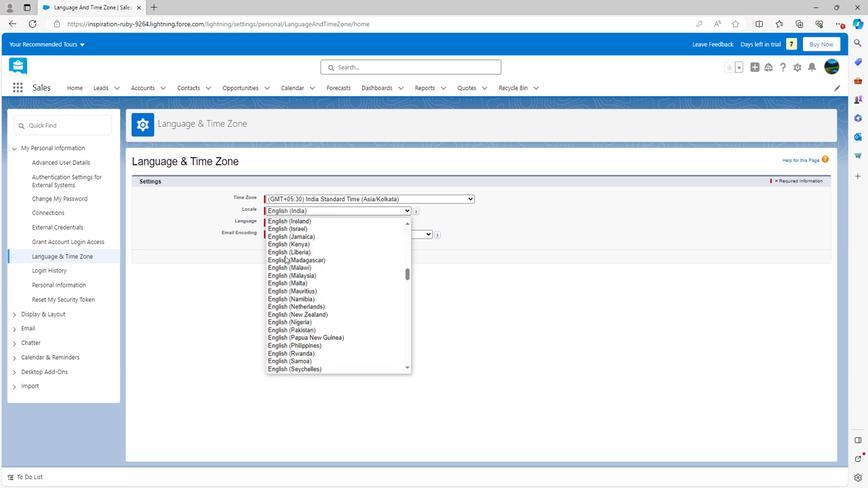 
Action: Mouse scrolled (283, 256) with delta (0, 0)
Screenshot: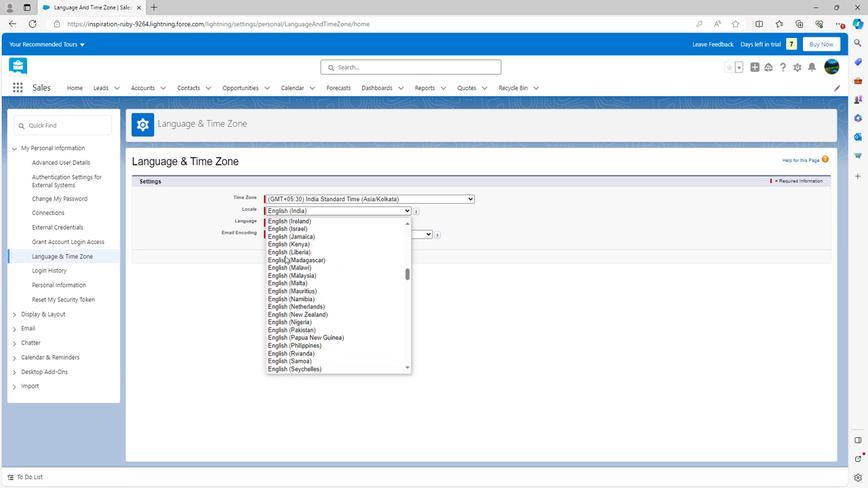 
Action: Mouse scrolled (283, 256) with delta (0, 0)
Screenshot: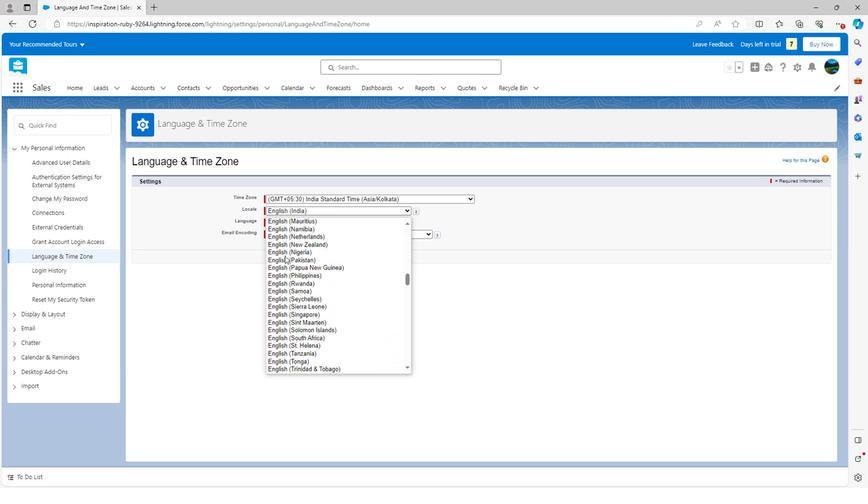 
Action: Mouse scrolled (283, 256) with delta (0, 0)
Screenshot: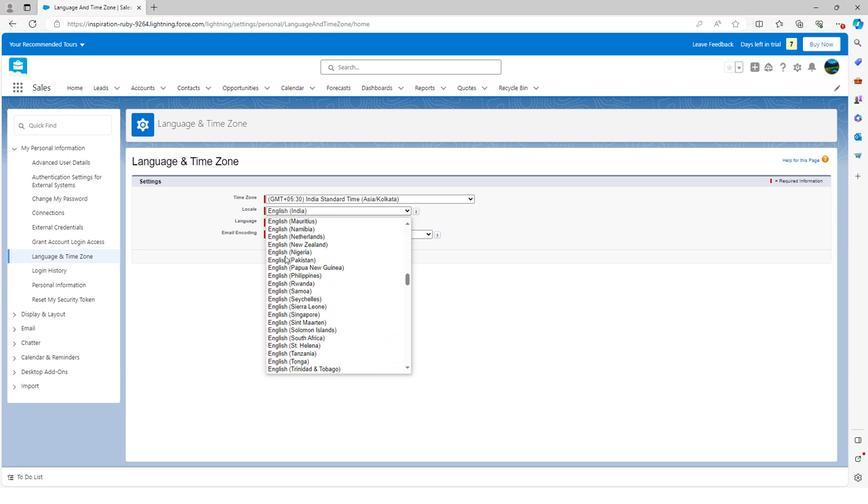 
Action: Mouse scrolled (283, 256) with delta (0, 0)
Screenshot: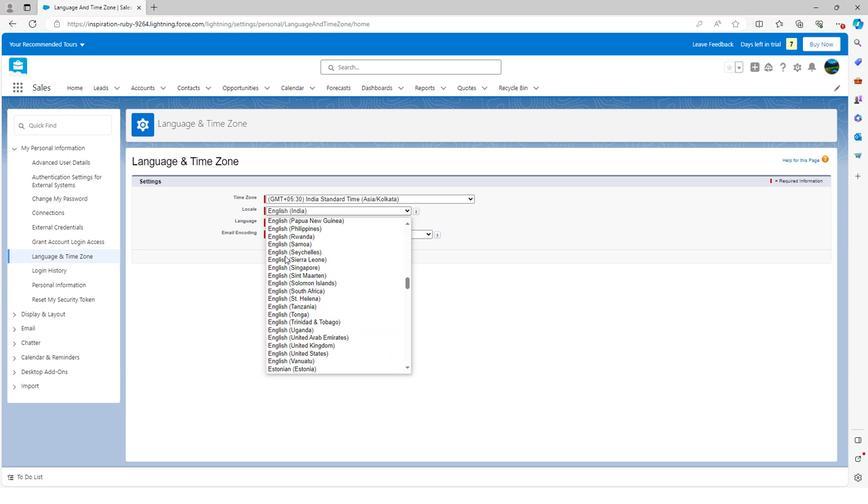 
Action: Mouse scrolled (283, 256) with delta (0, 0)
Screenshot: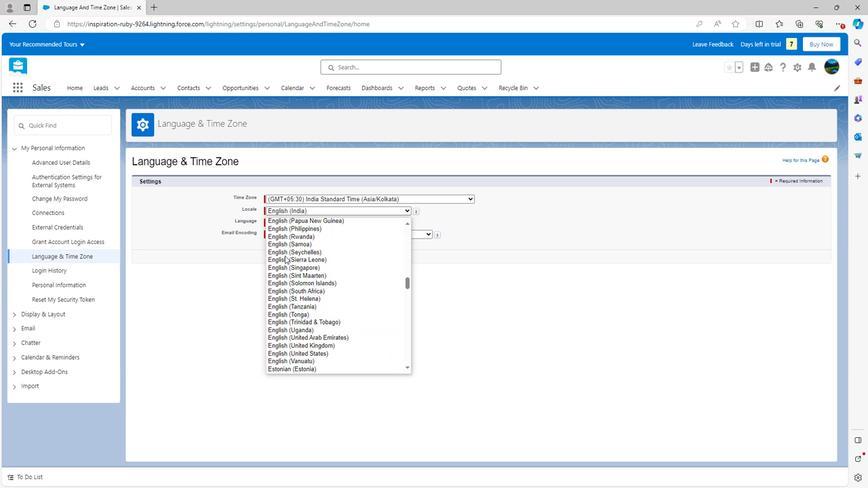 
Action: Mouse scrolled (283, 256) with delta (0, 0)
Screenshot: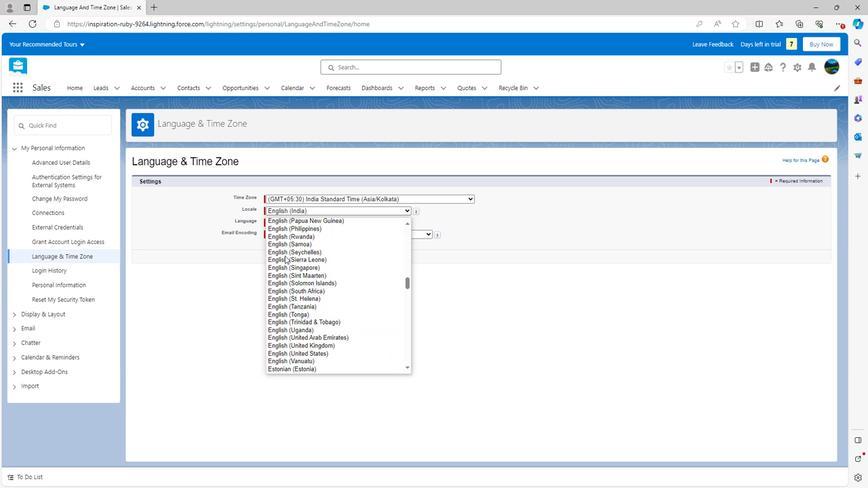 
Action: Mouse scrolled (283, 256) with delta (0, 0)
Screenshot: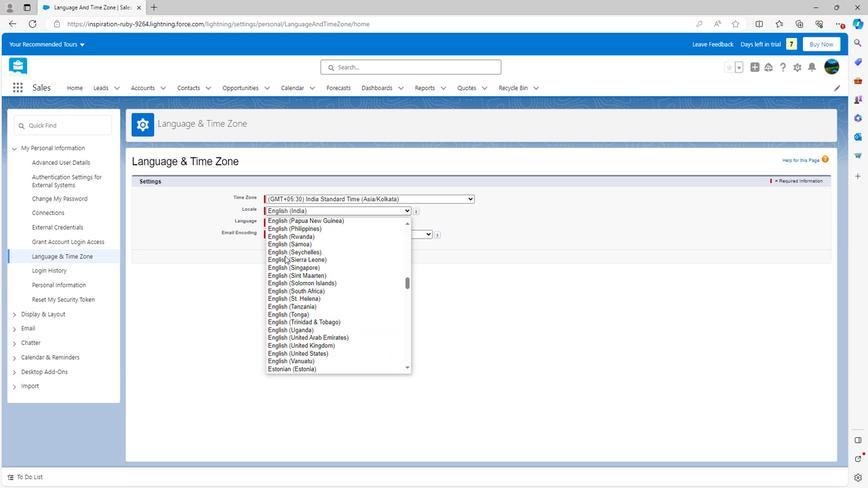
Action: Mouse scrolled (283, 256) with delta (0, 0)
Screenshot: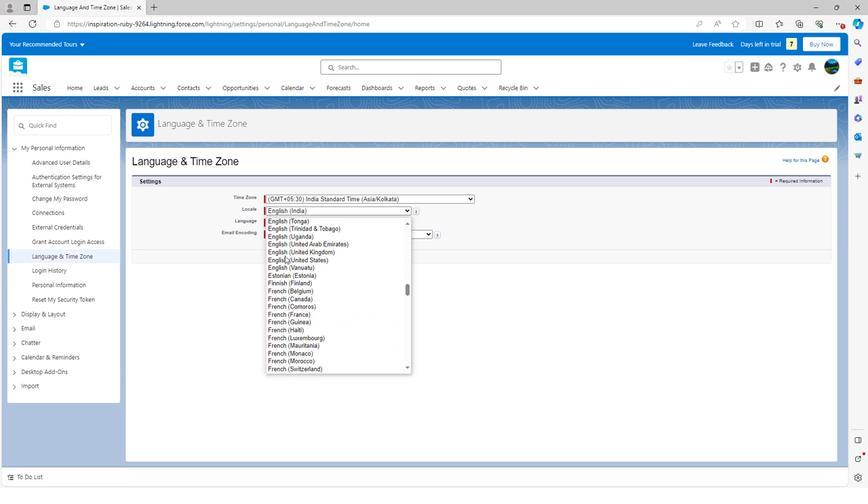 
Action: Mouse scrolled (283, 256) with delta (0, 0)
Screenshot: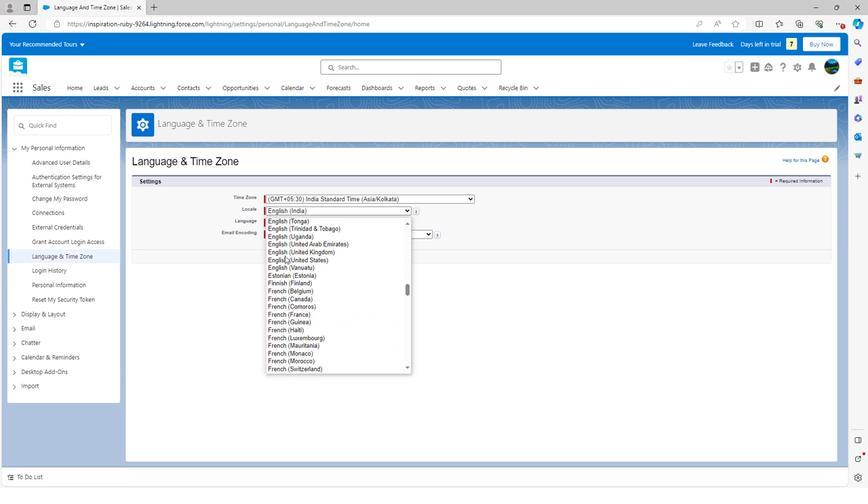 
Action: Mouse scrolled (283, 256) with delta (0, 0)
Screenshot: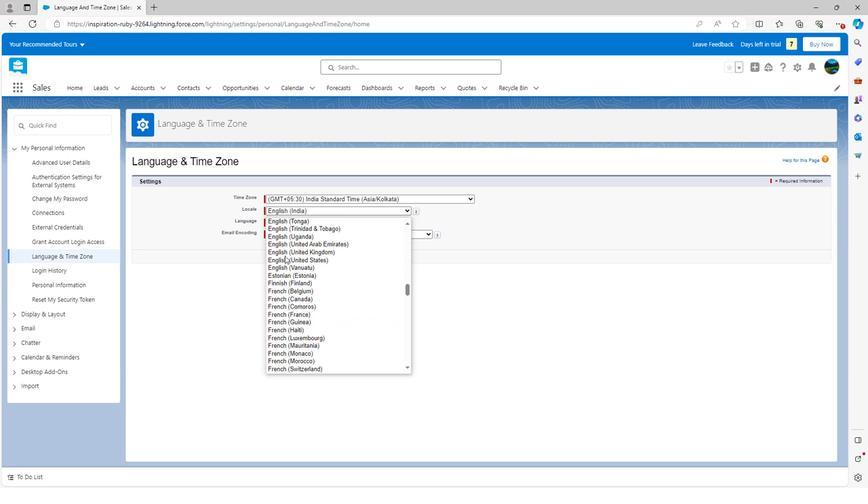 
Action: Mouse moved to (283, 256)
Screenshot: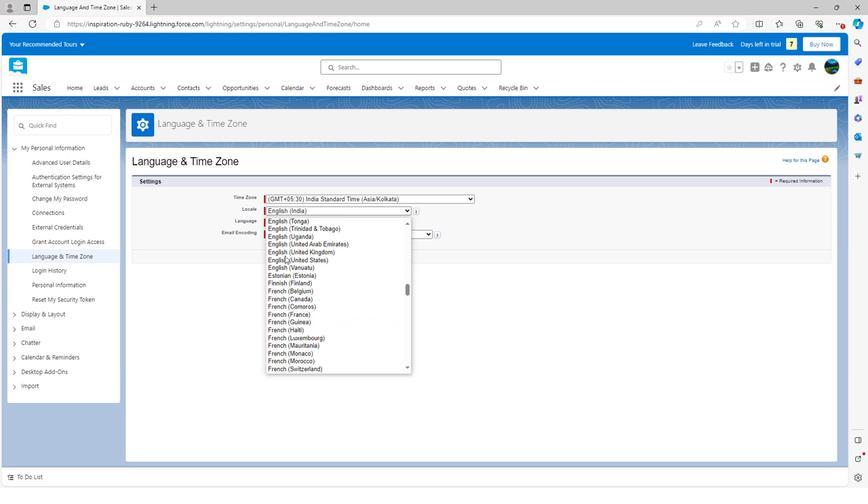 
Action: Mouse scrolled (283, 256) with delta (0, 0)
Screenshot: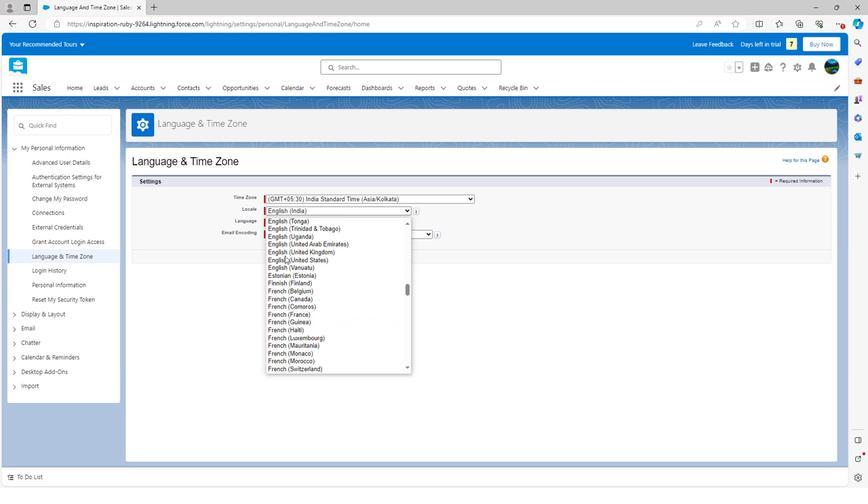 
Action: Mouse scrolled (283, 256) with delta (0, 0)
Screenshot: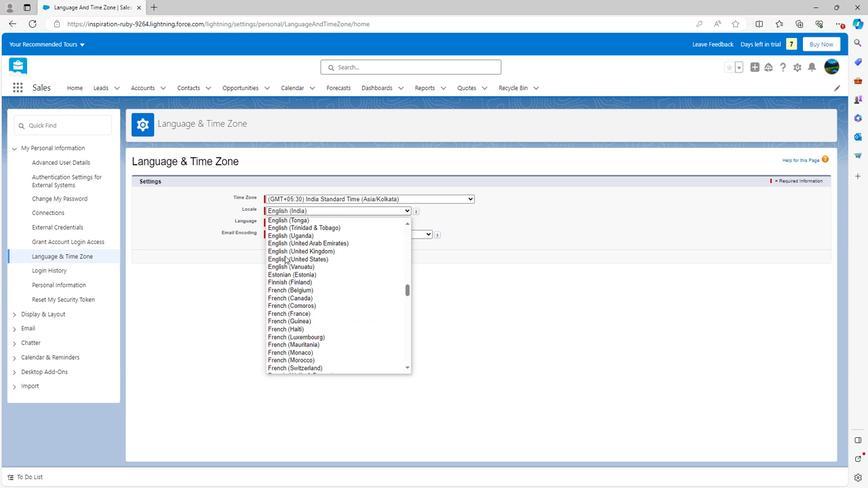 
Action: Mouse scrolled (283, 256) with delta (0, 0)
Screenshot: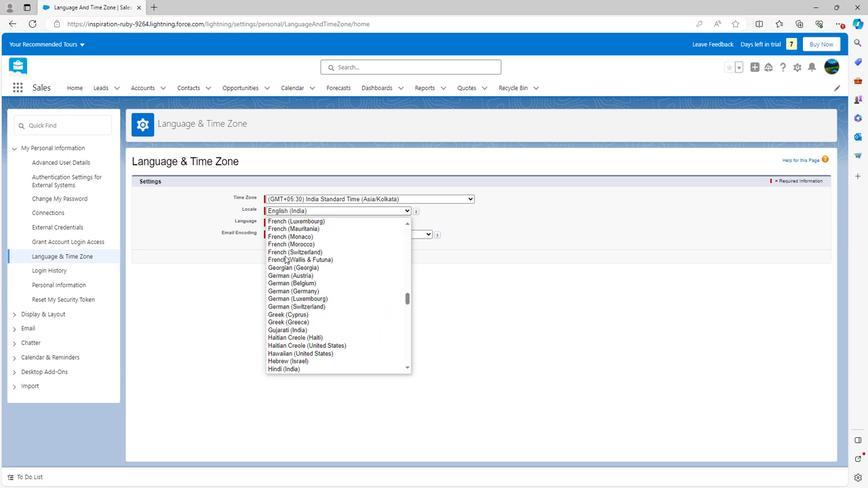 
Action: Mouse scrolled (283, 256) with delta (0, 0)
Screenshot: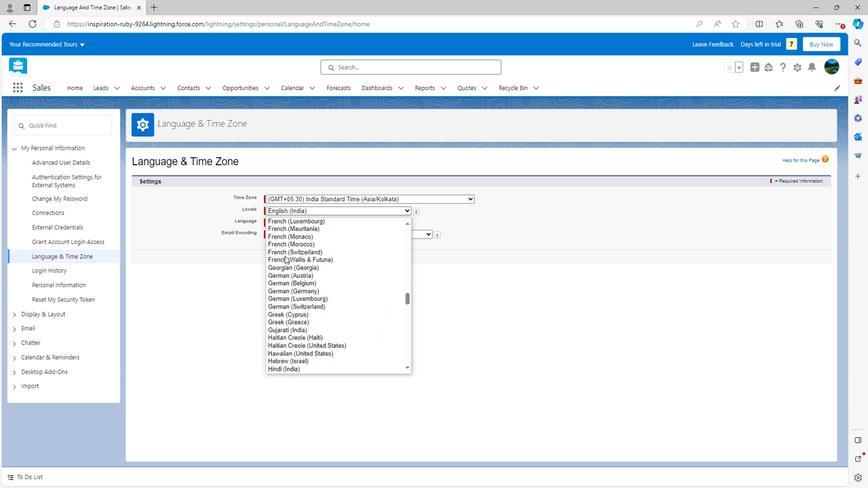 
Action: Mouse moved to (283, 257)
Screenshot: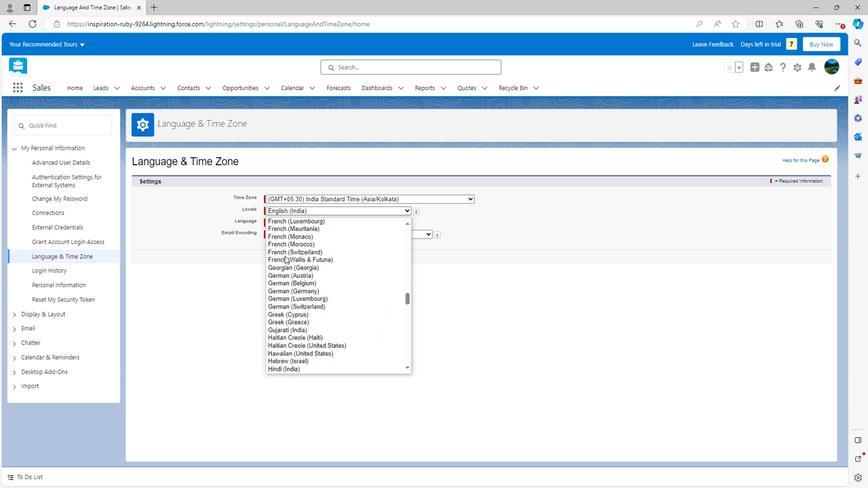 
Action: Mouse scrolled (283, 256) with delta (0, 0)
Screenshot: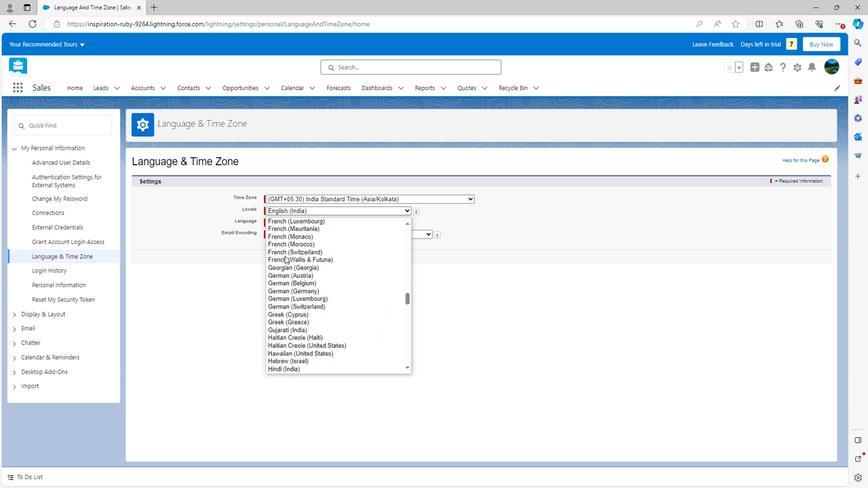 
Action: Mouse scrolled (283, 256) with delta (0, 0)
Screenshot: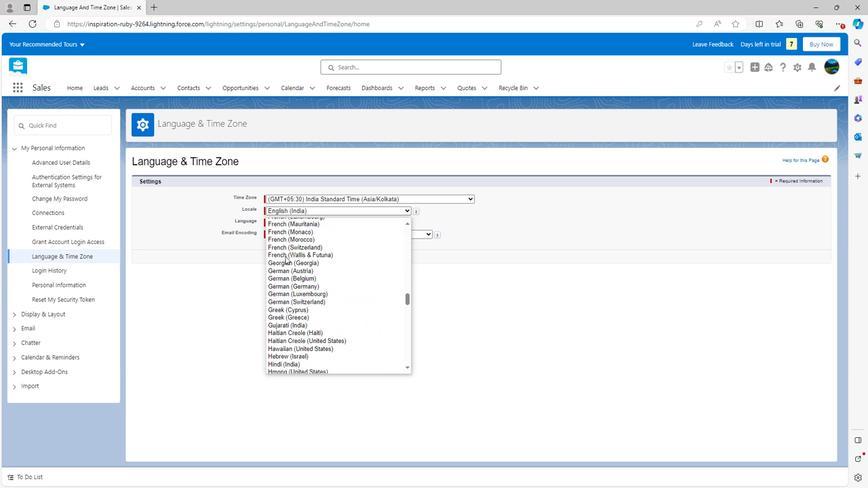 
Action: Mouse scrolled (283, 256) with delta (0, 0)
Screenshot: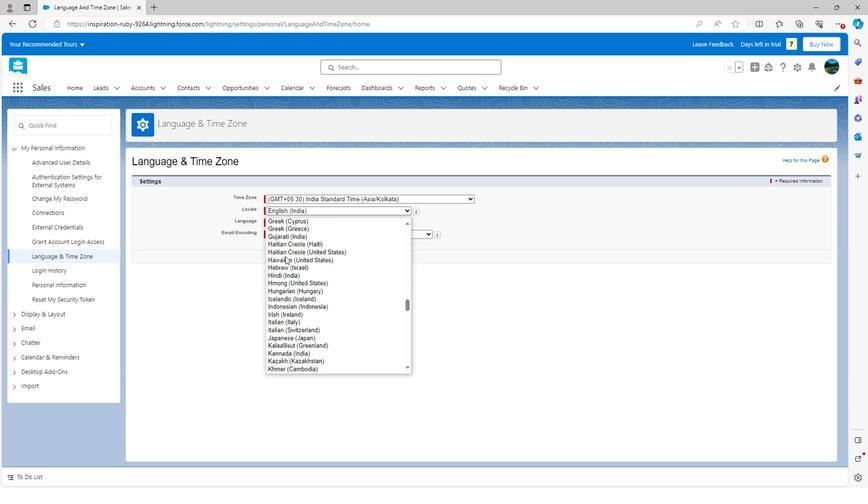 
Action: Mouse scrolled (283, 256) with delta (0, 0)
Screenshot: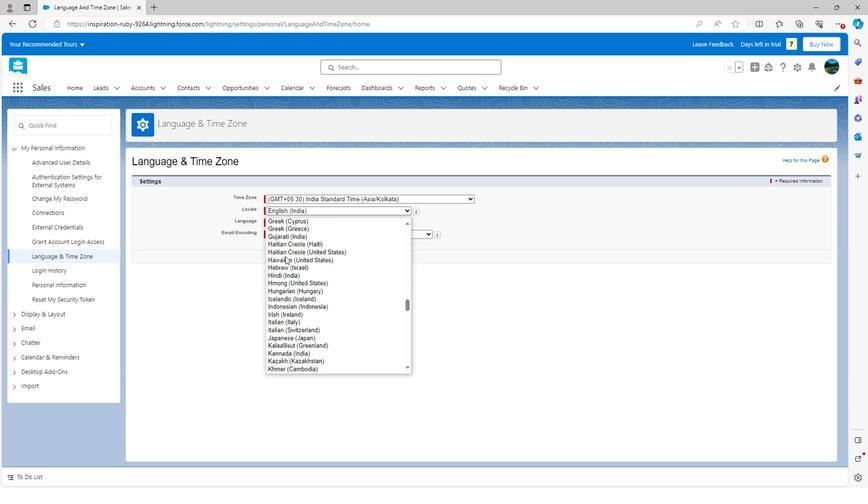 
Action: Mouse scrolled (283, 256) with delta (0, 0)
Screenshot: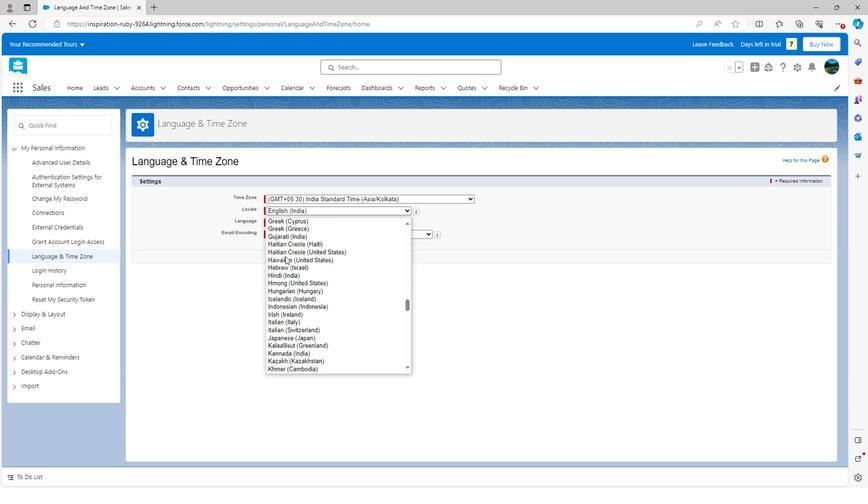 
Action: Mouse scrolled (283, 256) with delta (0, 0)
Screenshot: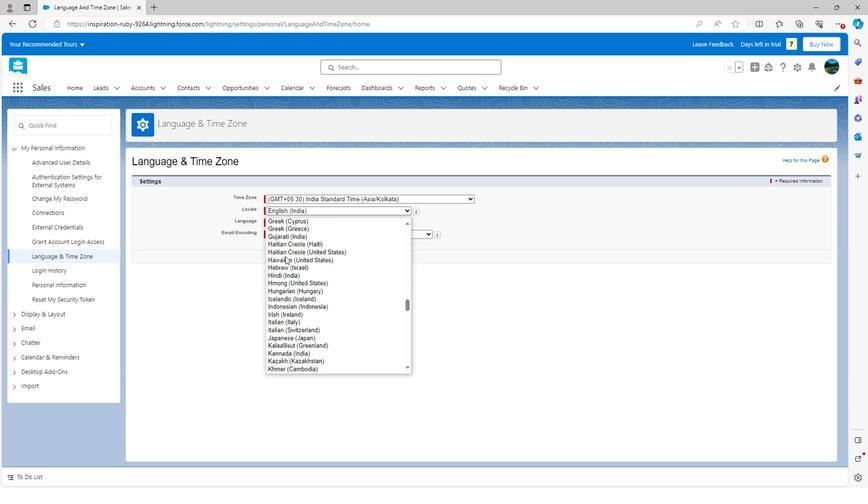 
Action: Mouse scrolled (283, 256) with delta (0, 0)
Screenshot: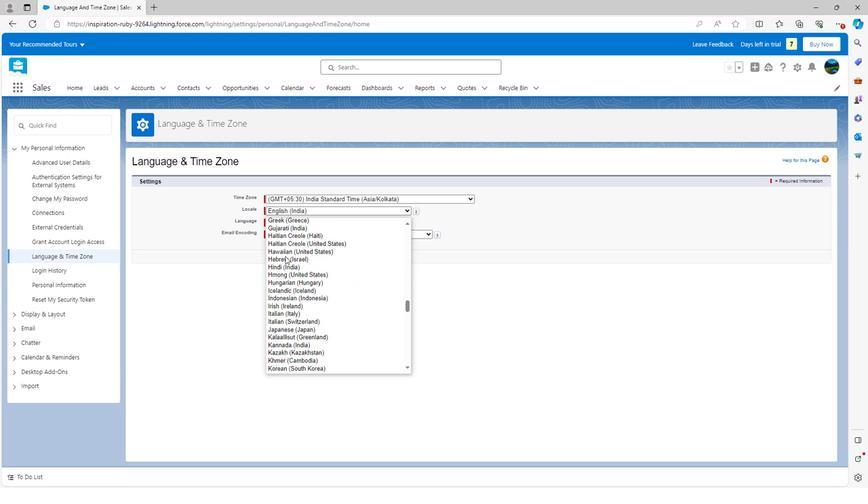 
Action: Mouse scrolled (283, 256) with delta (0, 0)
Screenshot: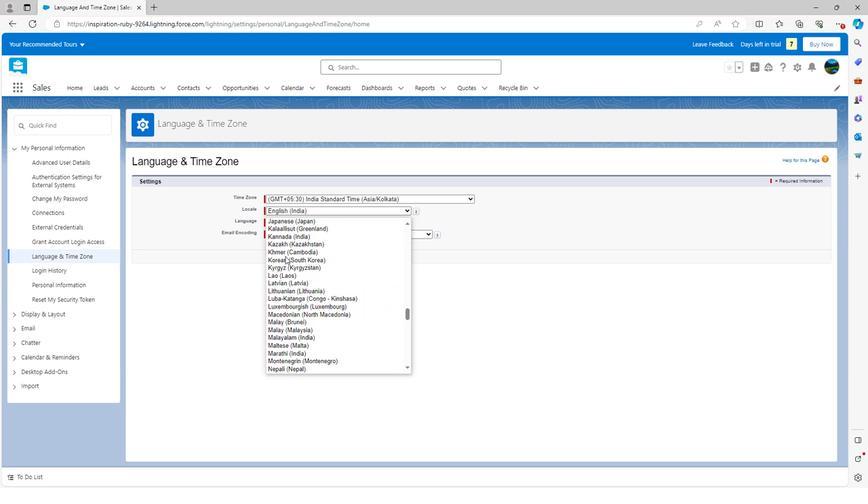 
Action: Mouse scrolled (283, 256) with delta (0, 0)
Screenshot: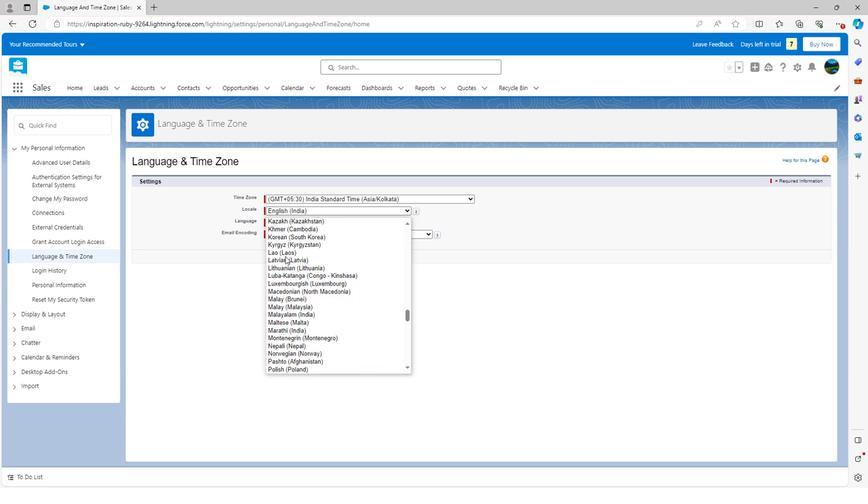 
Action: Mouse scrolled (283, 256) with delta (0, 0)
Screenshot: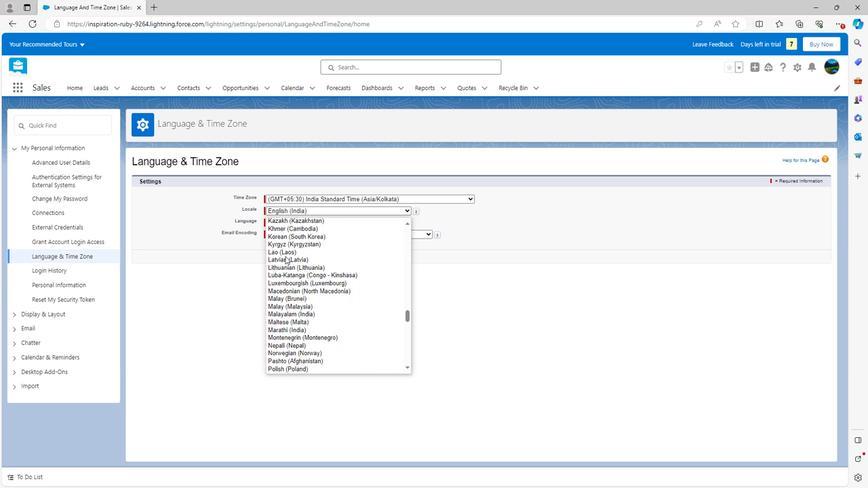 
Action: Mouse scrolled (283, 256) with delta (0, 0)
Screenshot: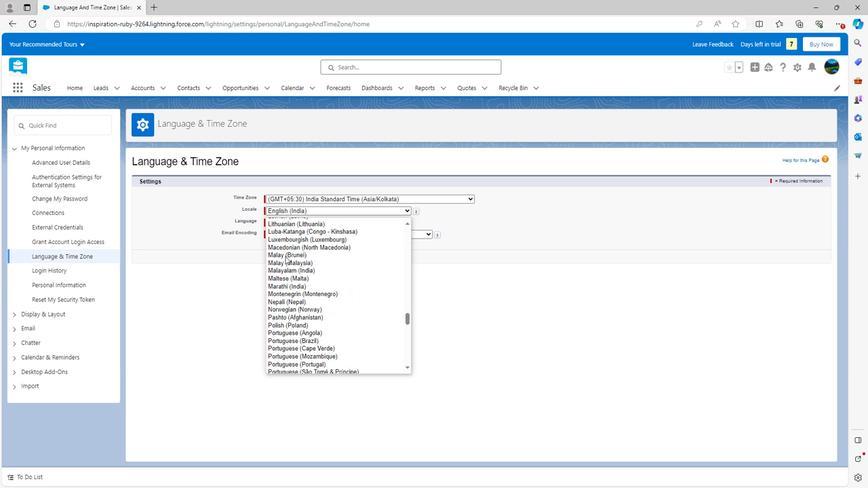 
Action: Mouse scrolled (283, 256) with delta (0, 0)
Screenshot: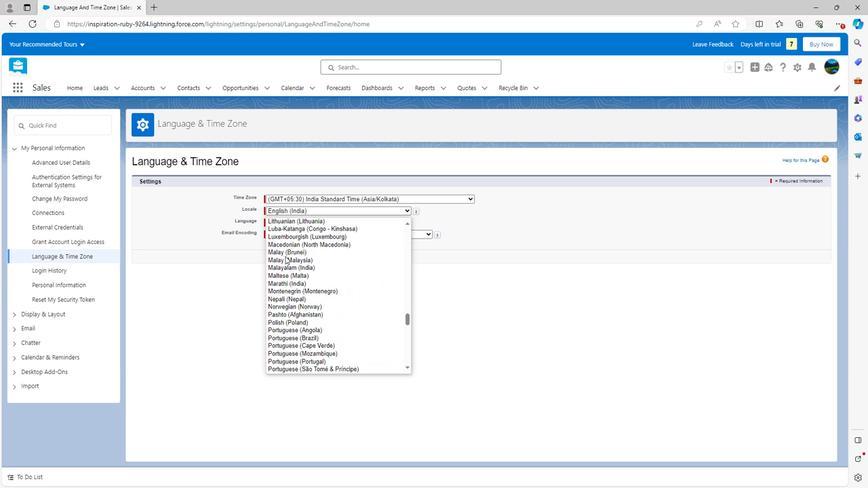 
Action: Mouse scrolled (283, 256) with delta (0, 0)
Screenshot: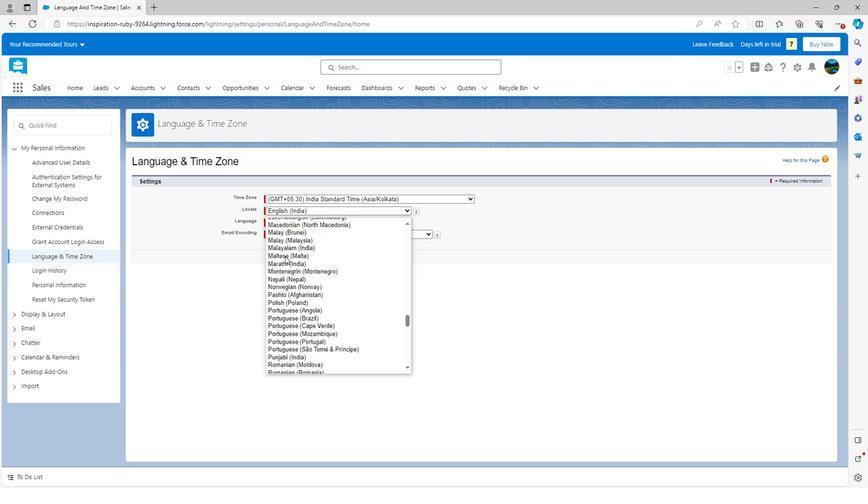 
Action: Mouse scrolled (283, 256) with delta (0, 0)
Screenshot: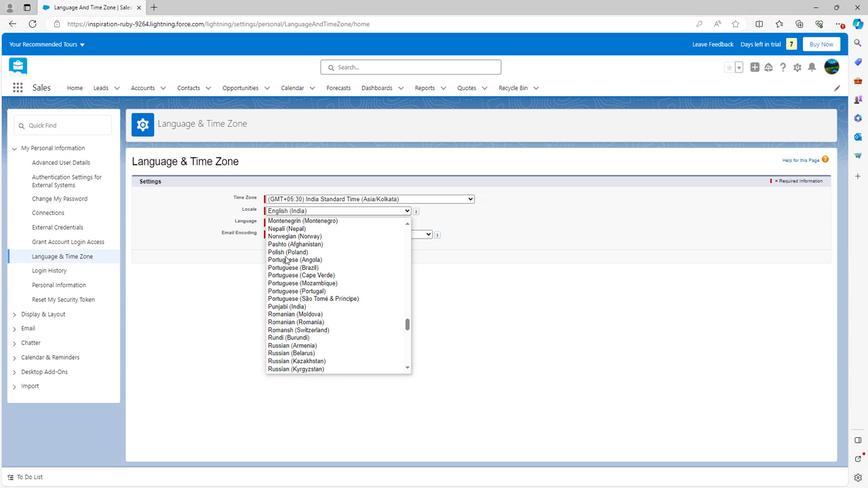 
Action: Mouse scrolled (283, 256) with delta (0, 0)
Screenshot: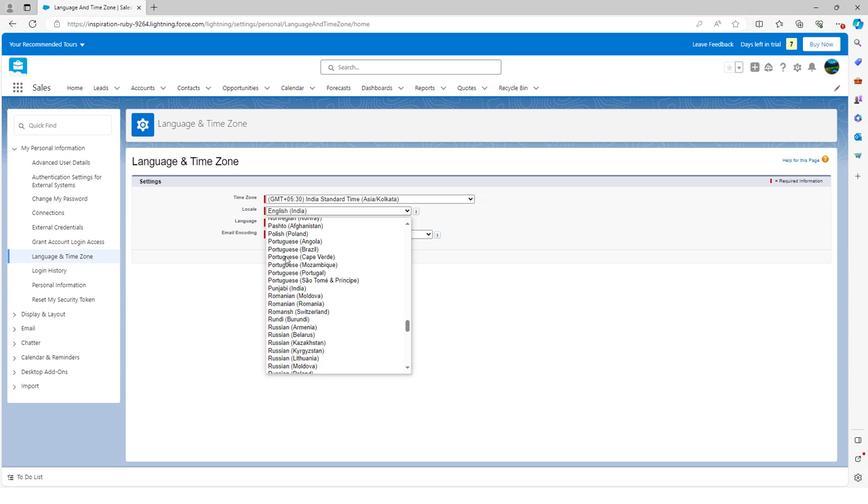
Action: Mouse scrolled (283, 256) with delta (0, 0)
Screenshot: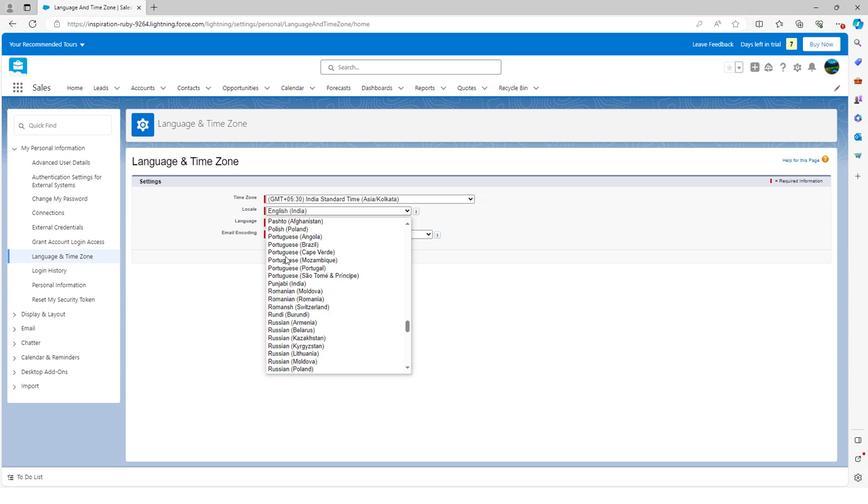 
Action: Mouse scrolled (283, 256) with delta (0, 0)
Screenshot: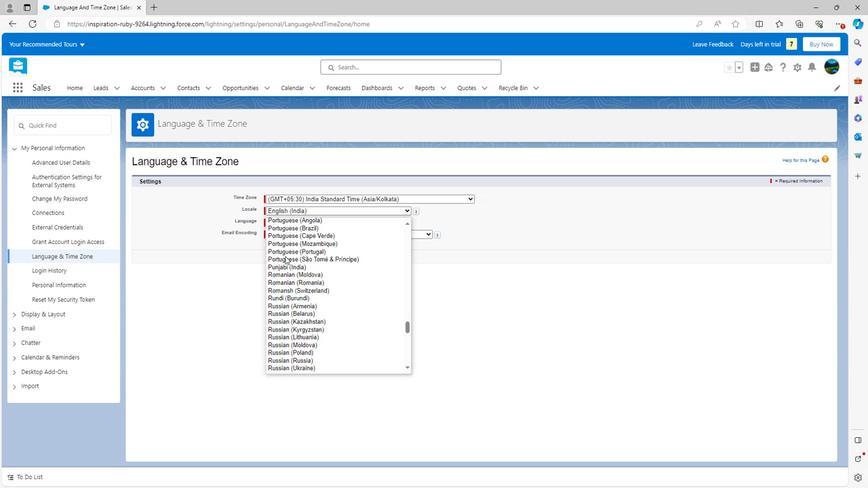 
Action: Mouse scrolled (283, 256) with delta (0, 0)
Screenshot: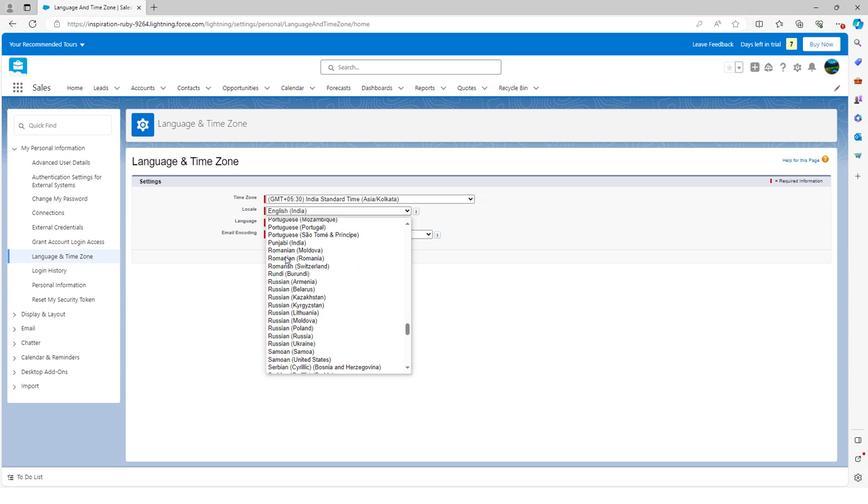 
Action: Mouse scrolled (283, 256) with delta (0, 0)
Screenshot: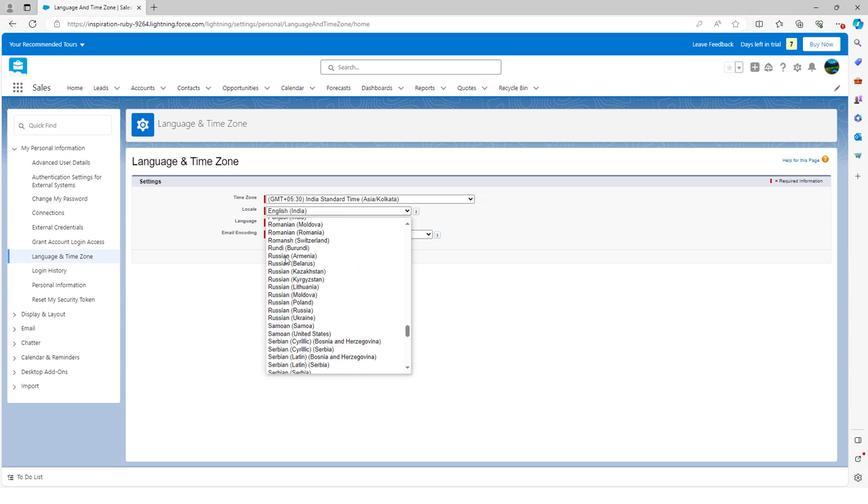 
Action: Mouse scrolled (283, 256) with delta (0, 0)
Screenshot: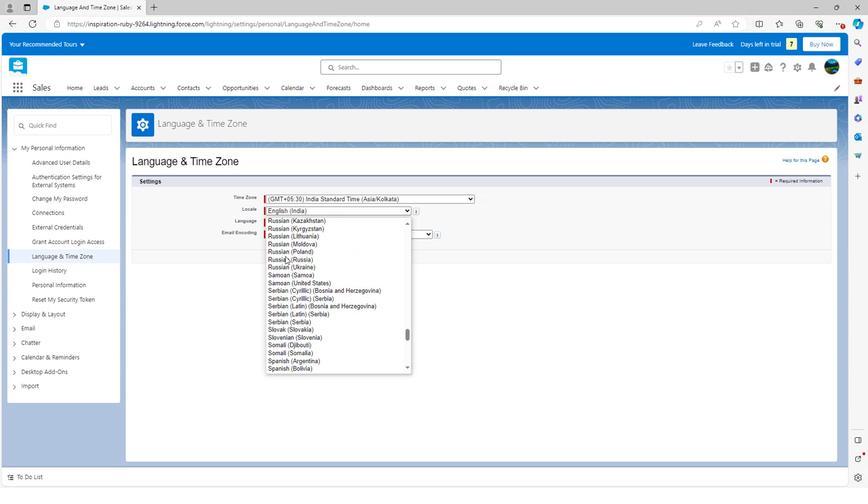 
Action: Mouse scrolled (283, 256) with delta (0, 0)
Screenshot: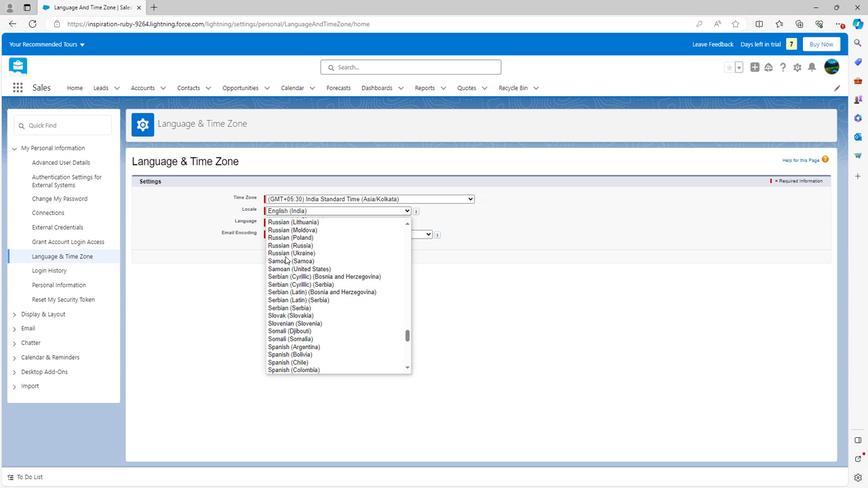 
Action: Mouse moved to (284, 257)
Screenshot: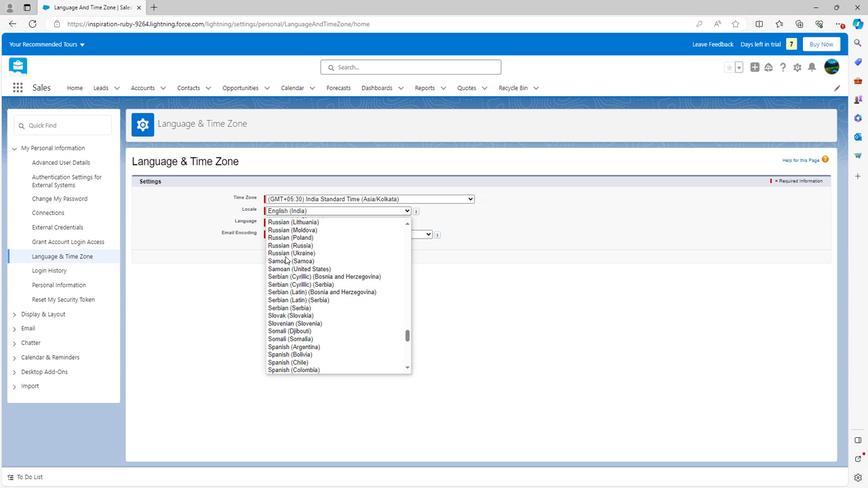 
Action: Mouse scrolled (284, 256) with delta (0, 0)
Screenshot: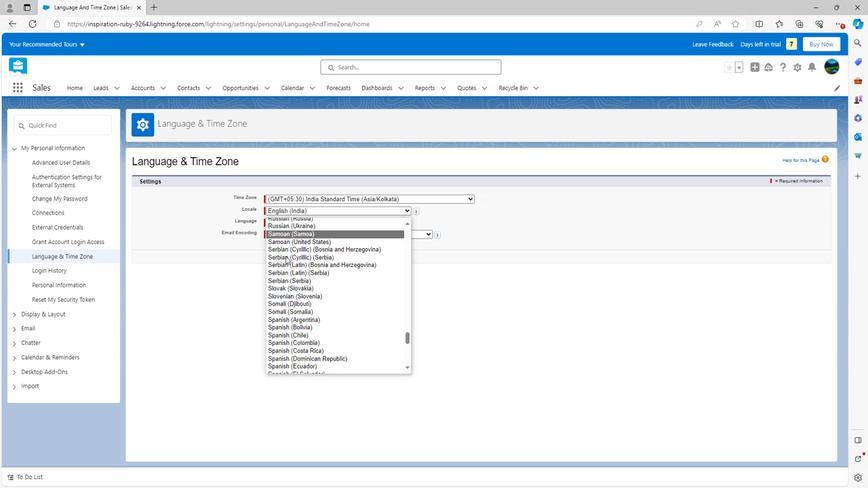 
Action: Mouse moved to (285, 257)
Screenshot: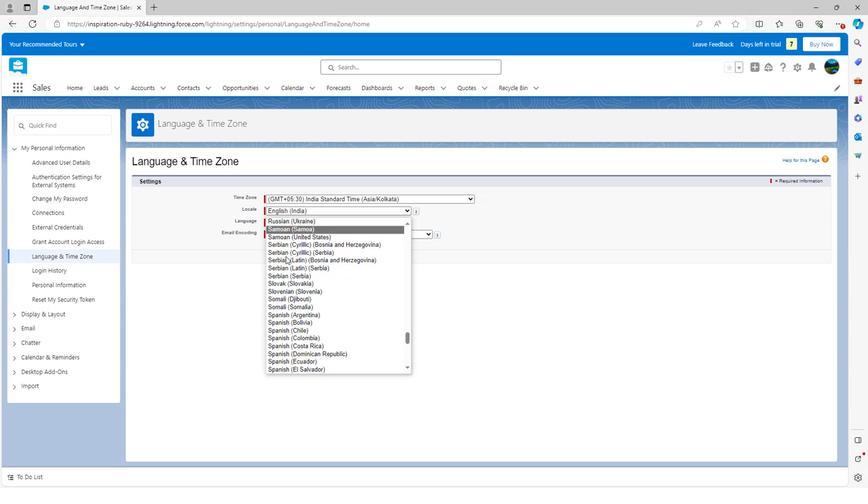 
Action: Mouse scrolled (285, 257) with delta (0, 0)
Screenshot: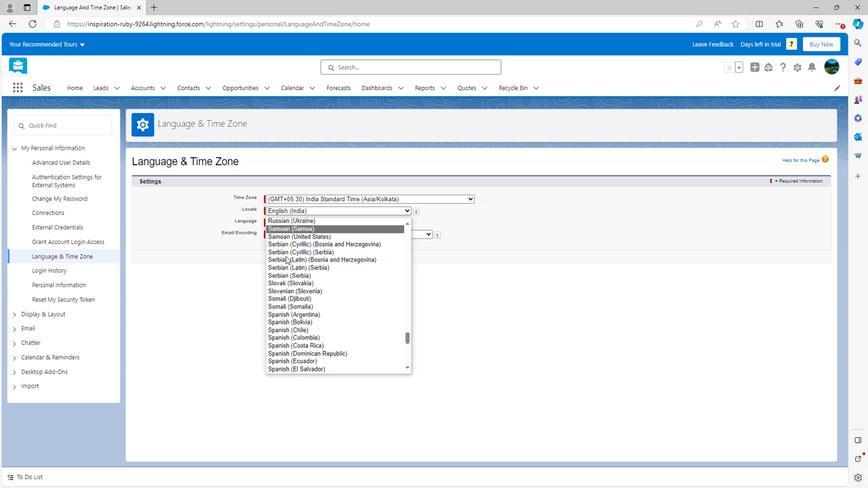 
Action: Mouse scrolled (285, 257) with delta (0, 0)
Screenshot: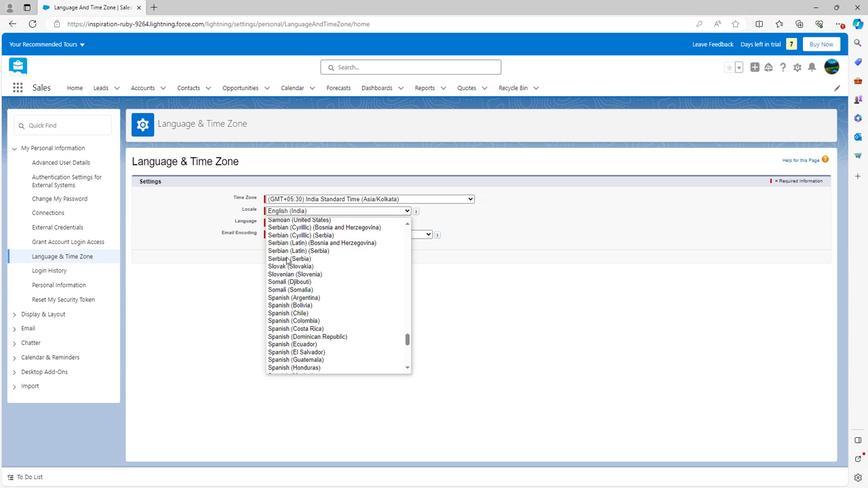 
Action: Mouse scrolled (285, 257) with delta (0, 0)
Screenshot: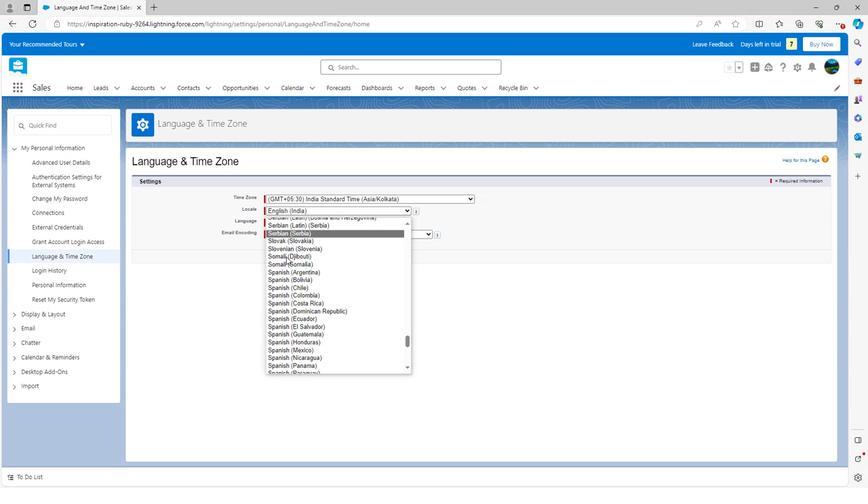 
Action: Mouse scrolled (285, 257) with delta (0, 0)
Screenshot: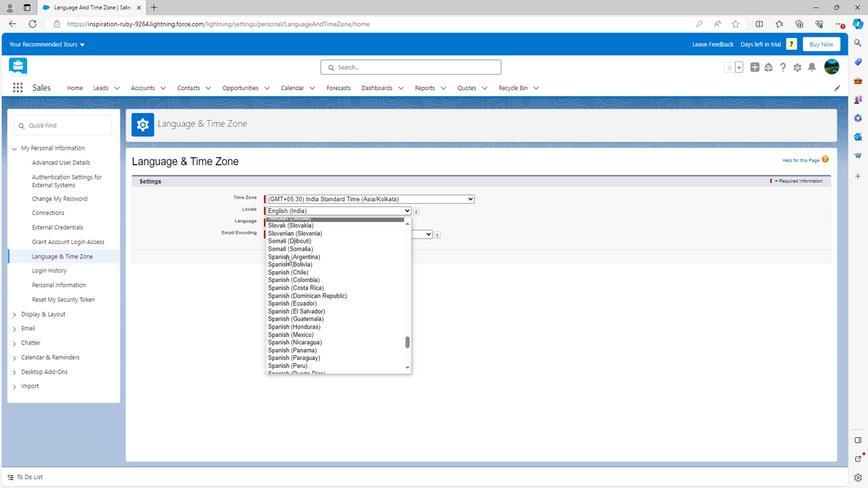 
Action: Mouse scrolled (285, 257) with delta (0, 0)
Screenshot: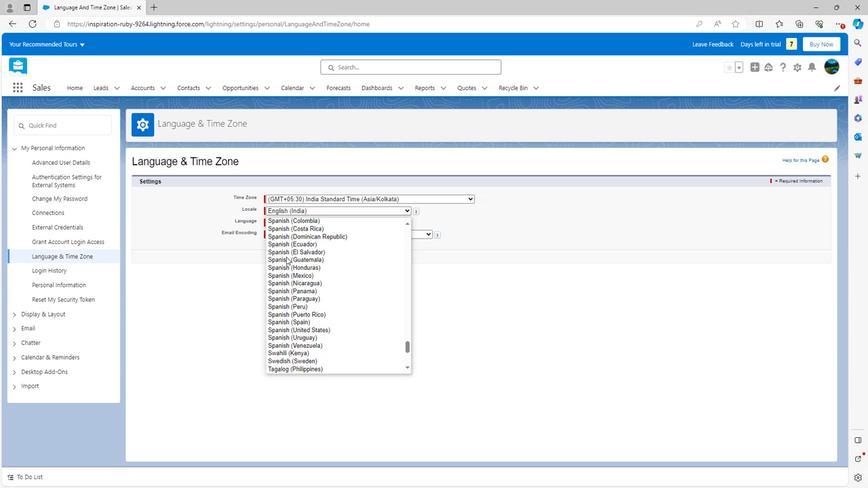 
Action: Mouse scrolled (285, 257) with delta (0, 0)
Screenshot: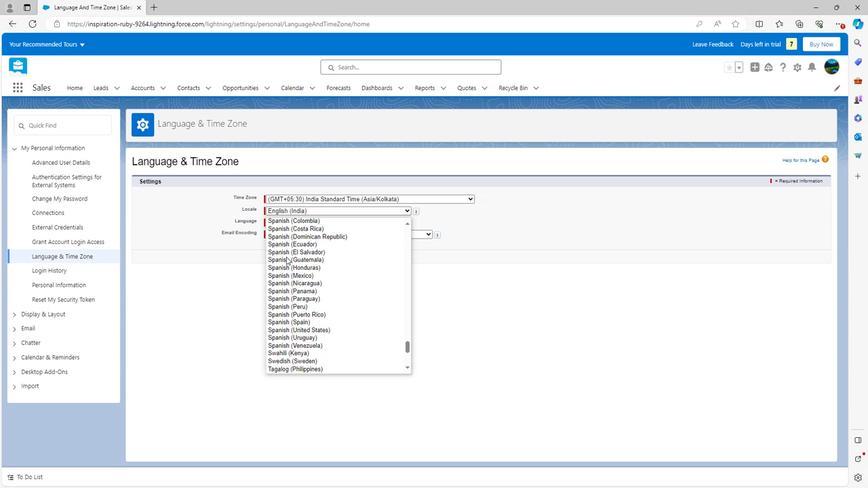 
Action: Mouse scrolled (285, 257) with delta (0, 0)
Screenshot: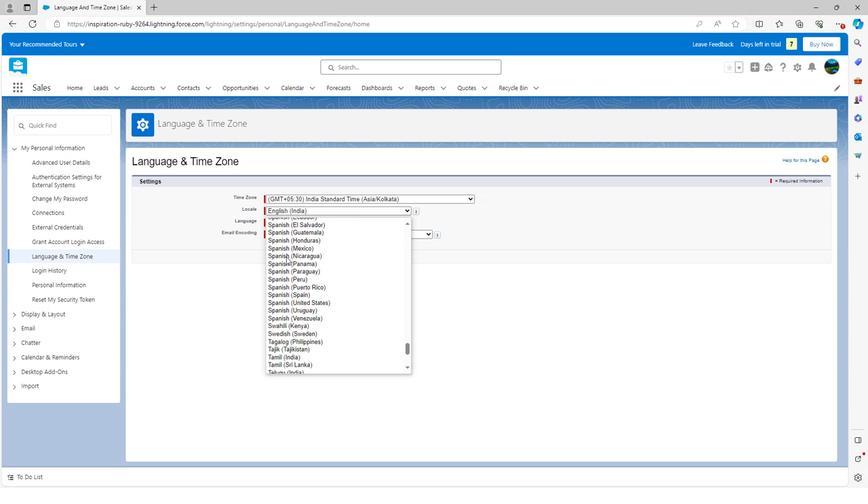 
Action: Mouse scrolled (285, 257) with delta (0, 0)
Screenshot: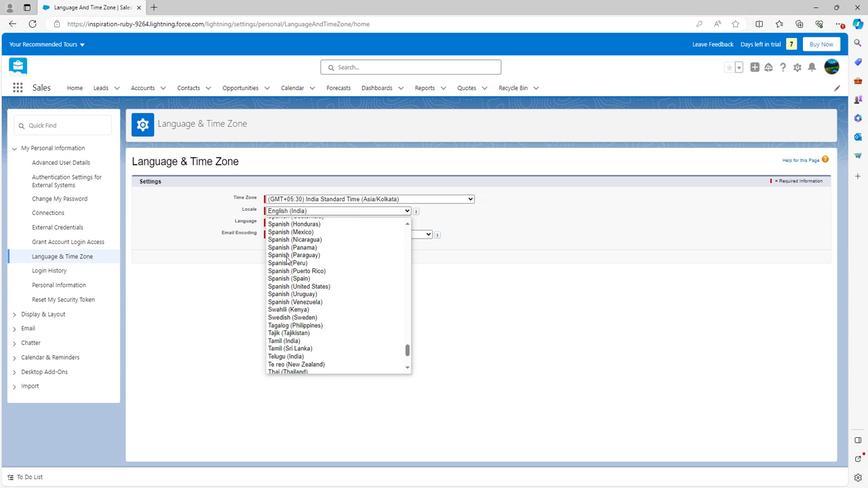 
Action: Mouse scrolled (285, 257) with delta (0, 0)
Screenshot: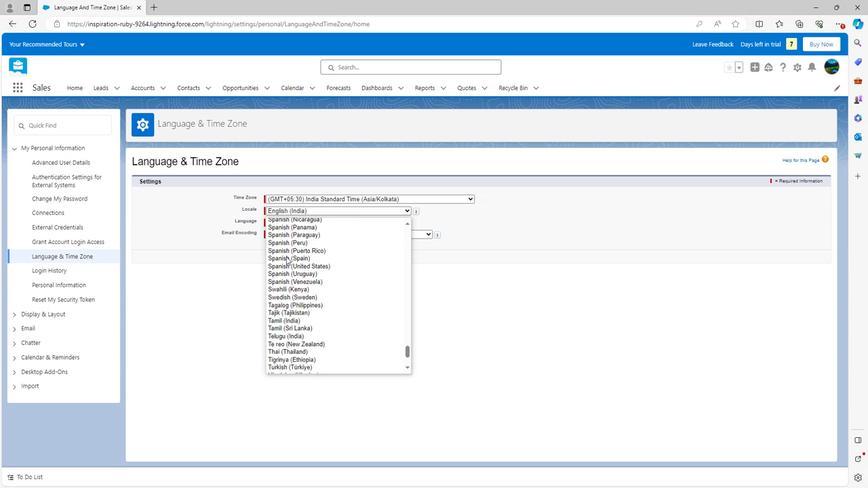 
Action: Mouse scrolled (285, 257) with delta (0, 0)
Screenshot: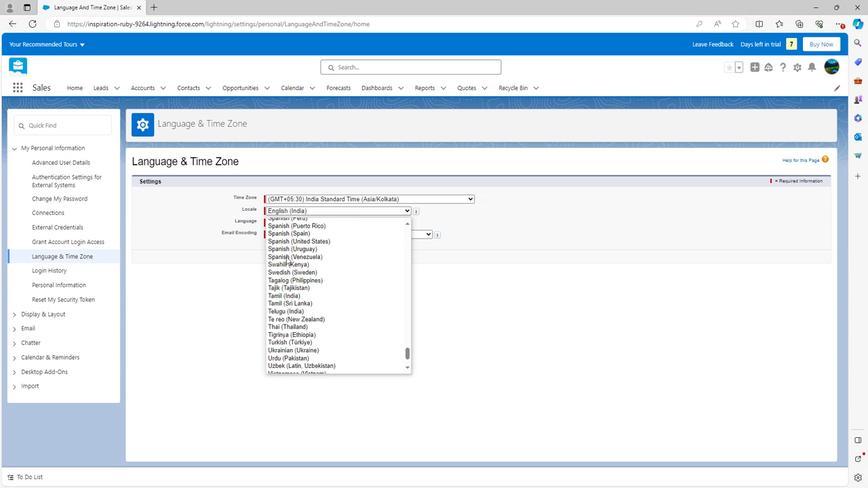 
Action: Mouse scrolled (285, 257) with delta (0, 0)
Screenshot: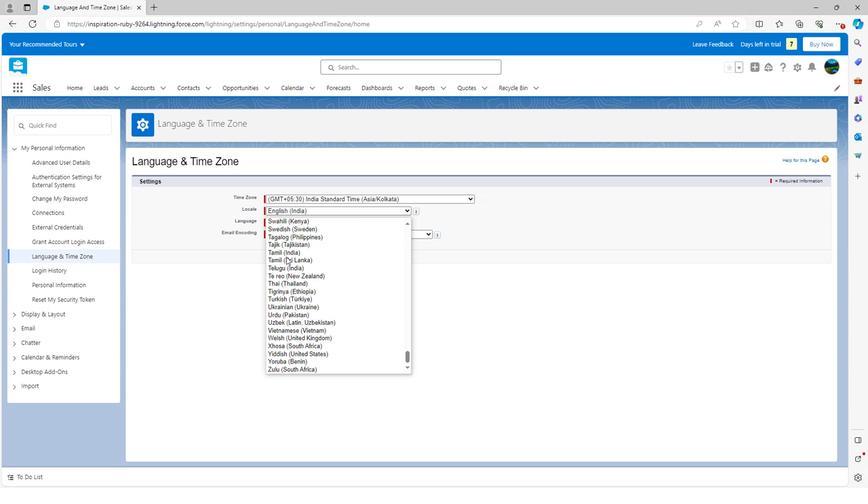 
Action: Mouse scrolled (285, 257) with delta (0, 0)
Screenshot: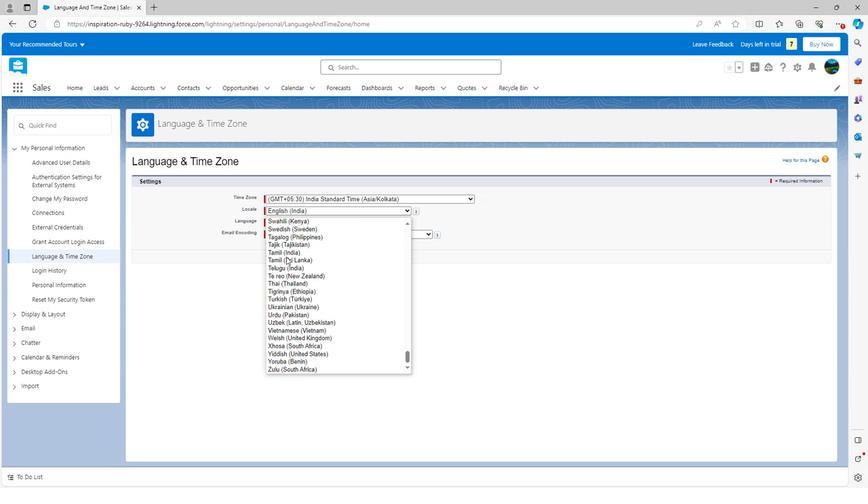 
Action: Mouse scrolled (285, 257) with delta (0, 0)
Screenshot: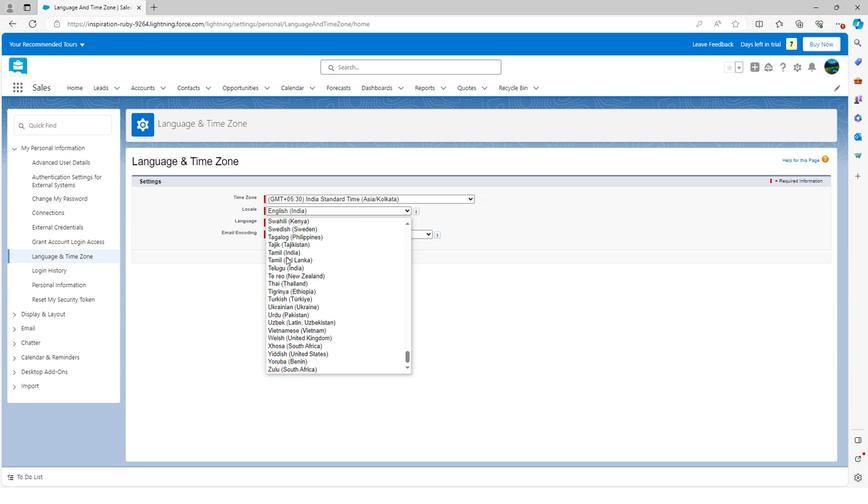 
Action: Mouse scrolled (285, 257) with delta (0, 0)
Screenshot: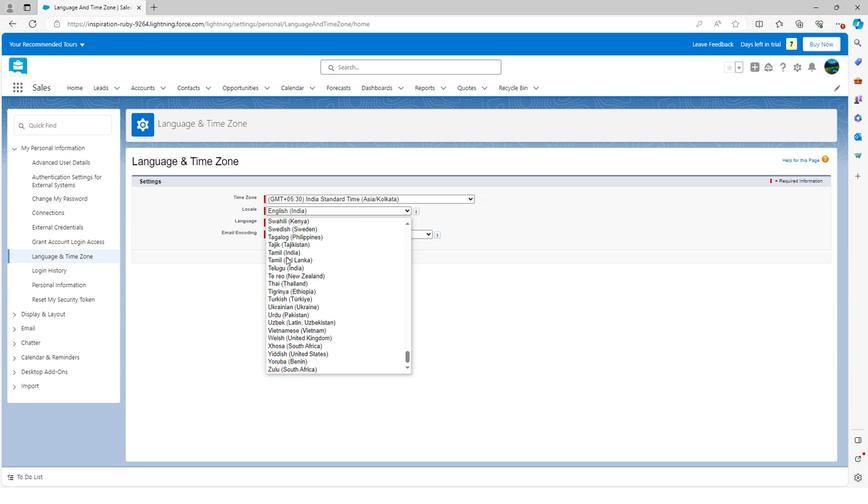 
Action: Mouse scrolled (285, 257) with delta (0, 0)
Screenshot: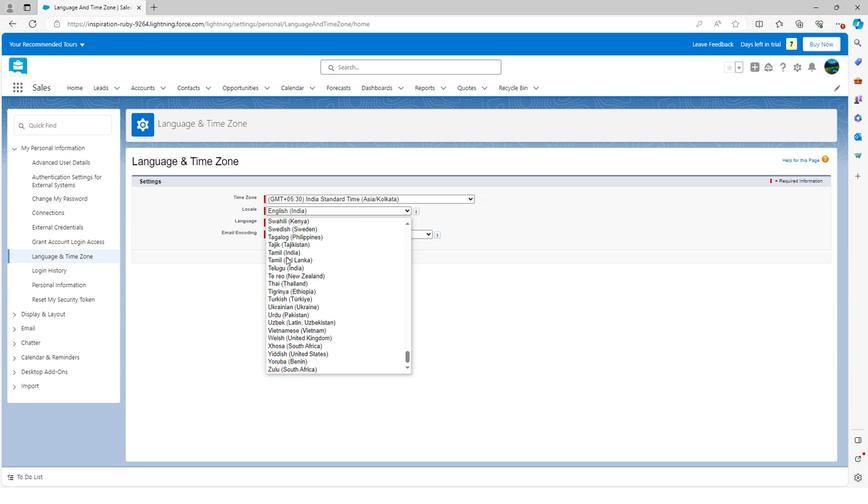 
Action: Mouse scrolled (285, 257) with delta (0, 0)
Screenshot: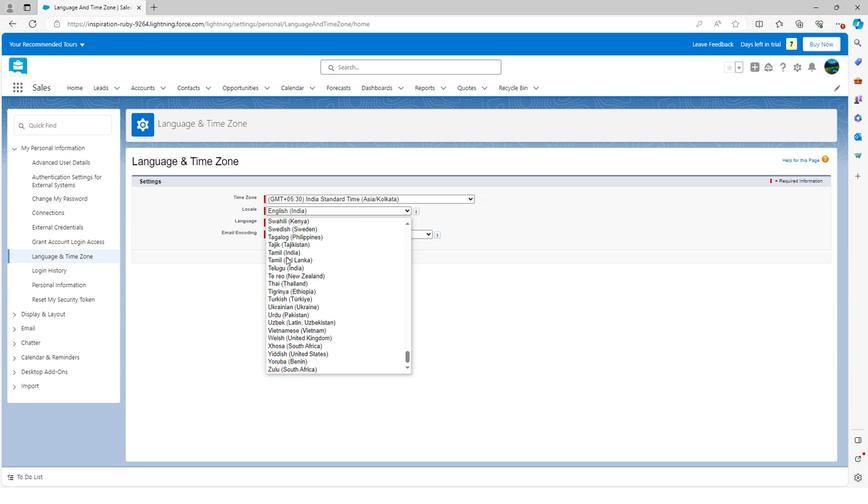
Action: Mouse moved to (240, 274)
Screenshot: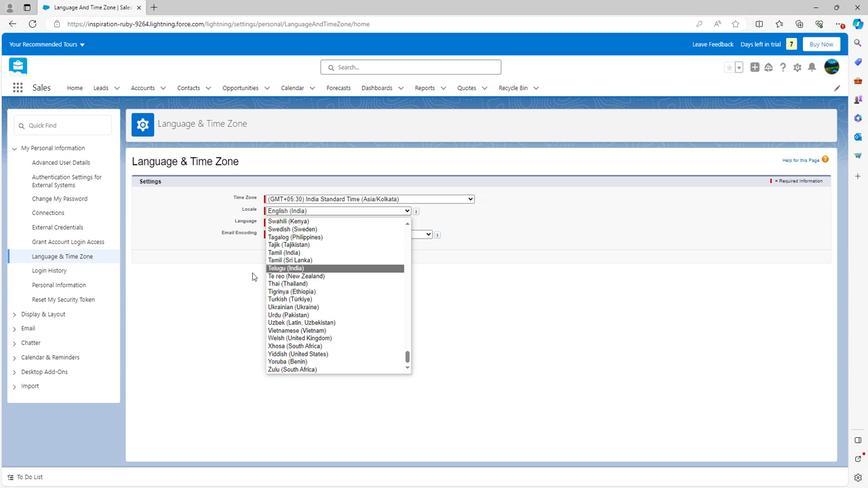 
Action: Mouse pressed left at (240, 274)
Screenshot: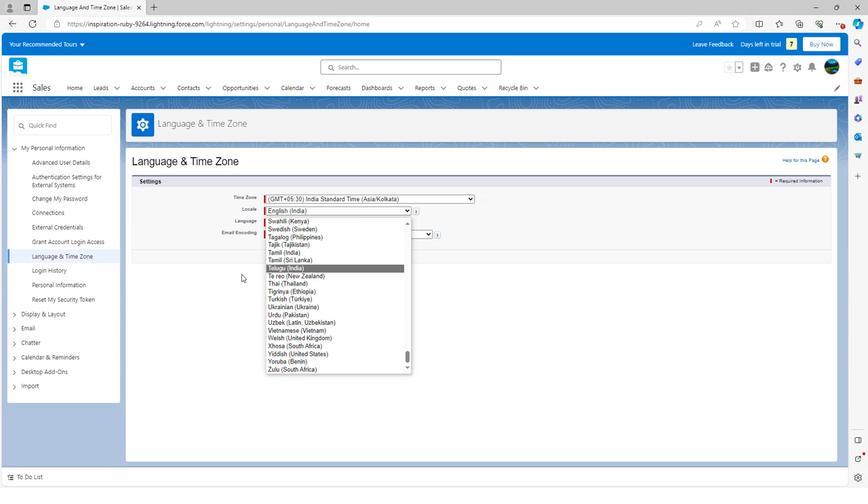
Action: Mouse moved to (279, 223)
Screenshot: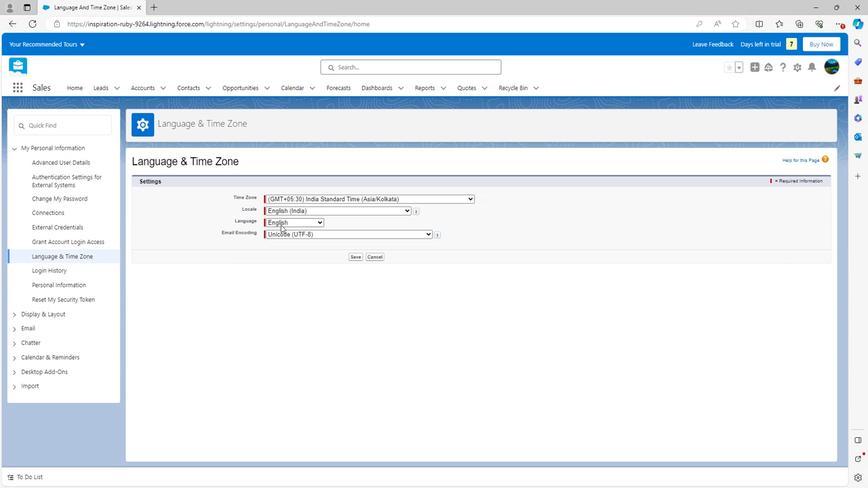 
Action: Mouse pressed left at (279, 223)
Screenshot: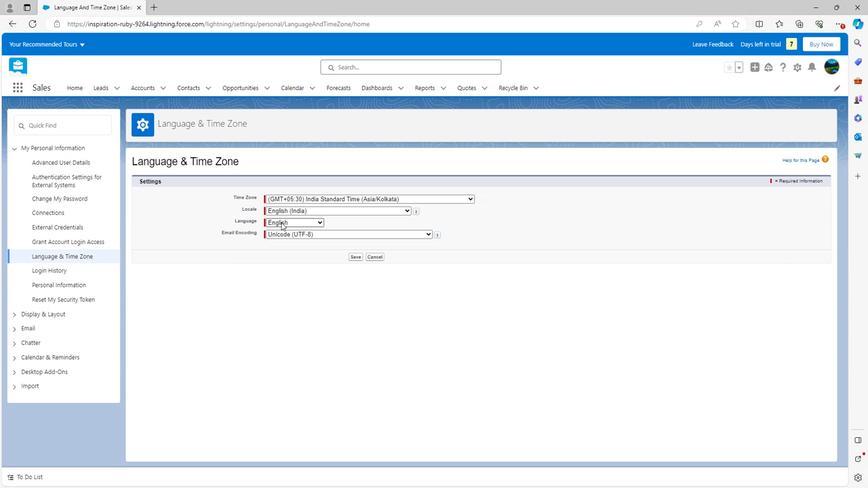 
Action: Mouse pressed left at (279, 223)
Screenshot: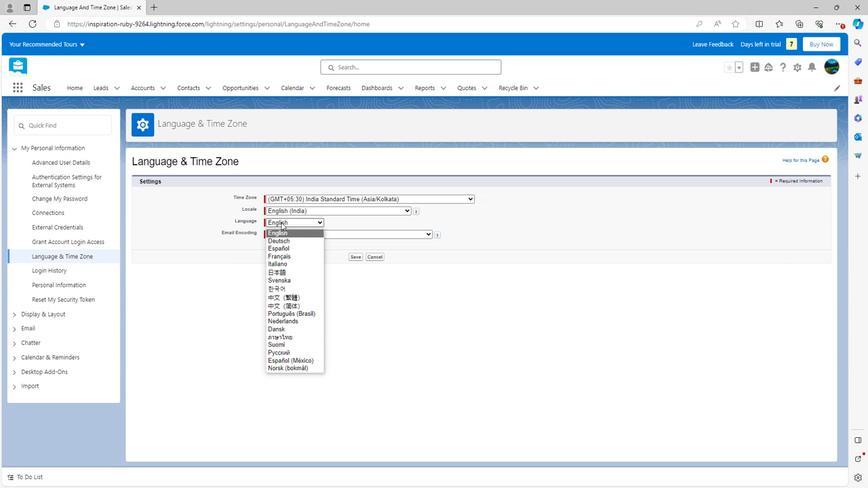 
Action: Mouse moved to (277, 234)
Screenshot: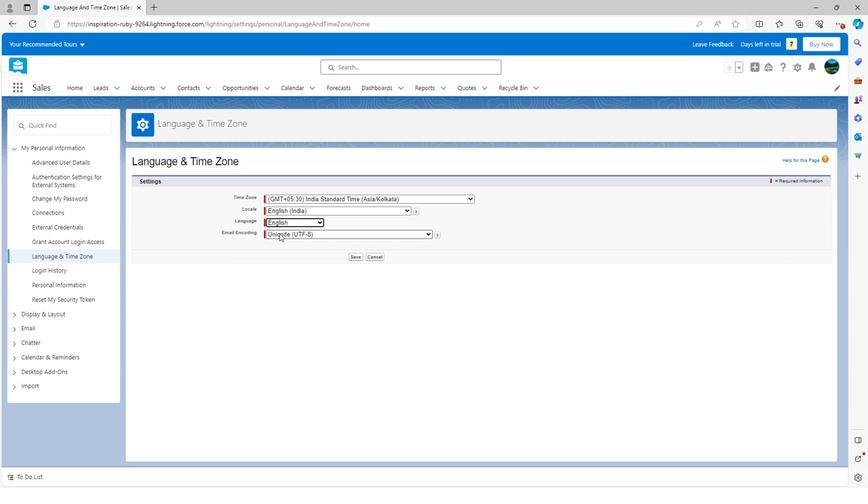 
Action: Mouse pressed left at (277, 234)
Screenshot: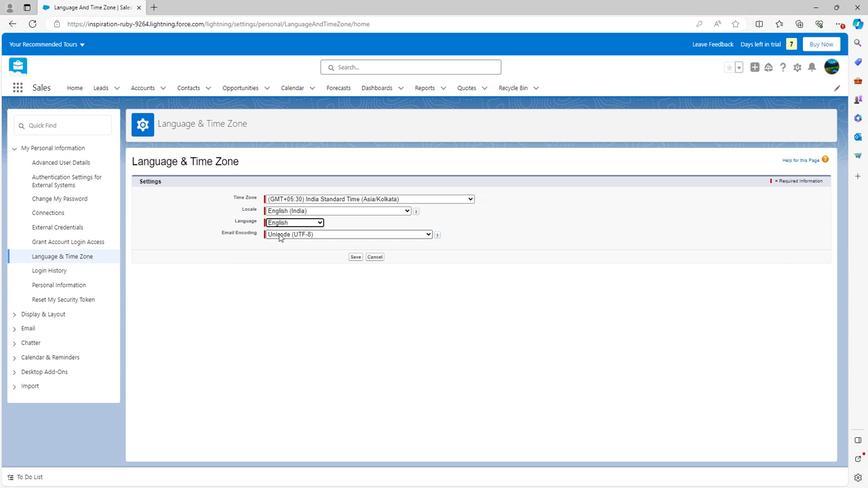 
Action: Mouse pressed left at (277, 234)
Screenshot: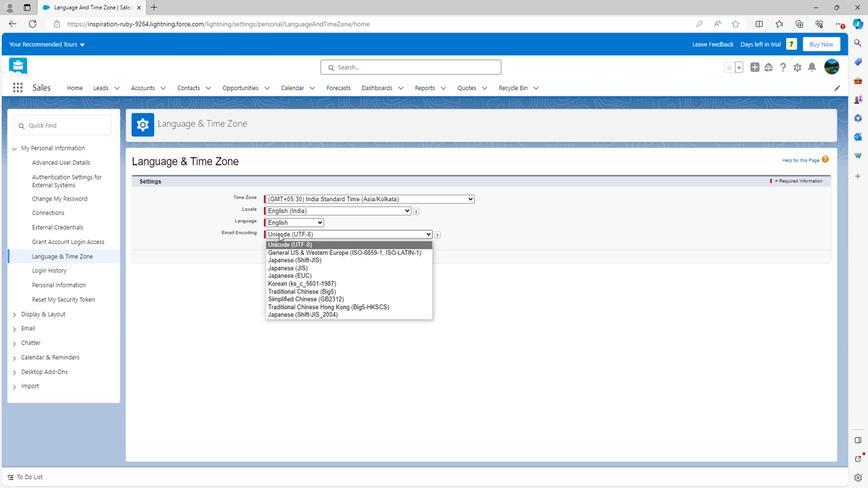 
Action: Mouse moved to (355, 258)
Screenshot: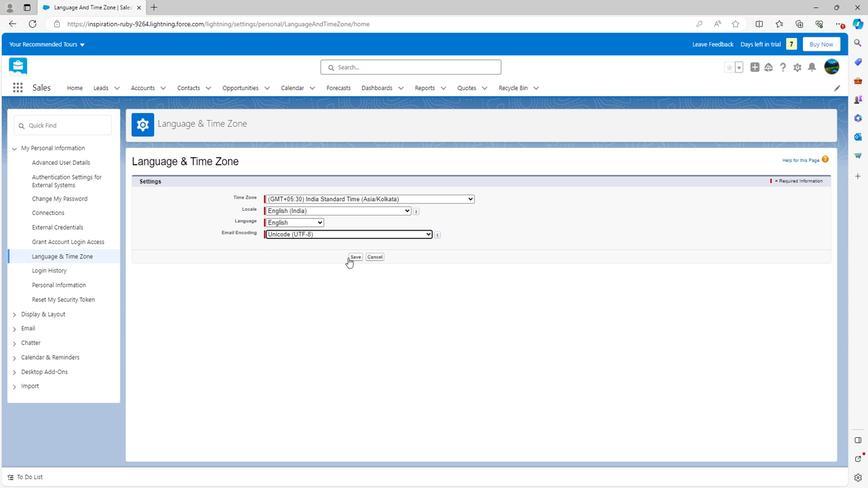 
Action: Mouse pressed left at (355, 258)
Screenshot: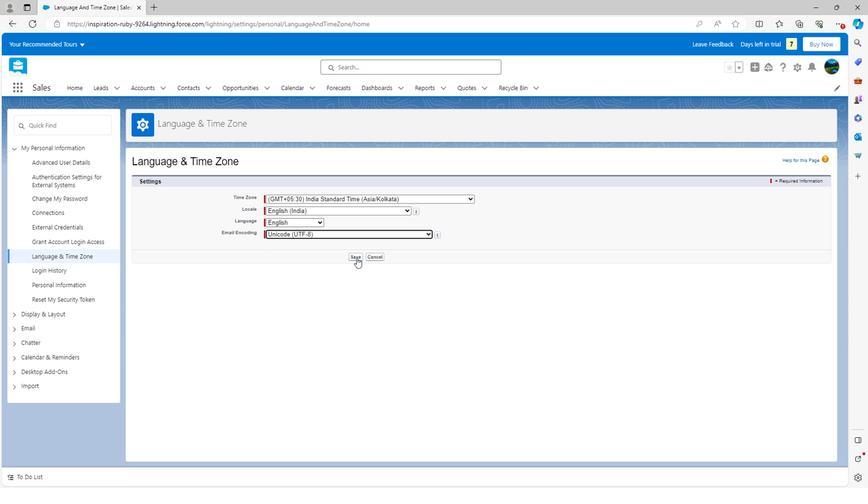 
Action: Mouse moved to (335, 295)
Screenshot: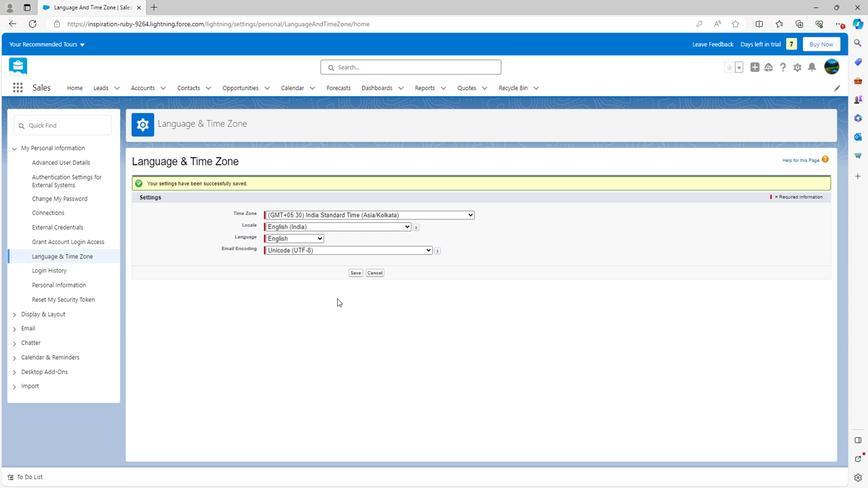 
